 Task: Find connections with filter location Borken with filter topic #Creativitywith filter profile language German with filter current company Barco with filter school Government Polytechnic College with filter industry Consumer Services with filter service category Business Analytics with filter keywords title Online ESL Instructor
Action: Mouse moved to (582, 73)
Screenshot: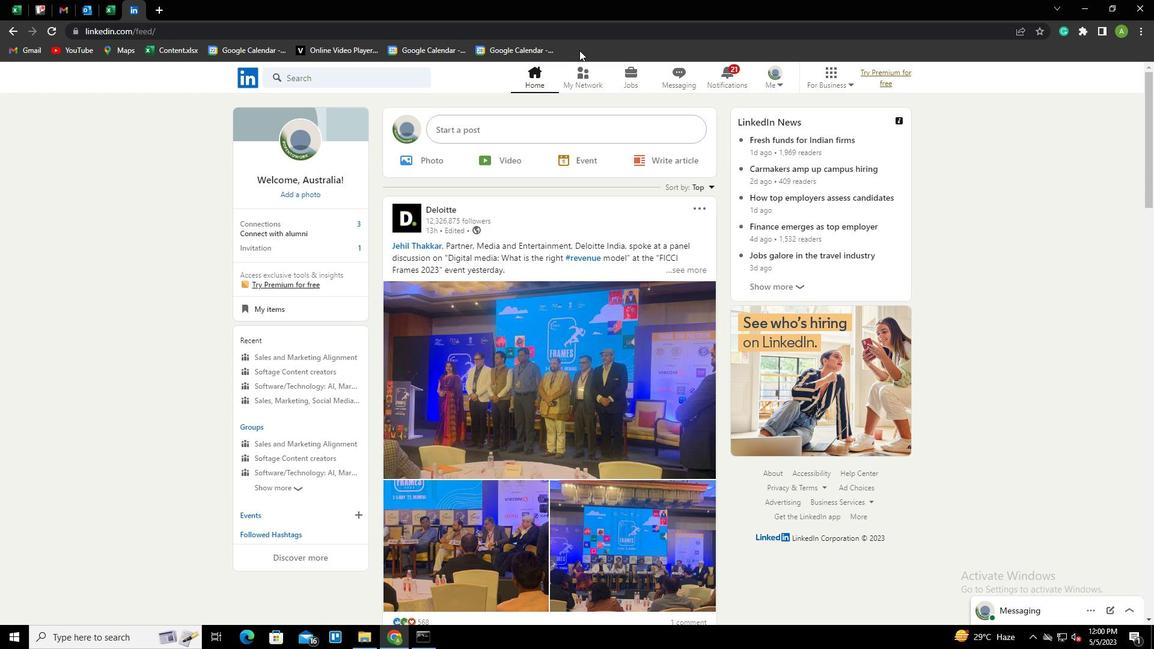 
Action: Mouse pressed left at (582, 73)
Screenshot: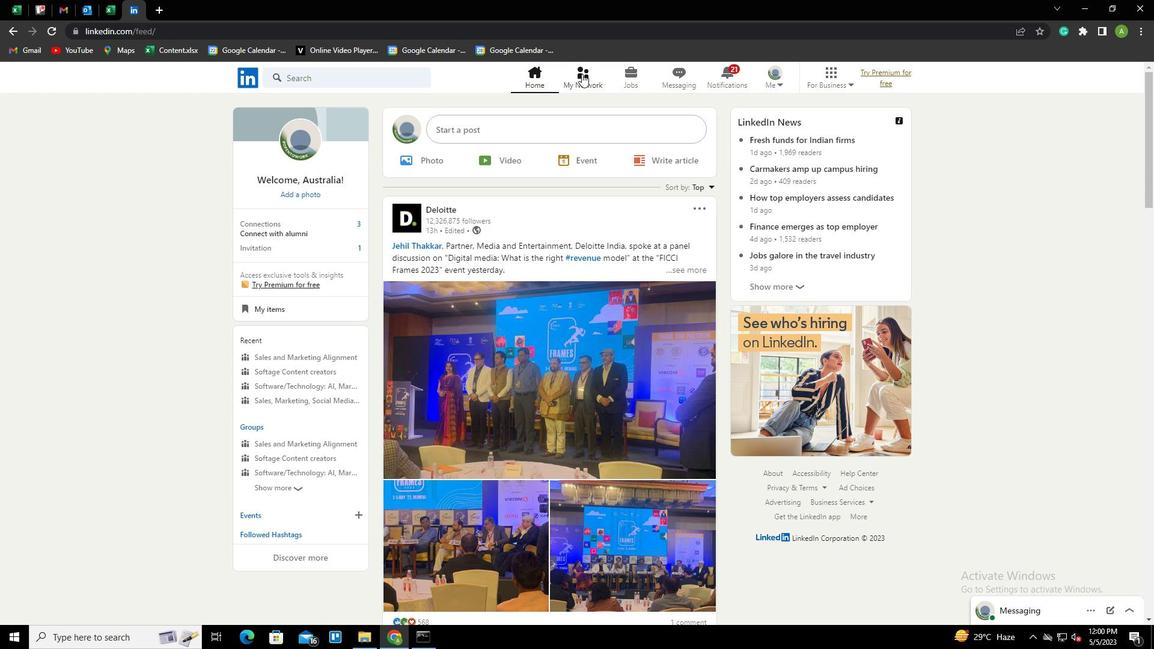 
Action: Mouse moved to (324, 145)
Screenshot: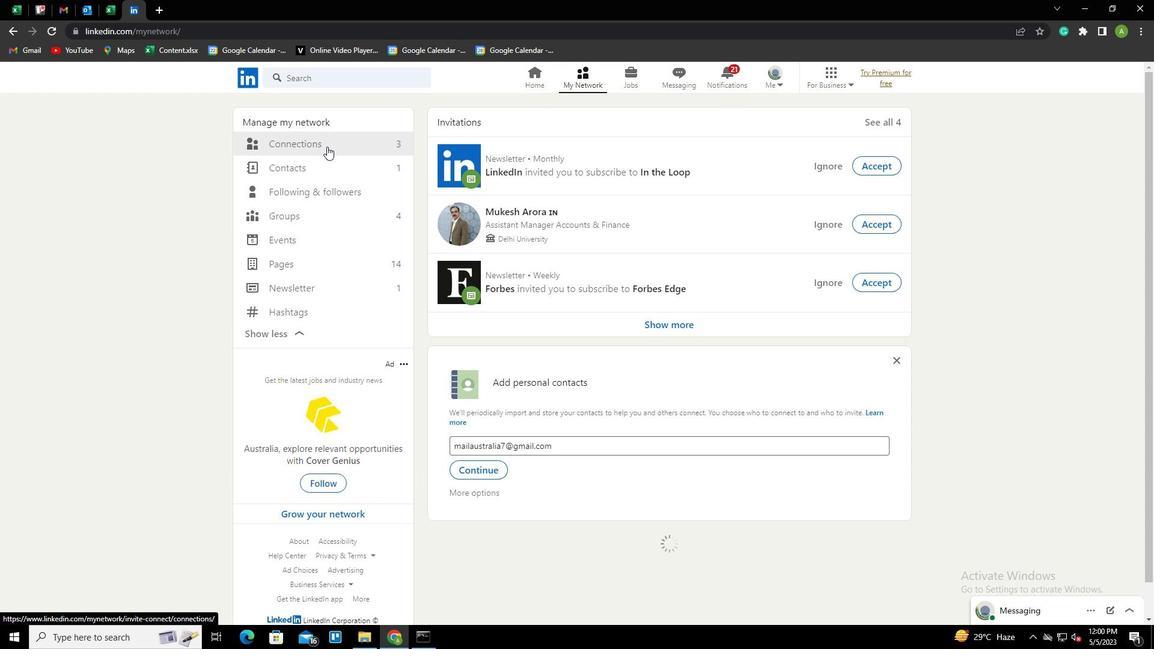 
Action: Mouse pressed left at (324, 145)
Screenshot: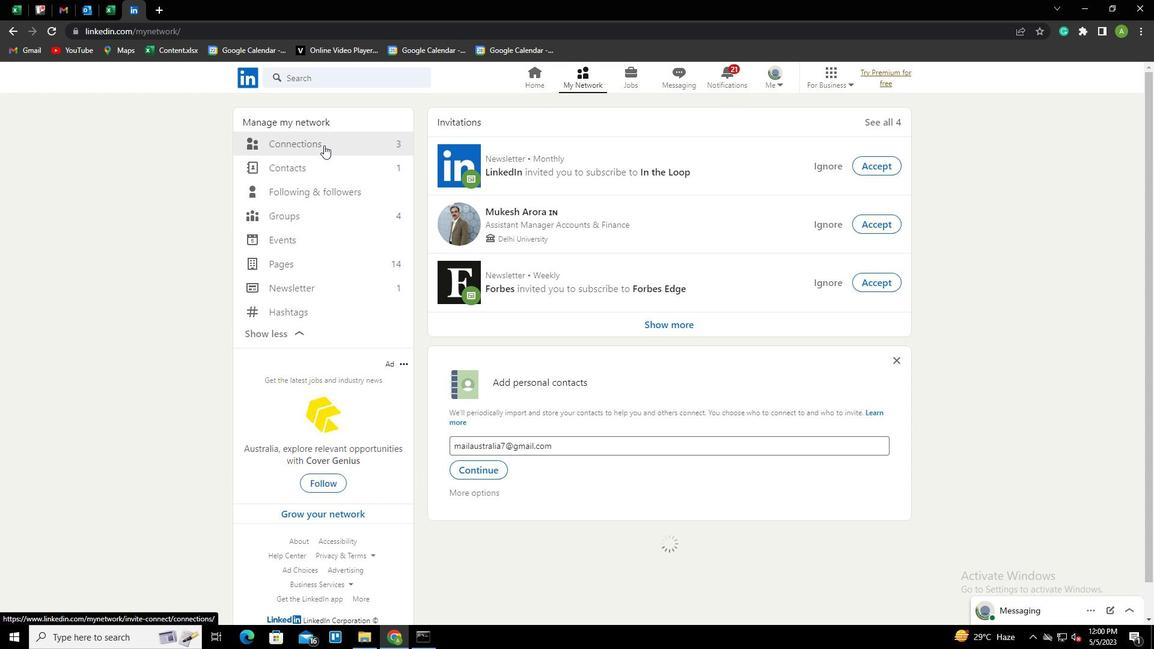 
Action: Mouse moved to (660, 143)
Screenshot: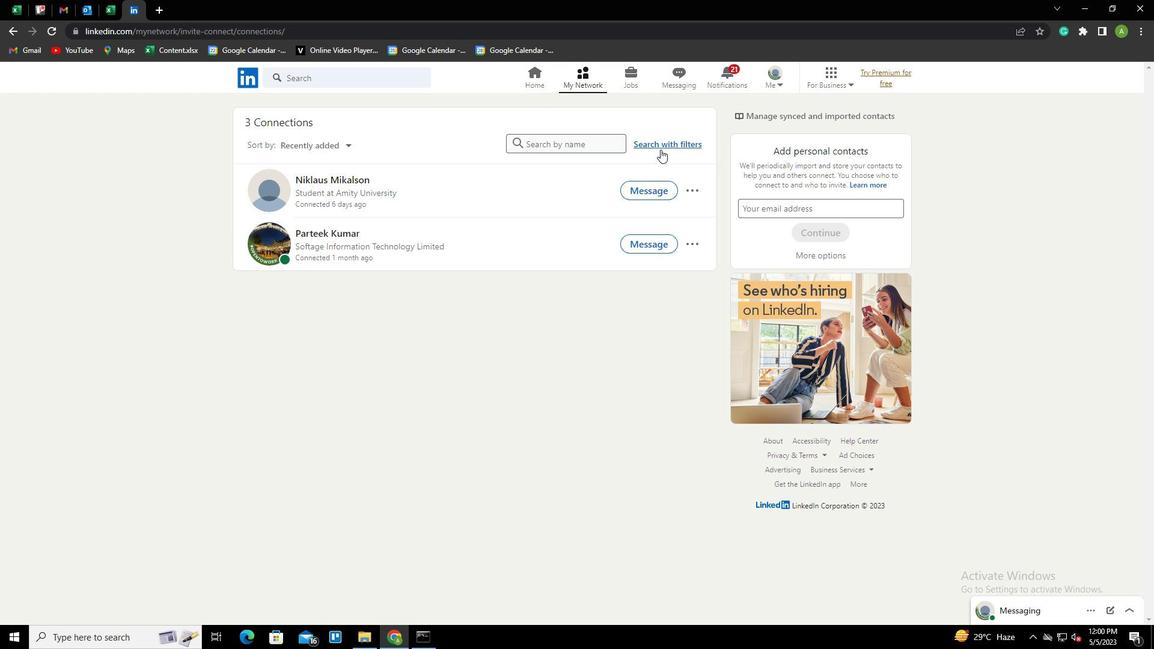 
Action: Mouse pressed left at (660, 143)
Screenshot: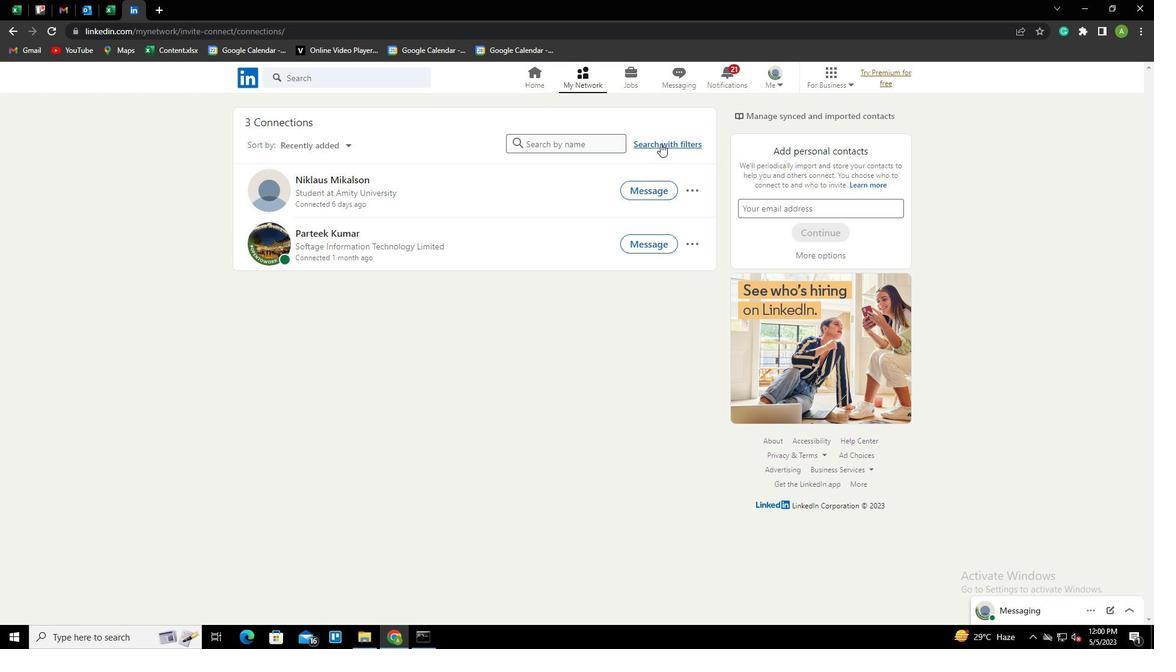 
Action: Mouse moved to (618, 111)
Screenshot: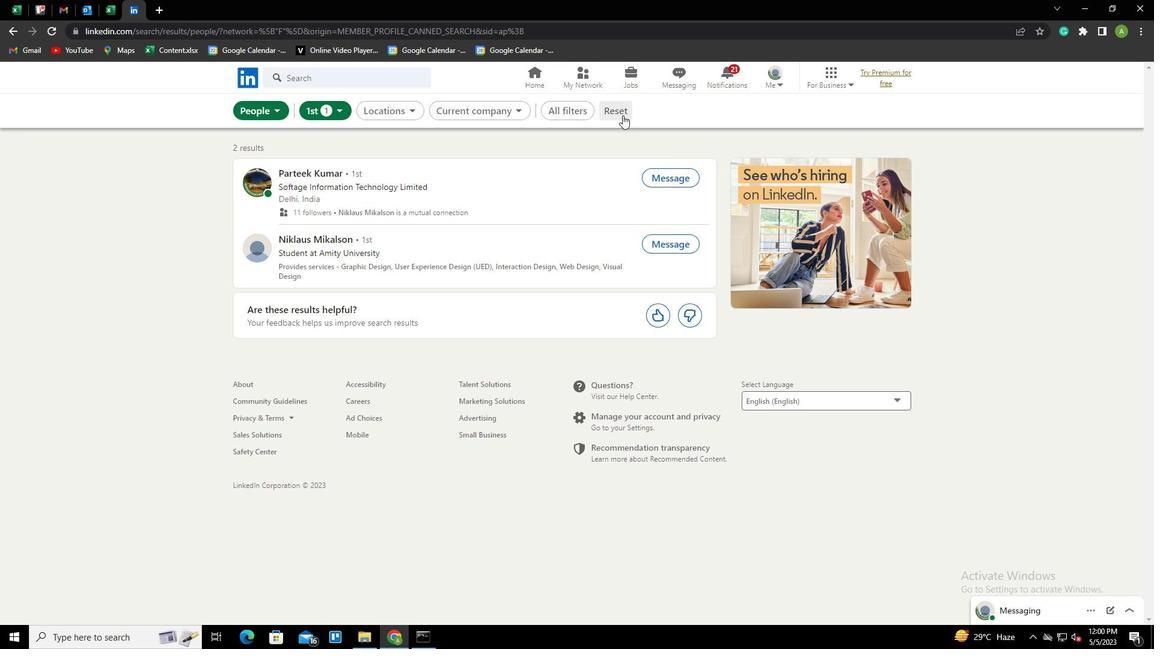 
Action: Mouse pressed left at (618, 111)
Screenshot: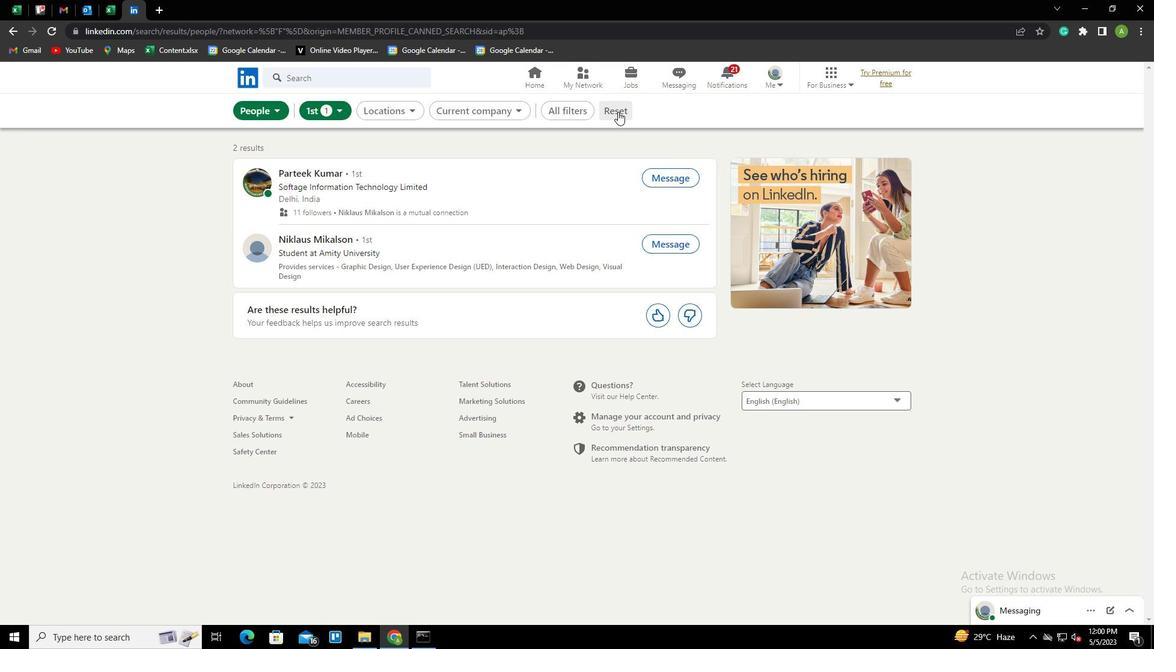 
Action: Mouse moved to (598, 111)
Screenshot: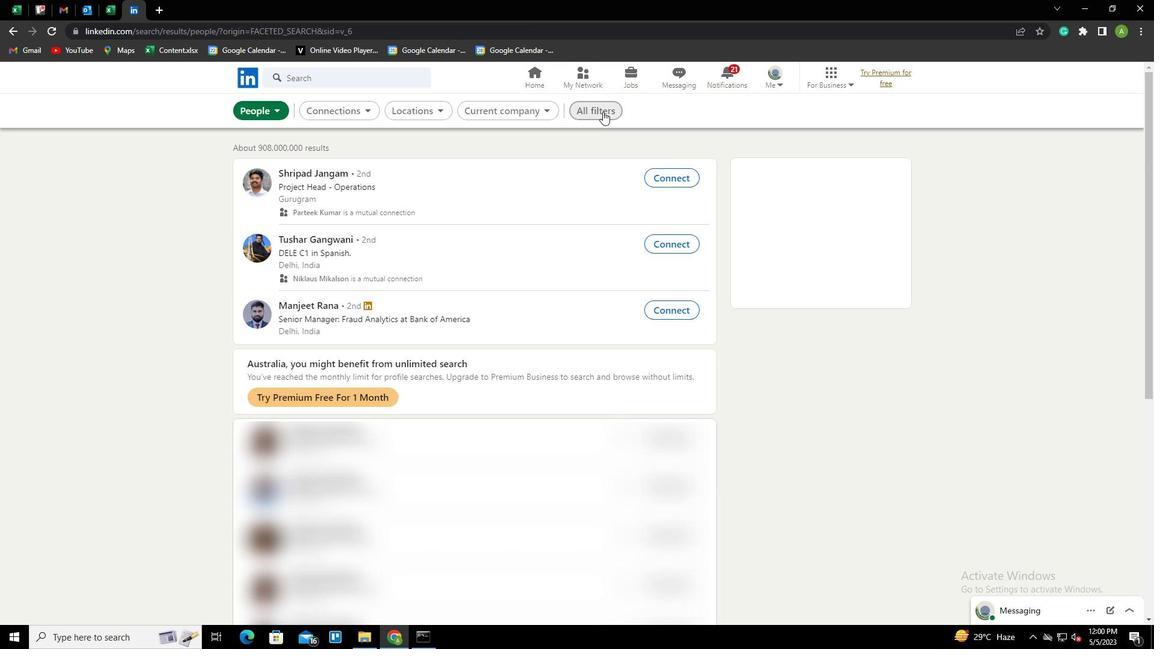 
Action: Mouse pressed left at (598, 111)
Screenshot: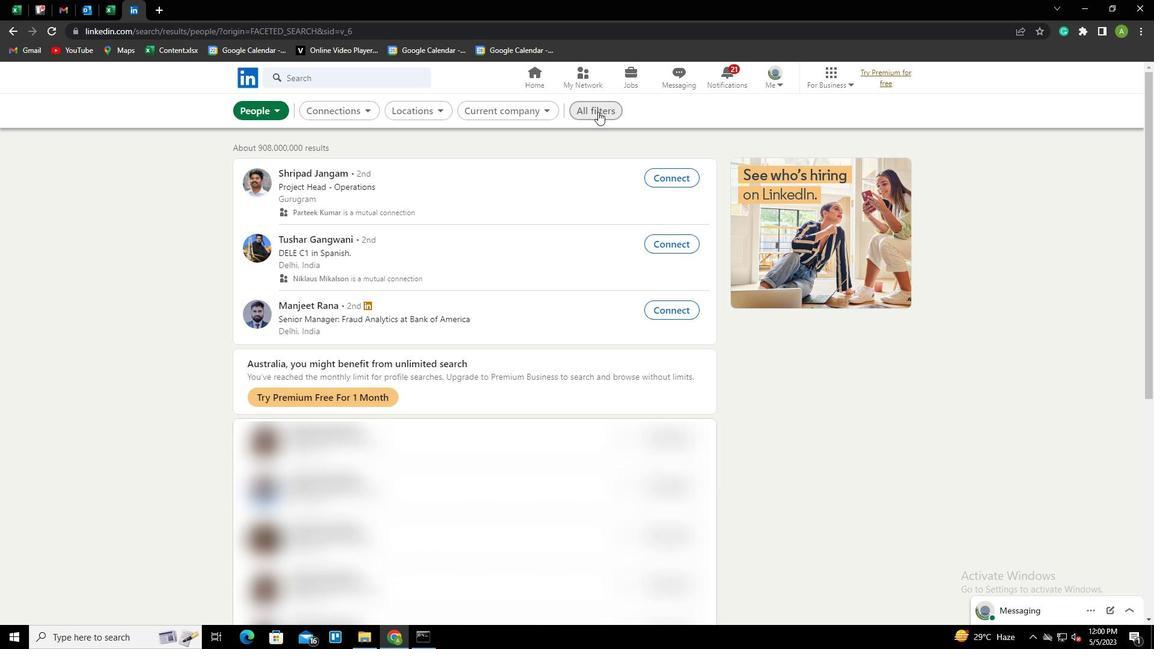 
Action: Mouse moved to (943, 319)
Screenshot: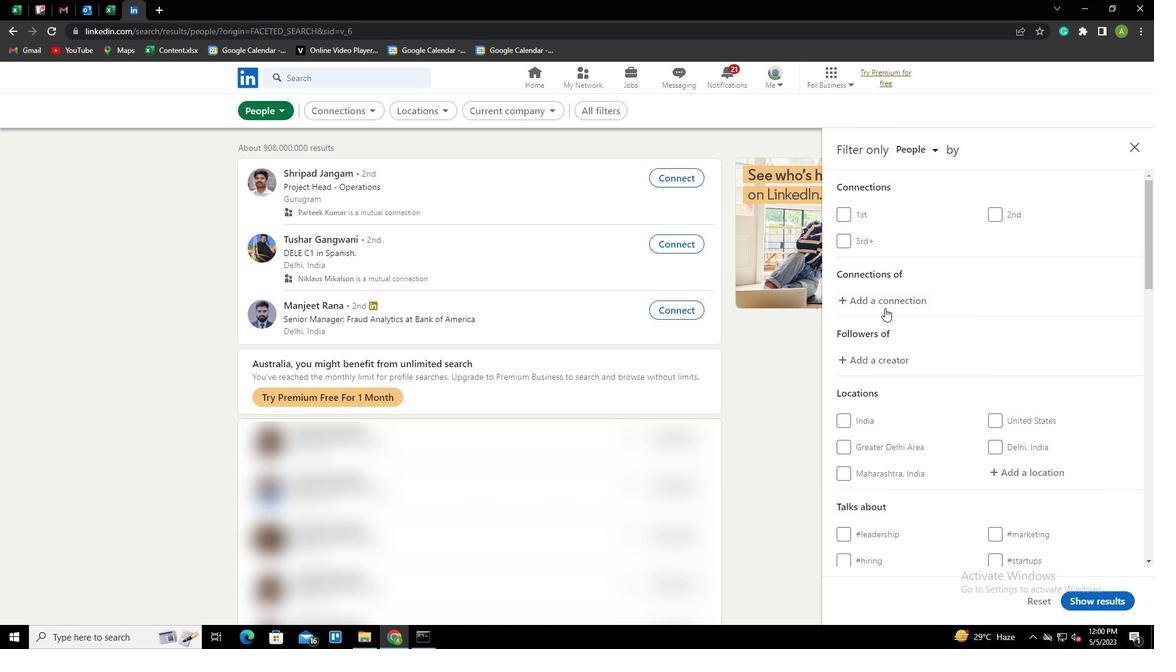 
Action: Mouse scrolled (943, 319) with delta (0, 0)
Screenshot: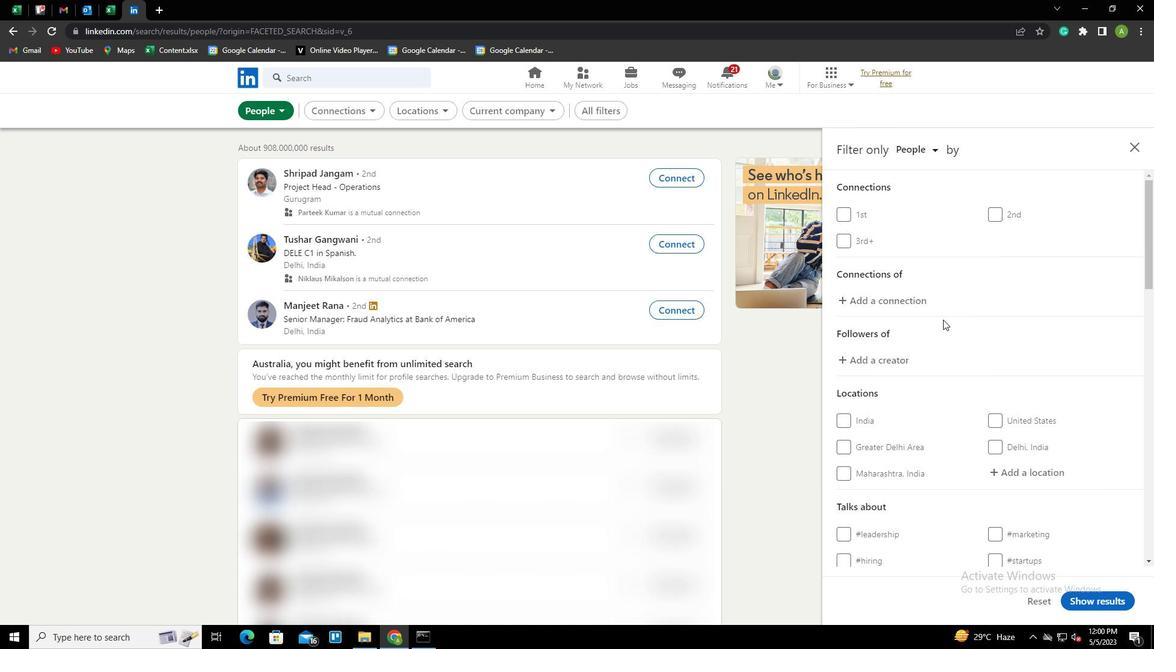 
Action: Mouse scrolled (943, 319) with delta (0, 0)
Screenshot: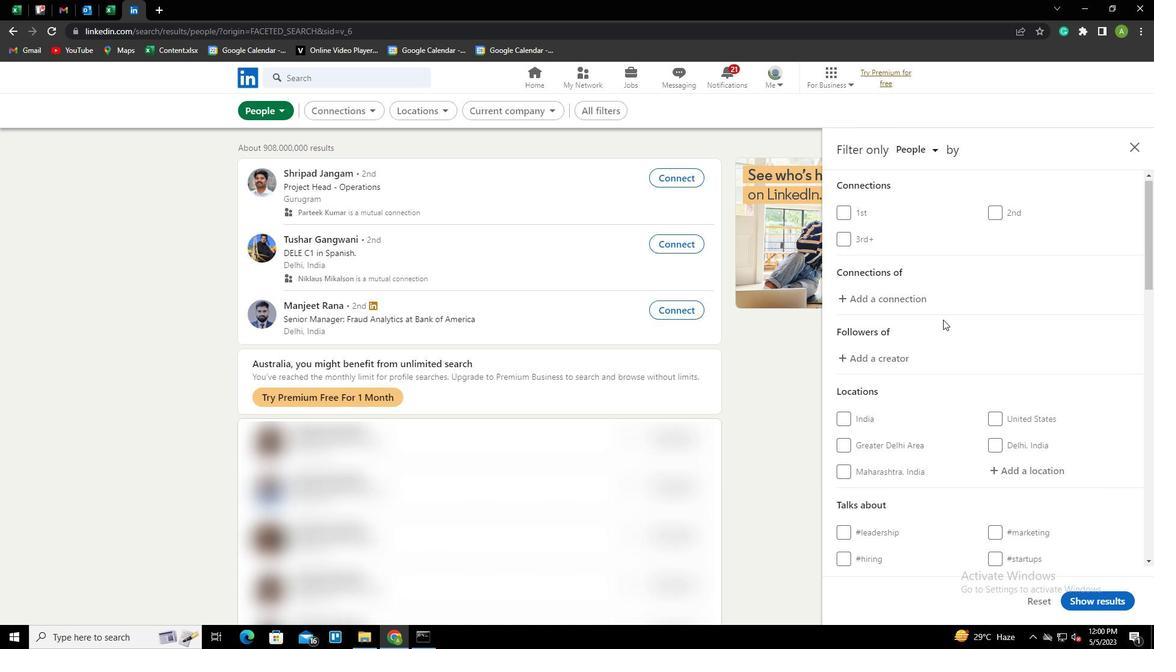 
Action: Mouse moved to (1008, 354)
Screenshot: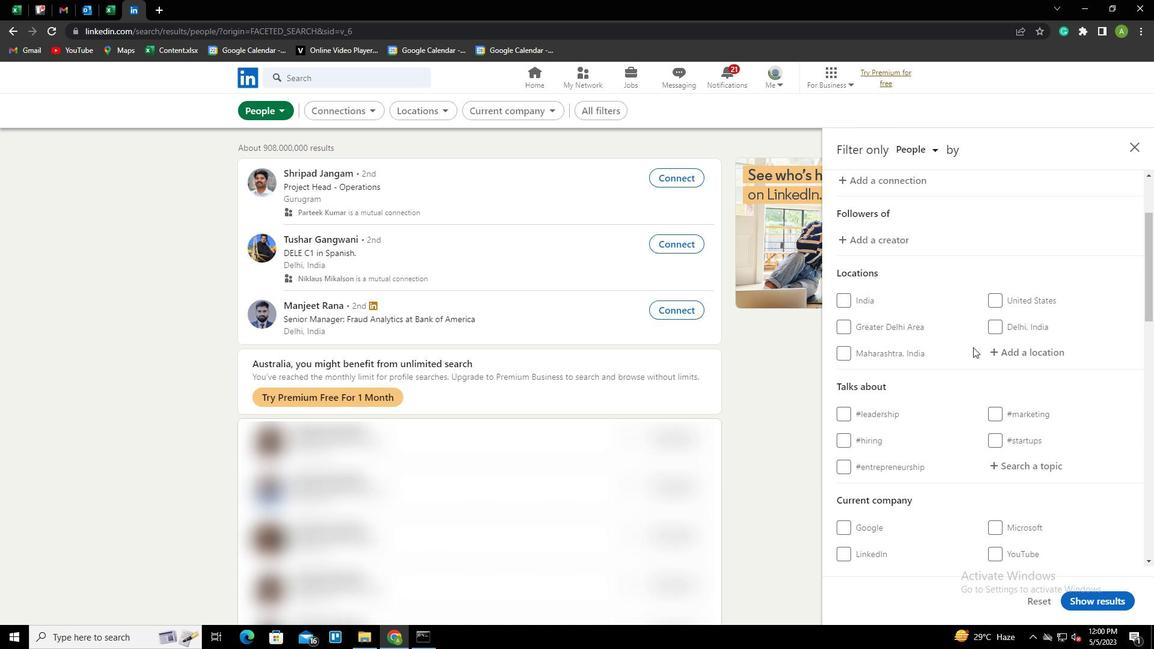 
Action: Mouse pressed left at (1008, 354)
Screenshot: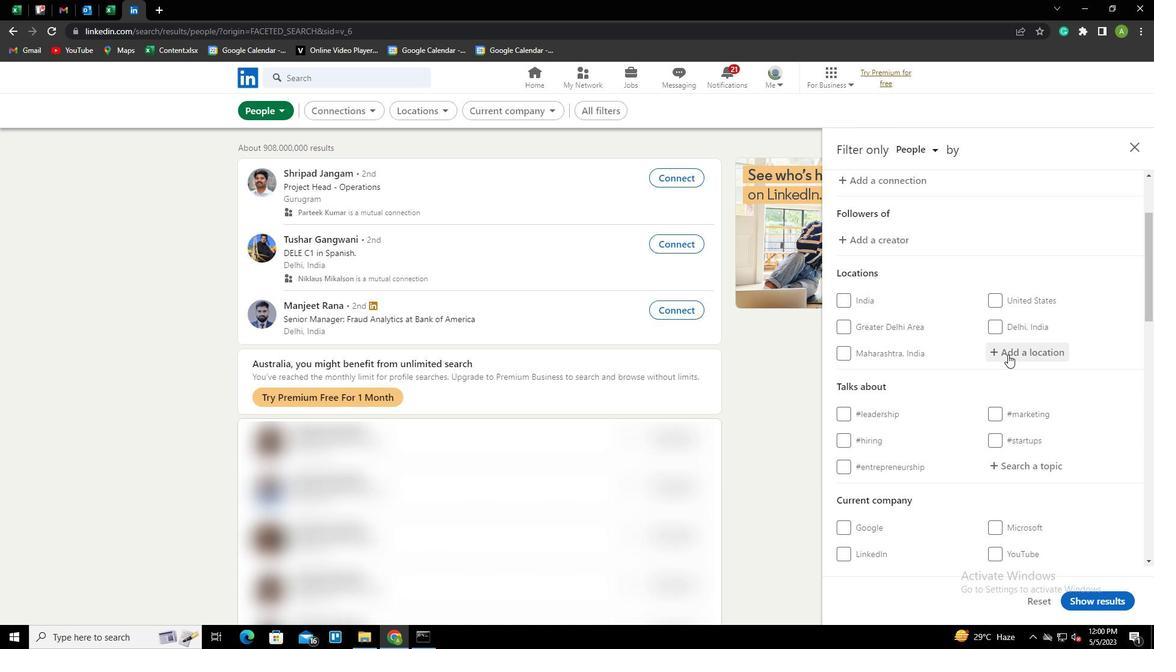 
Action: Mouse moved to (1008, 355)
Screenshot: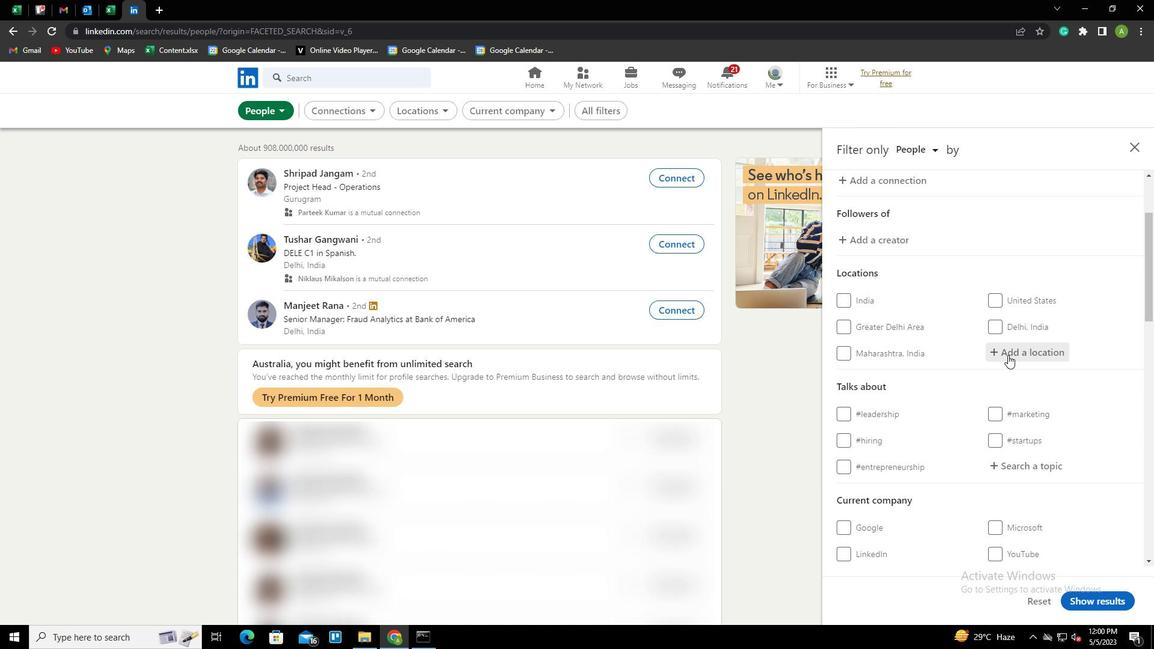 
Action: Key pressed <Key.shift>BORKEN<Key.down><Key.enter>
Screenshot: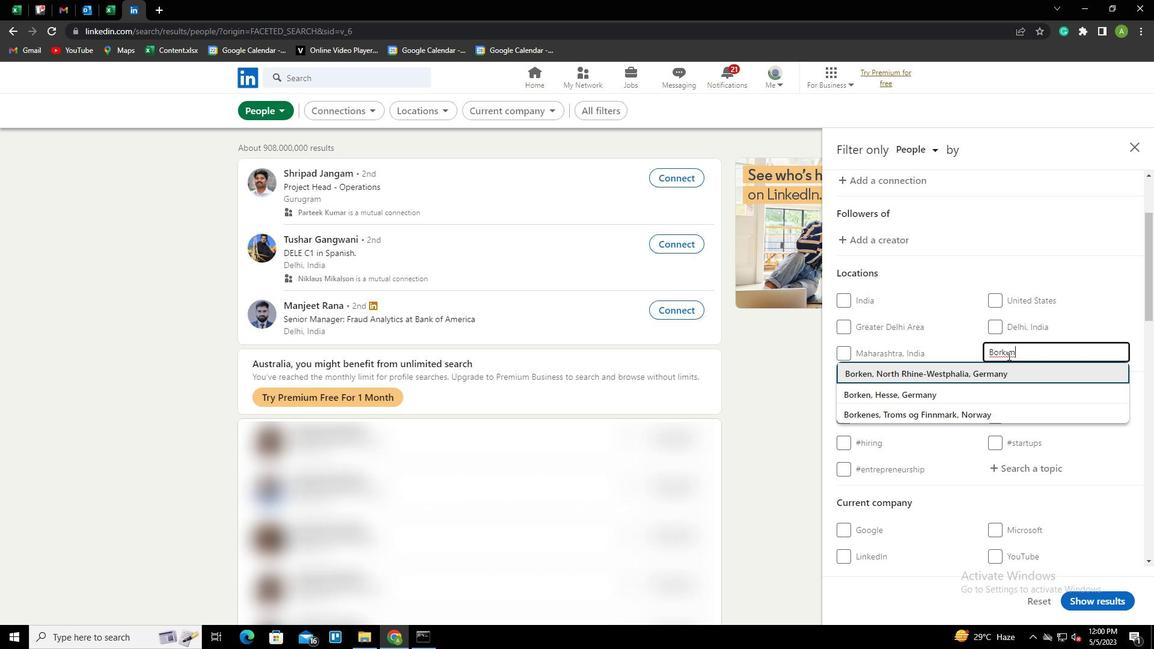 
Action: Mouse moved to (1008, 355)
Screenshot: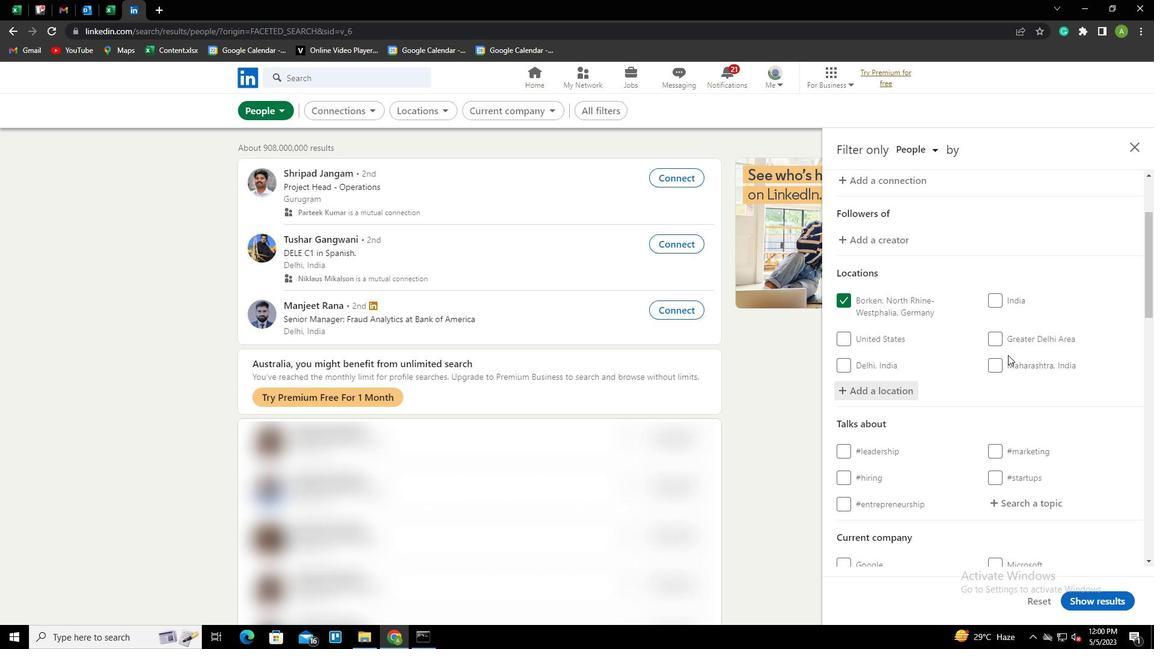 
Action: Mouse scrolled (1008, 354) with delta (0, 0)
Screenshot: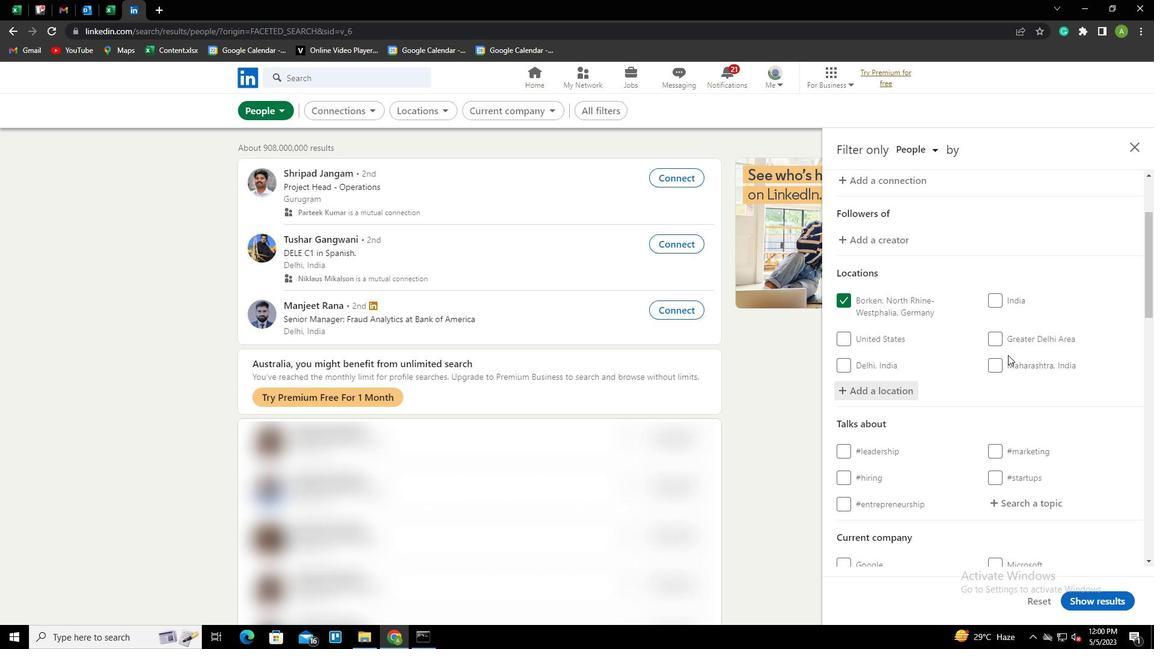 
Action: Mouse moved to (1006, 355)
Screenshot: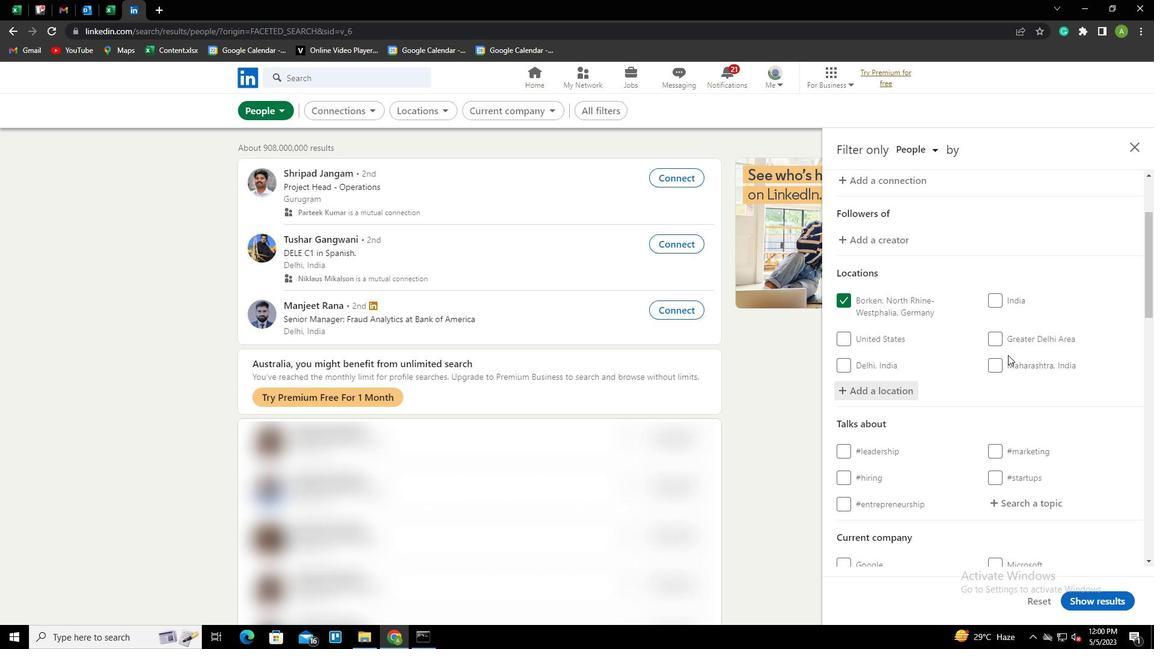 
Action: Mouse scrolled (1006, 354) with delta (0, 0)
Screenshot: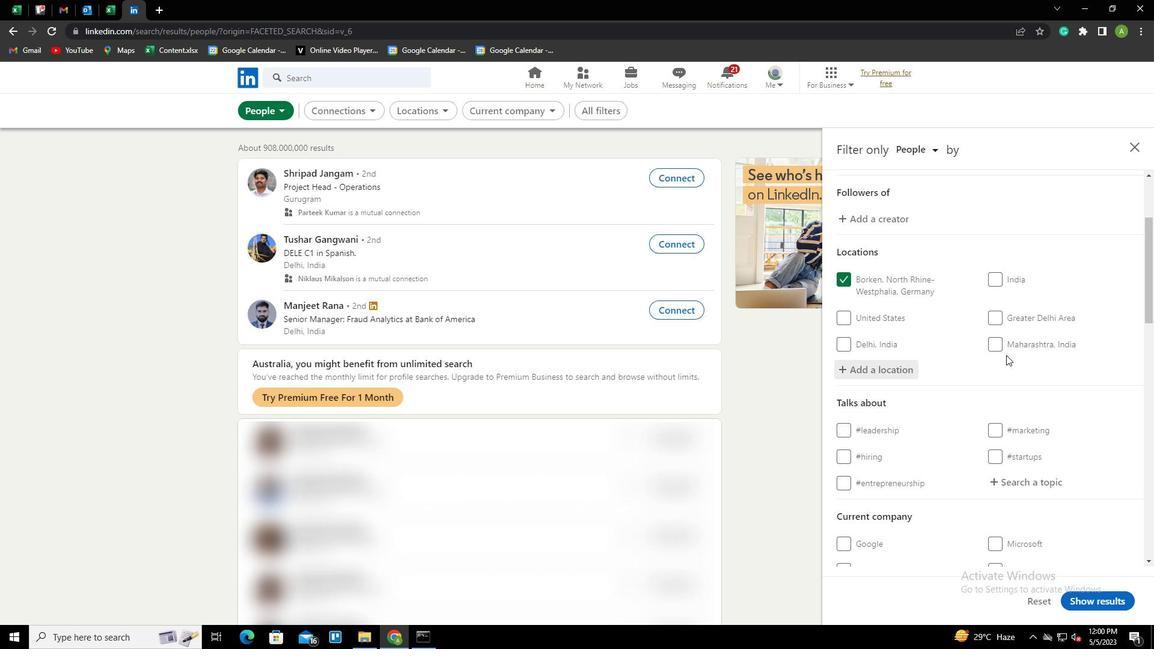 
Action: Mouse moved to (1014, 384)
Screenshot: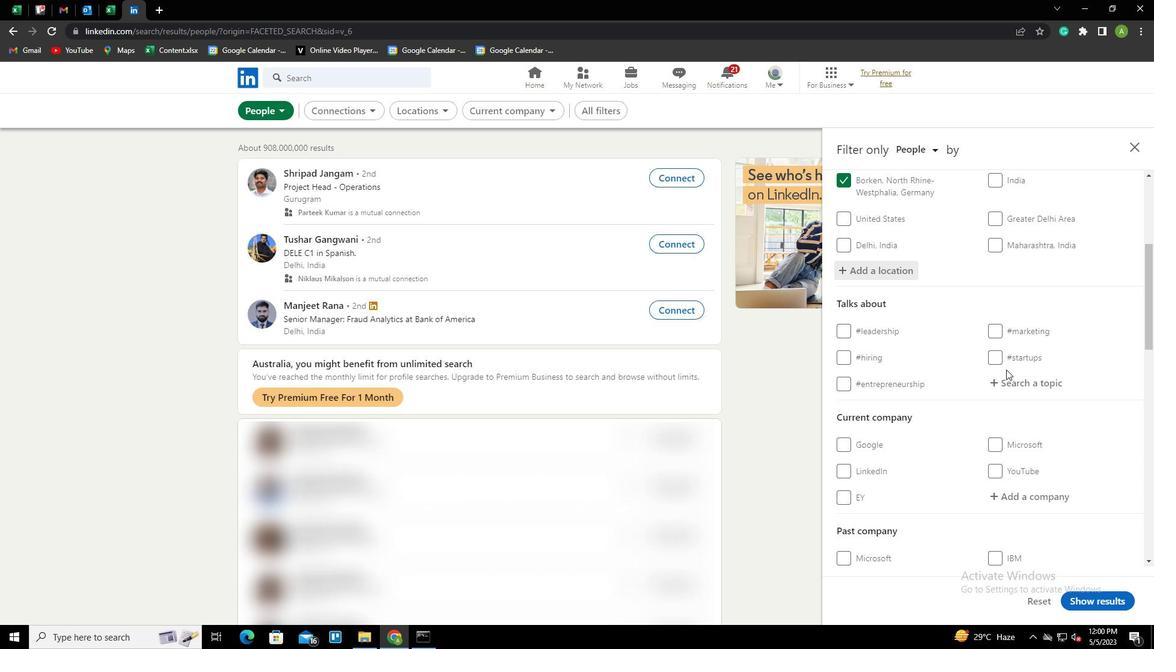 
Action: Mouse pressed left at (1014, 384)
Screenshot: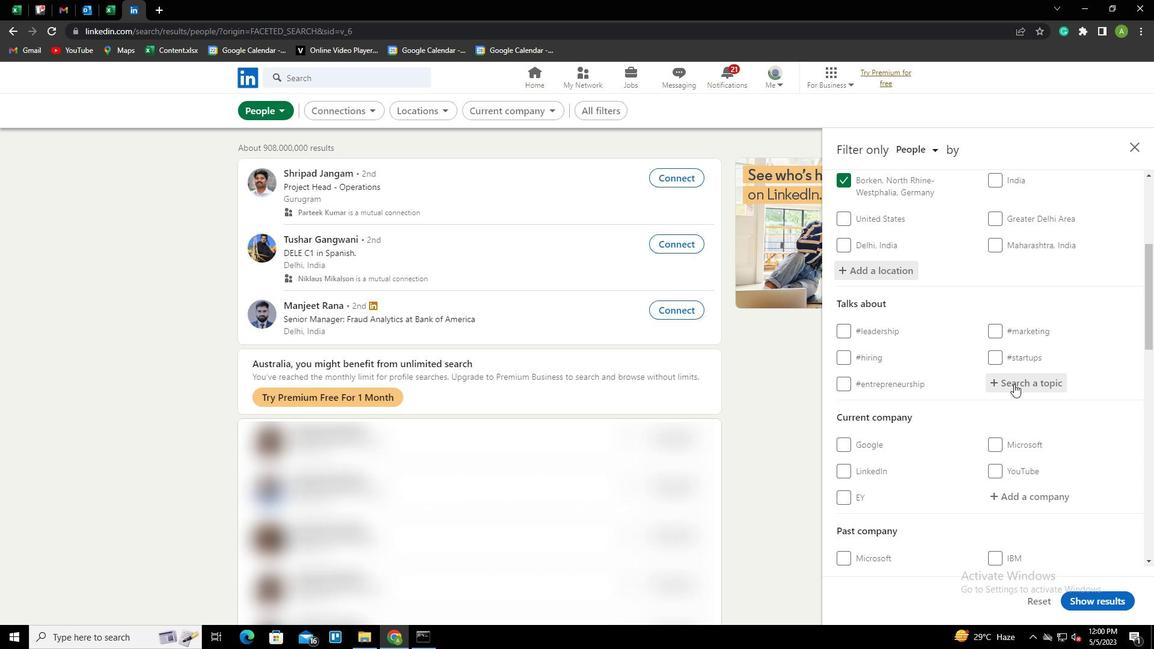 
Action: Mouse moved to (1014, 384)
Screenshot: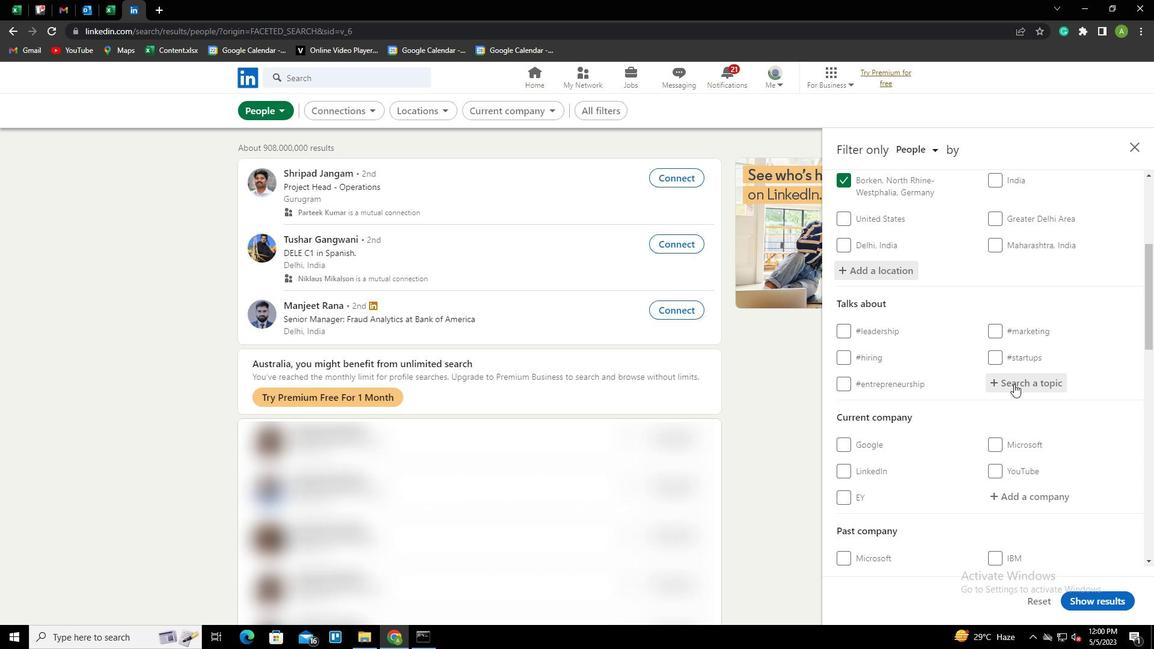 
Action: Key pressed <Key.shift>C
Screenshot: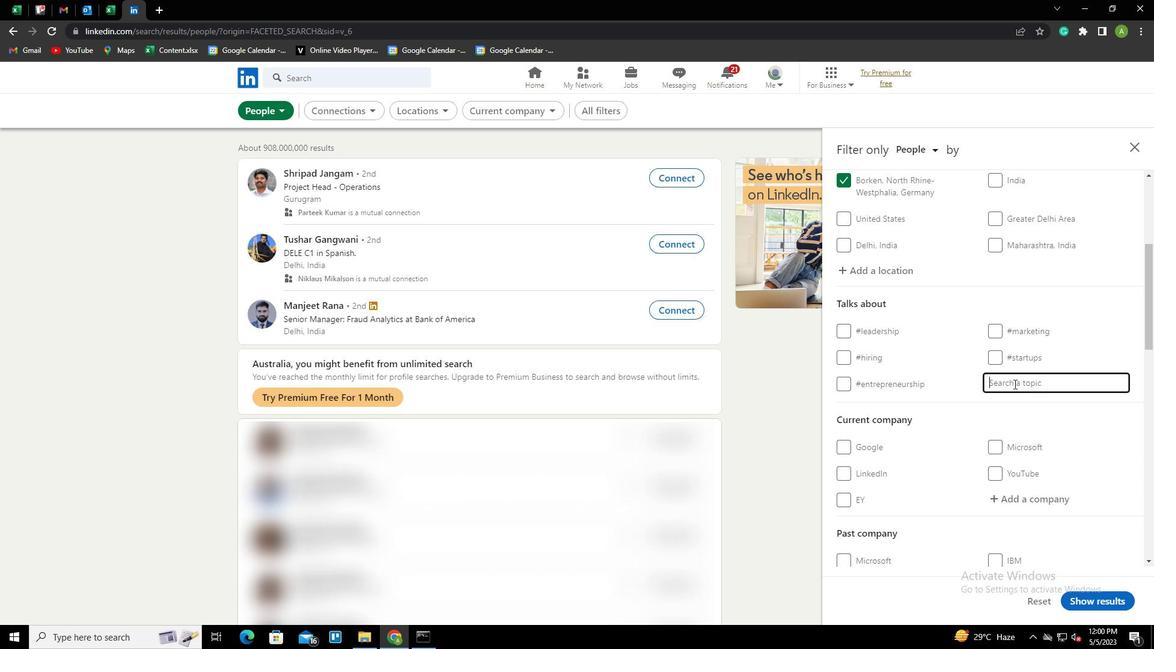 
Action: Mouse moved to (1014, 383)
Screenshot: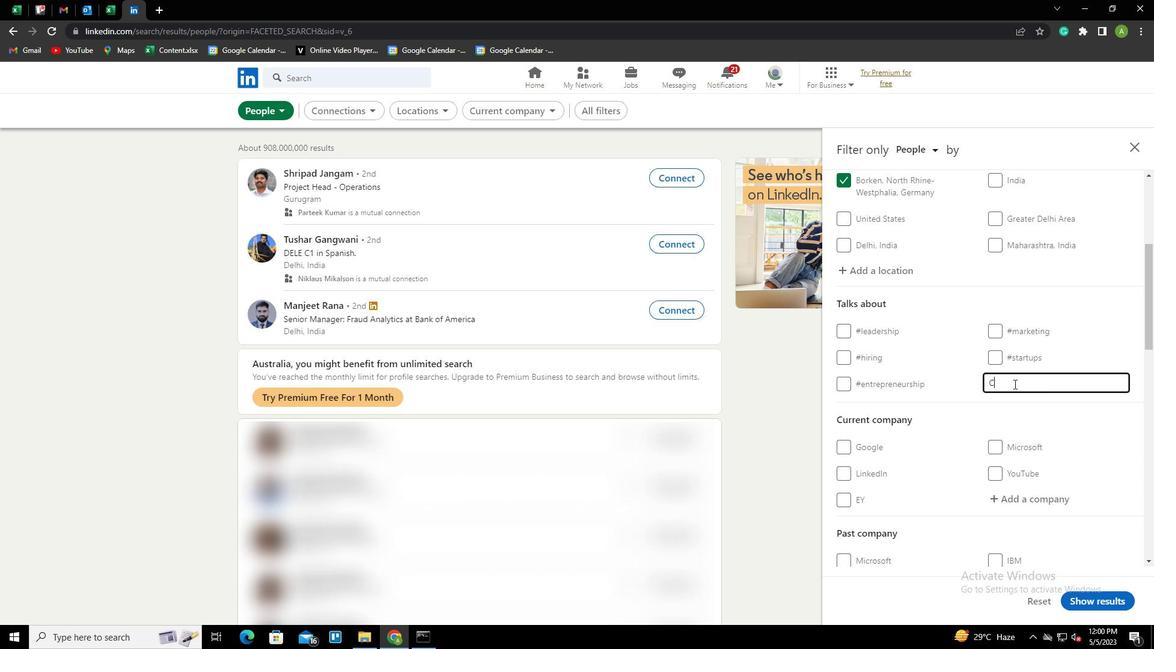 
Action: Key pressed REATIVITY<Key.down><Key.enter>
Screenshot: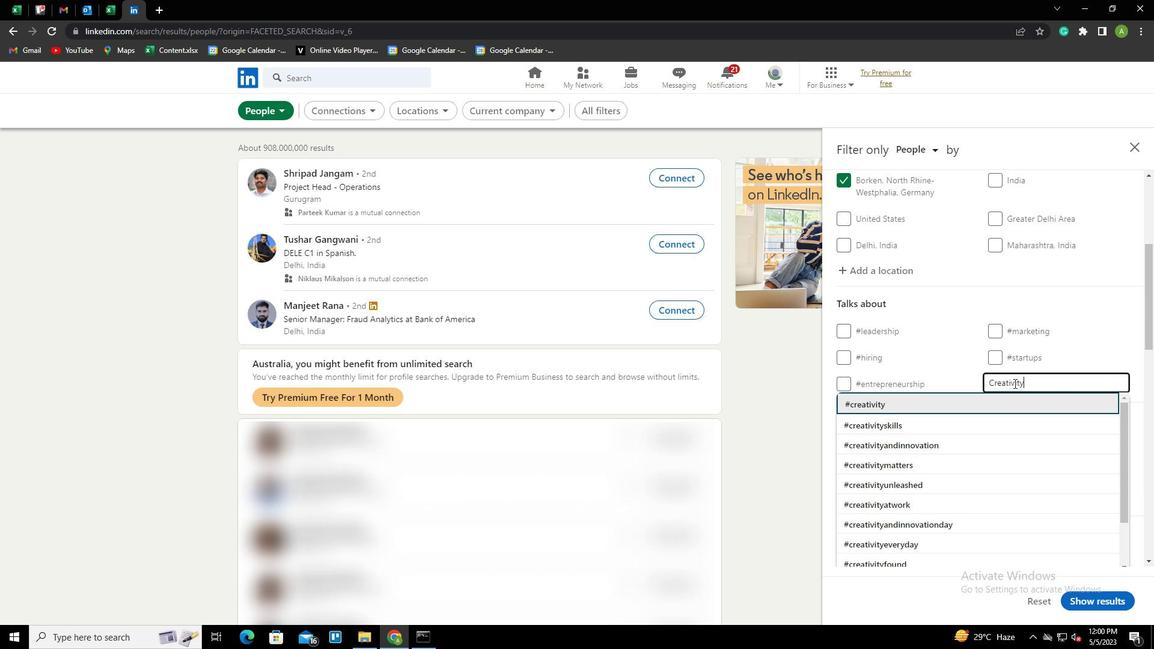 
Action: Mouse scrolled (1014, 383) with delta (0, 0)
Screenshot: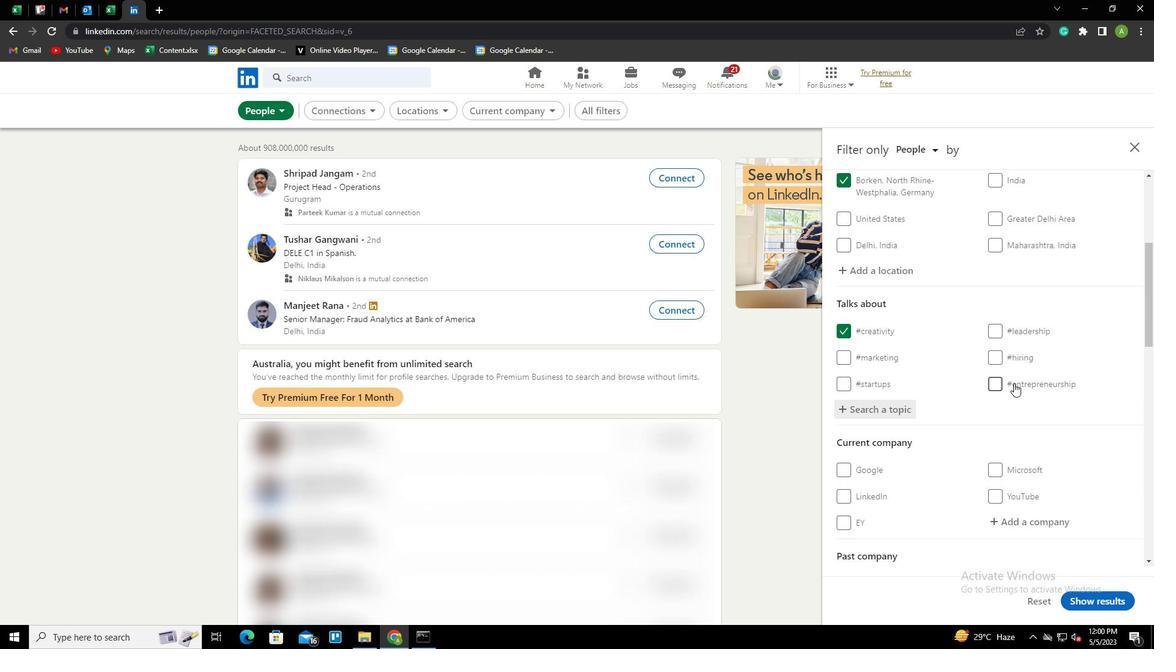 
Action: Mouse scrolled (1014, 383) with delta (0, 0)
Screenshot: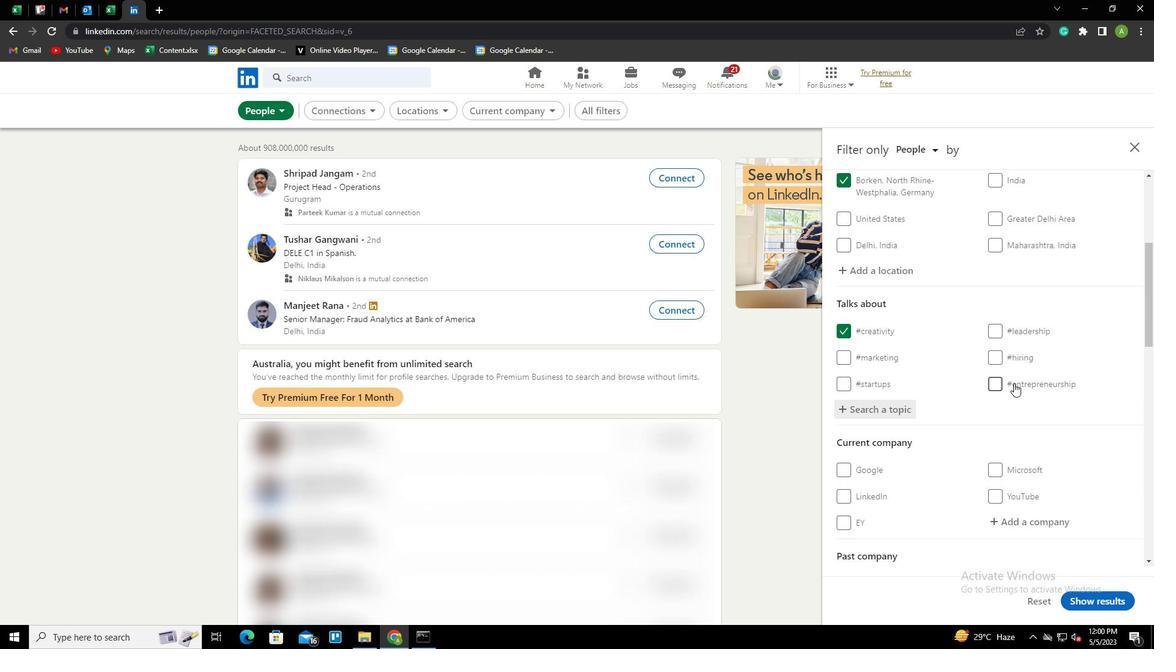 
Action: Mouse scrolled (1014, 383) with delta (0, 0)
Screenshot: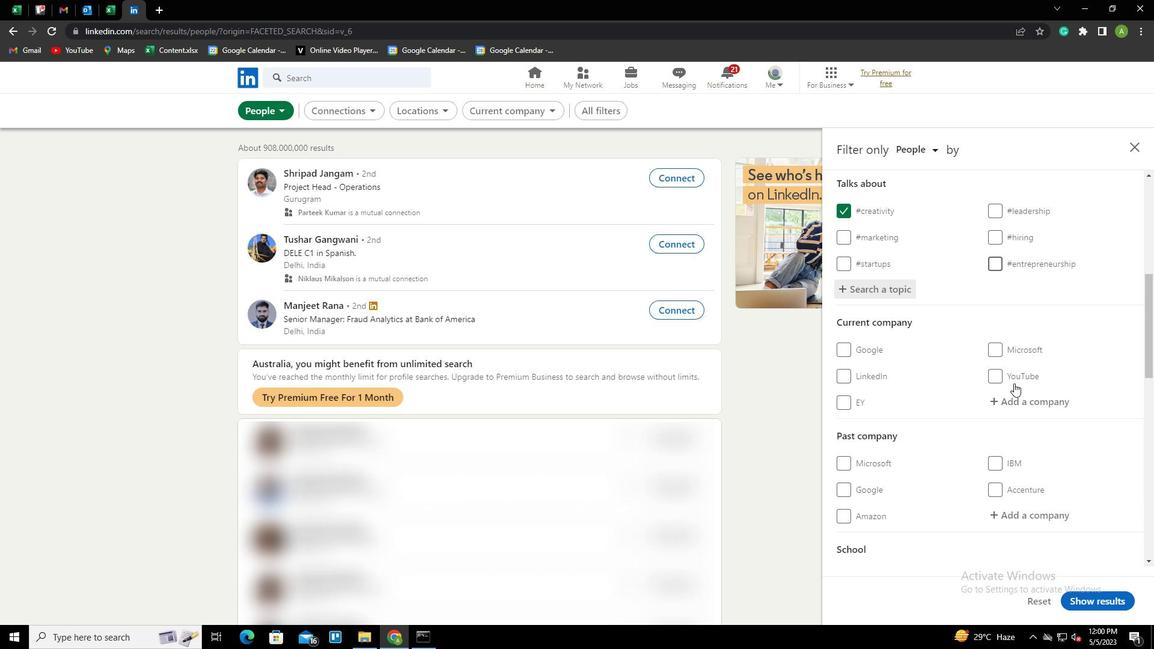 
Action: Mouse scrolled (1014, 383) with delta (0, 0)
Screenshot: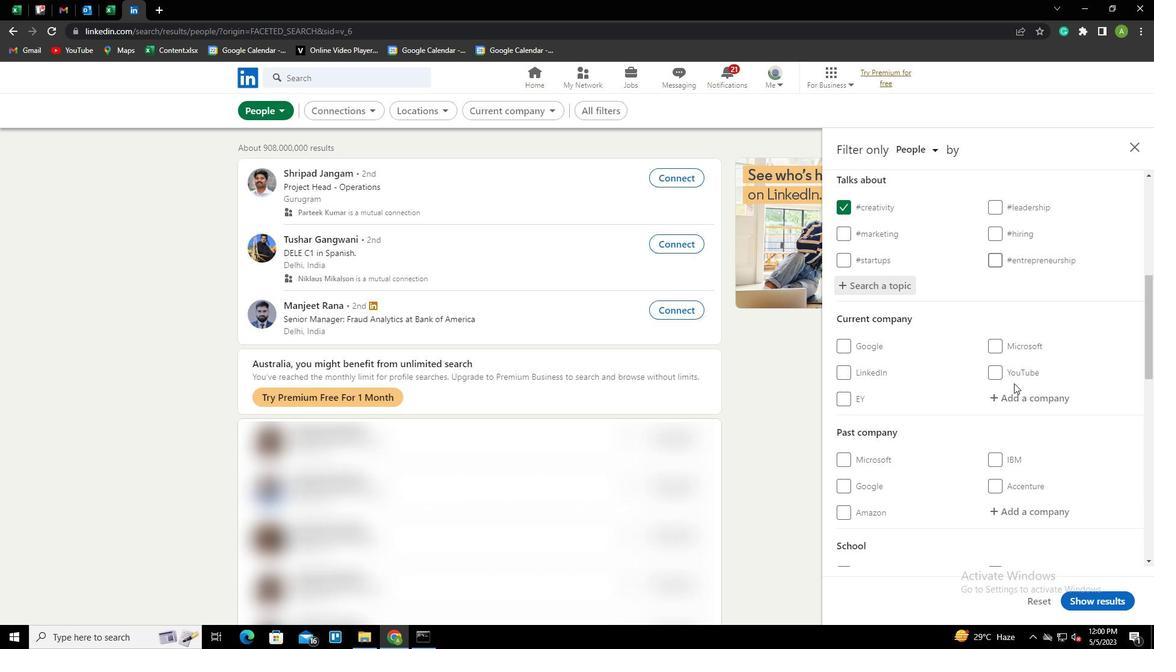 
Action: Mouse scrolled (1014, 383) with delta (0, 0)
Screenshot: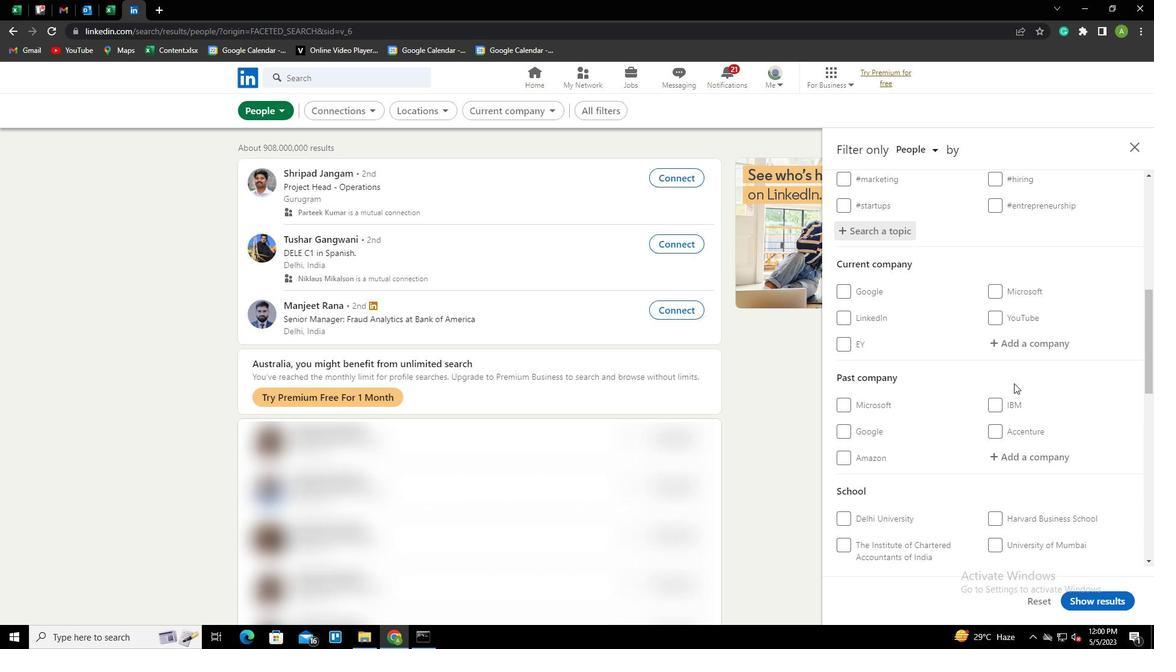 
Action: Mouse scrolled (1014, 383) with delta (0, 0)
Screenshot: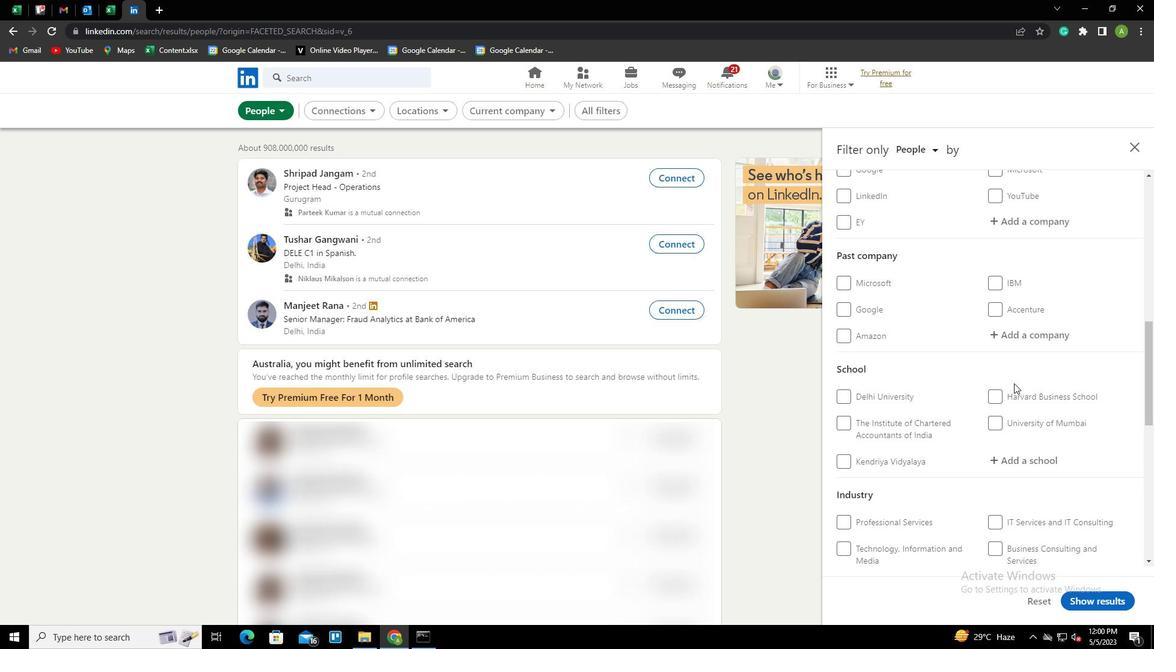 
Action: Mouse scrolled (1014, 383) with delta (0, 0)
Screenshot: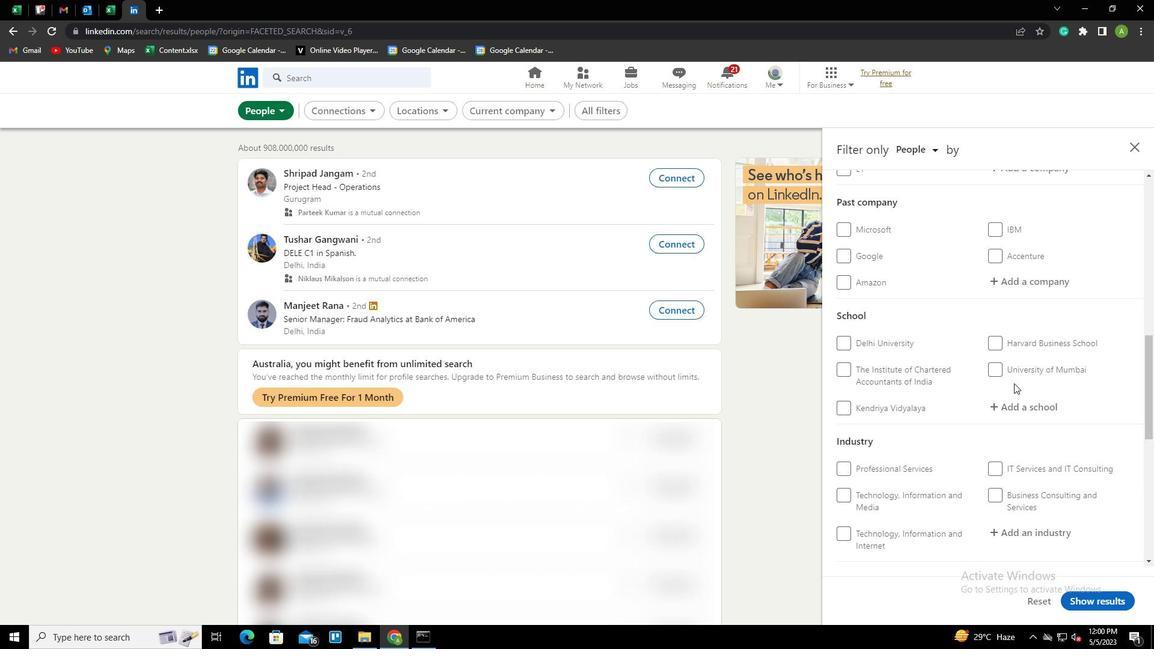 
Action: Mouse scrolled (1014, 383) with delta (0, 0)
Screenshot: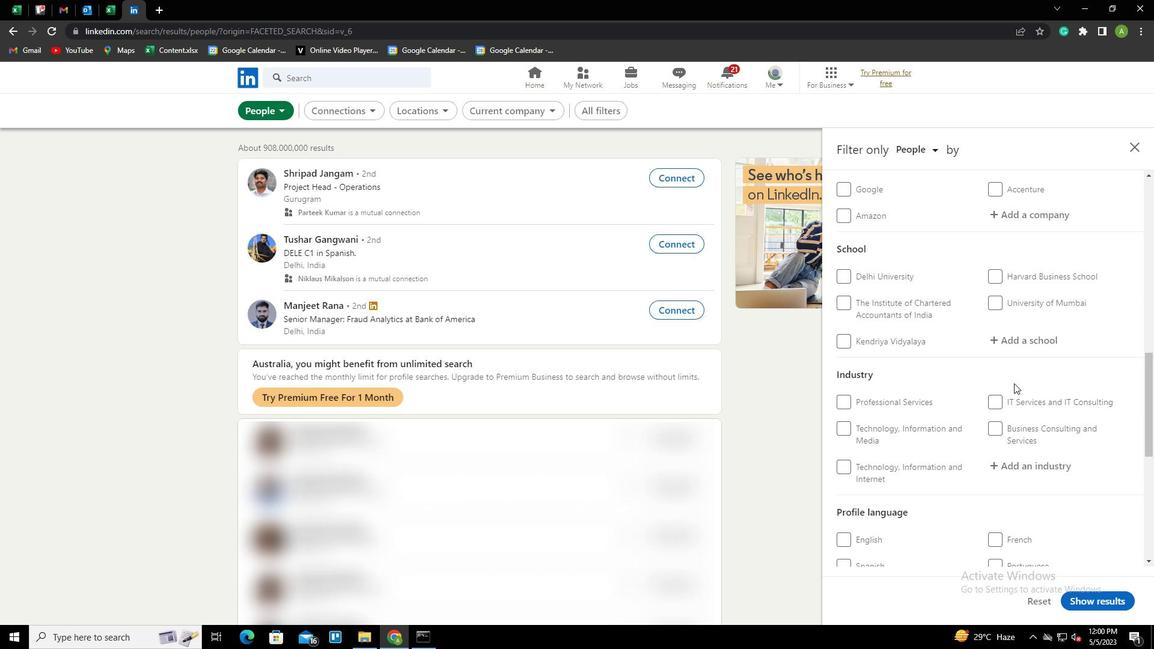 
Action: Mouse scrolled (1014, 383) with delta (0, 0)
Screenshot: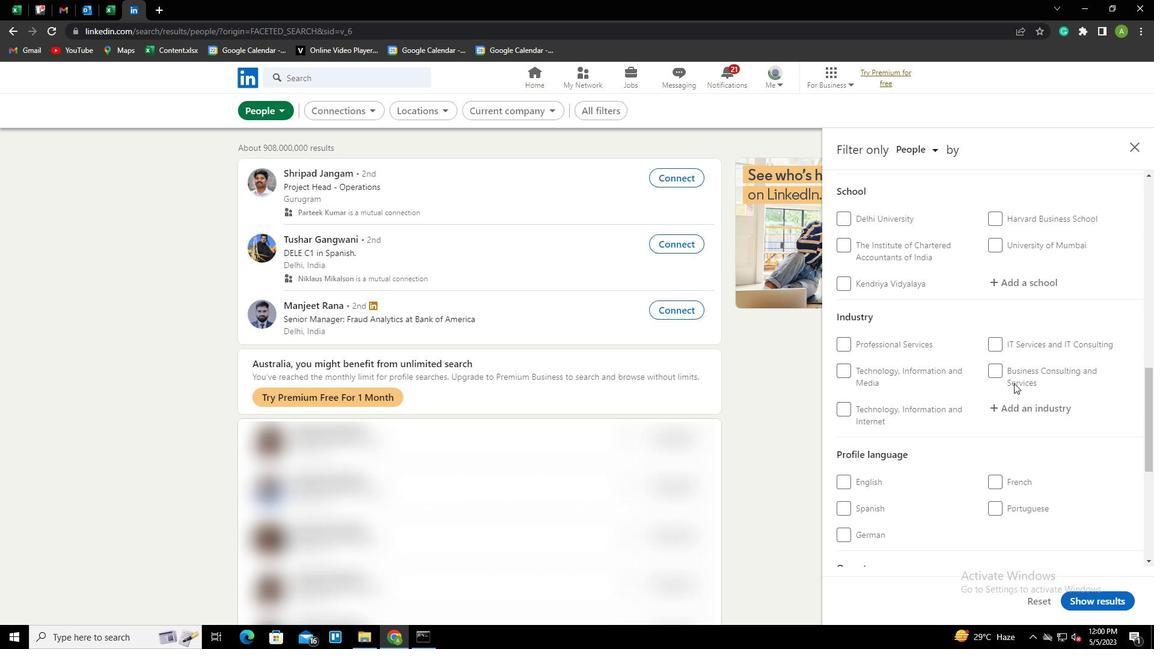 
Action: Mouse scrolled (1014, 383) with delta (0, 0)
Screenshot: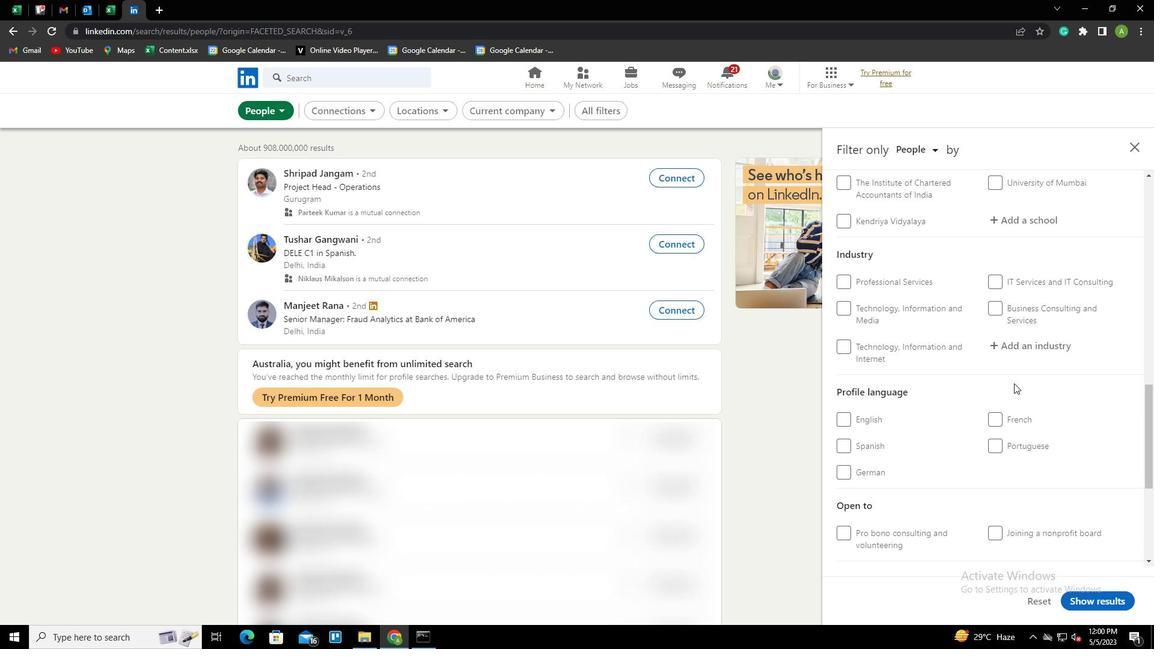 
Action: Mouse scrolled (1014, 383) with delta (0, 0)
Screenshot: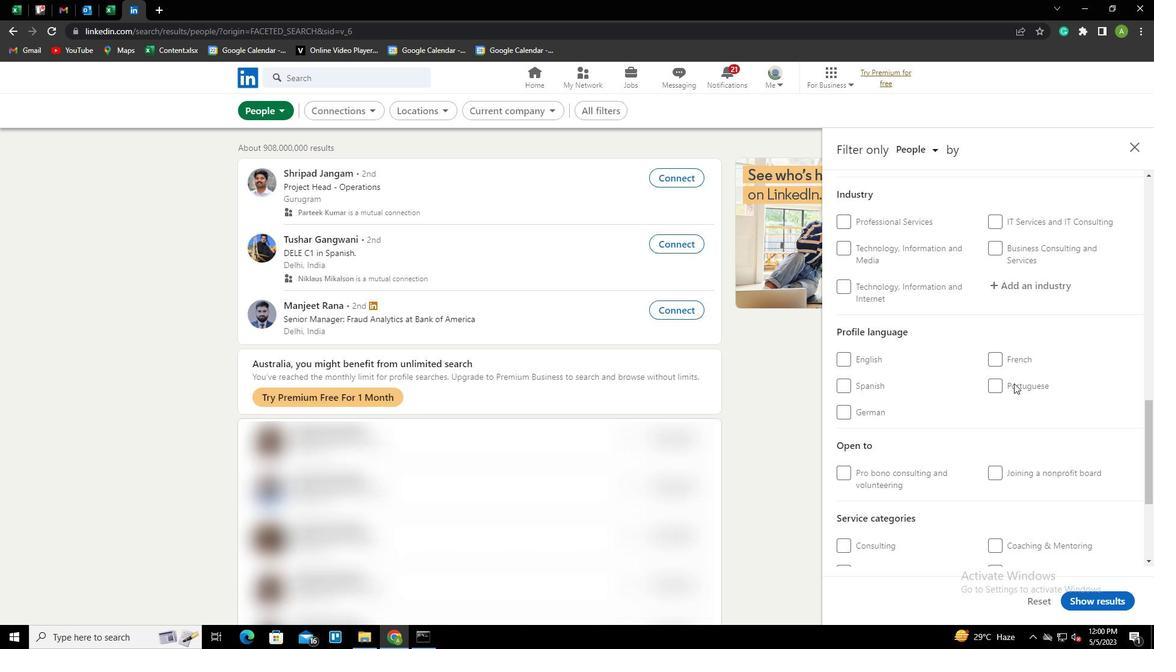 
Action: Mouse scrolled (1014, 383) with delta (0, 0)
Screenshot: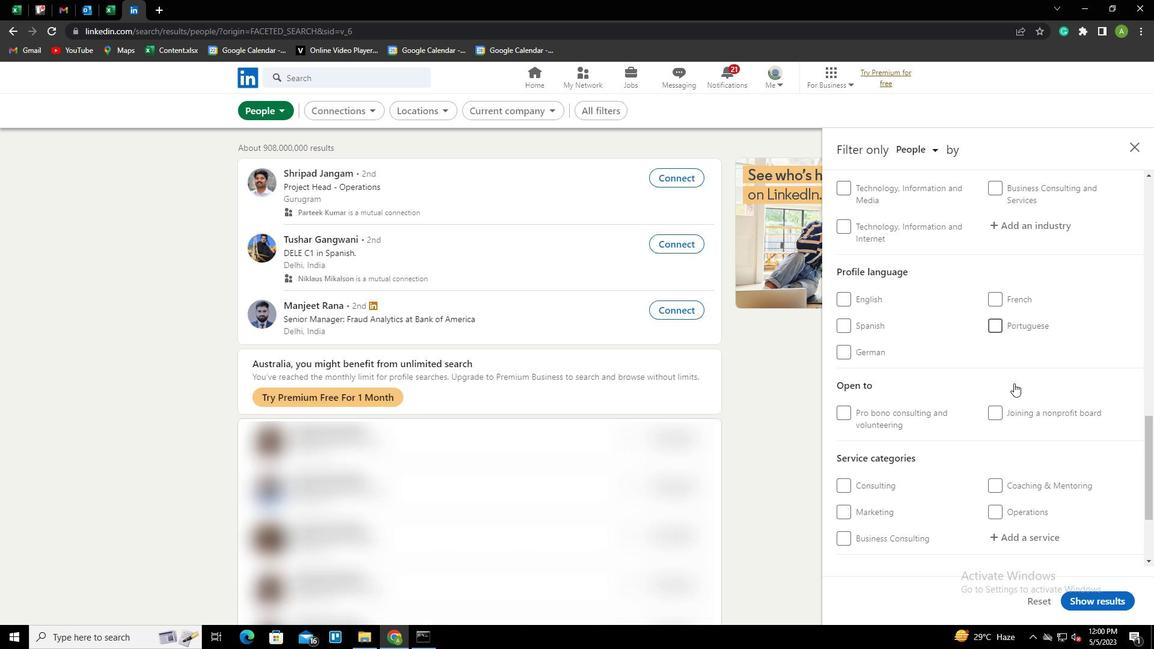 
Action: Mouse scrolled (1014, 383) with delta (0, 0)
Screenshot: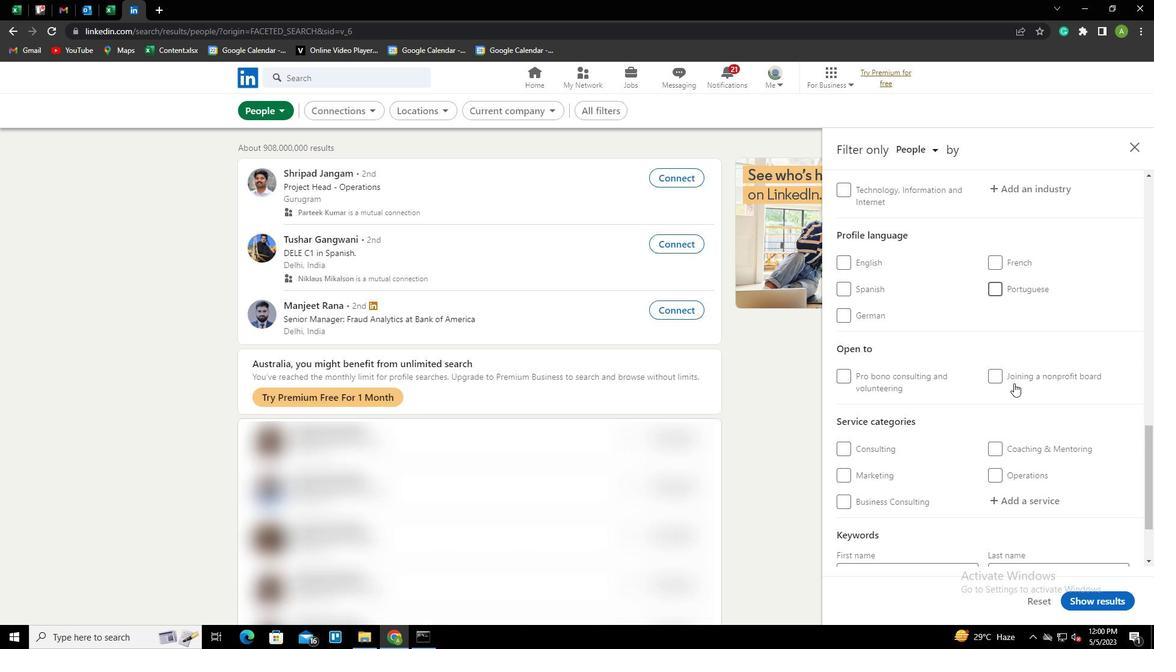 
Action: Mouse scrolled (1014, 383) with delta (0, 0)
Screenshot: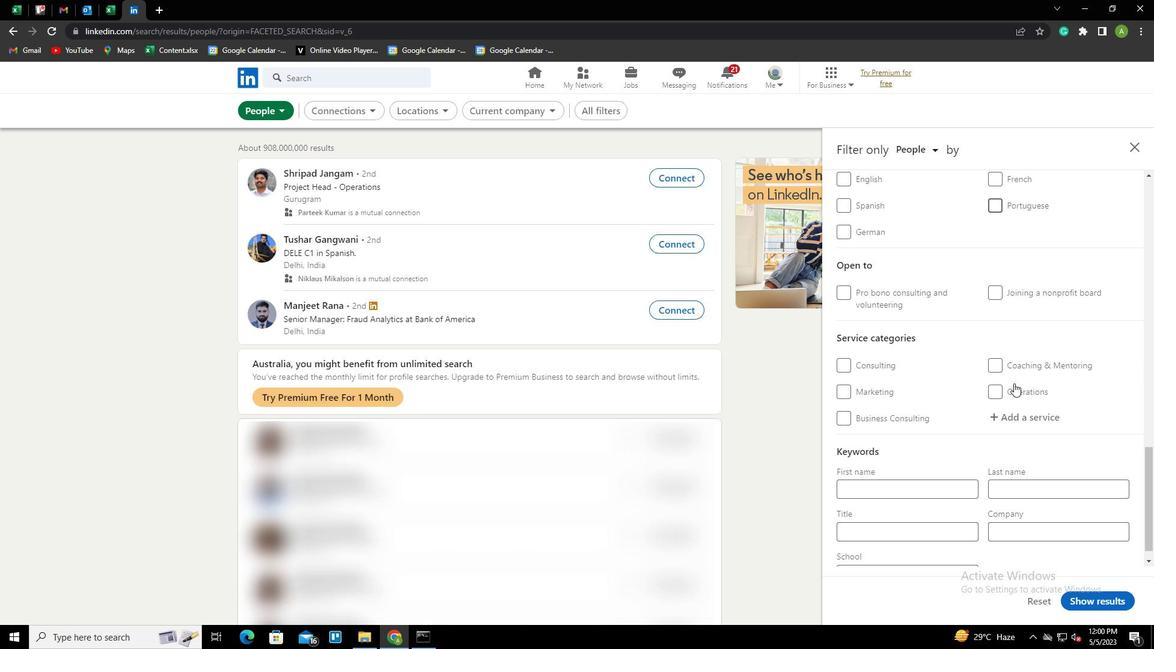 
Action: Mouse moved to (845, 213)
Screenshot: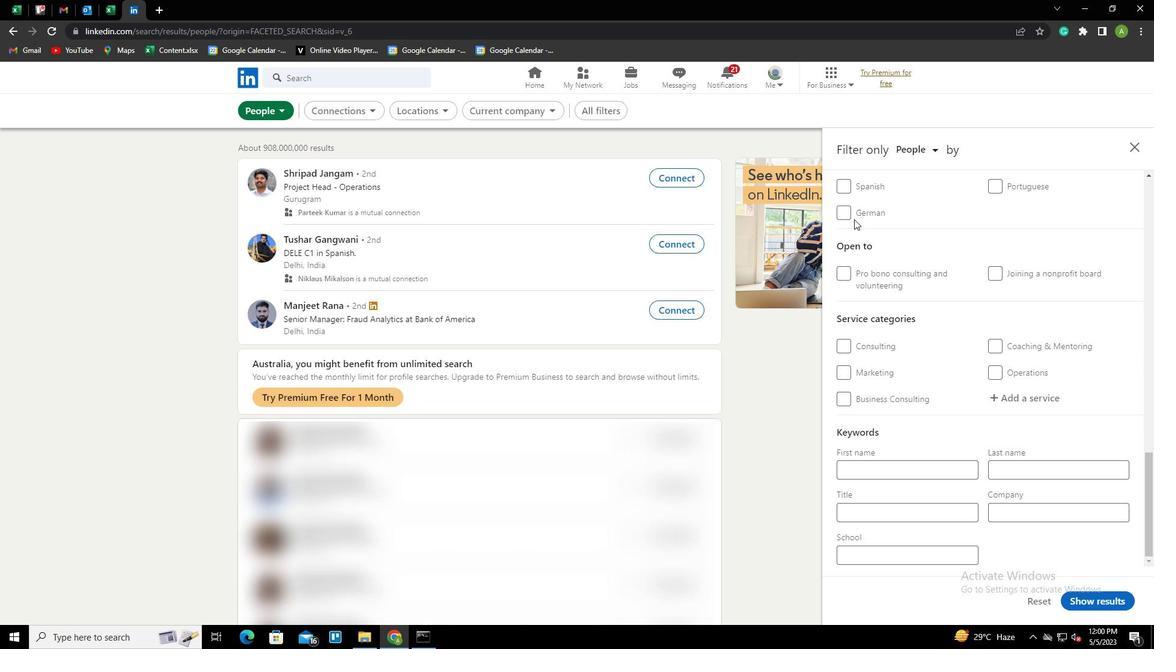 
Action: Mouse pressed left at (845, 213)
Screenshot: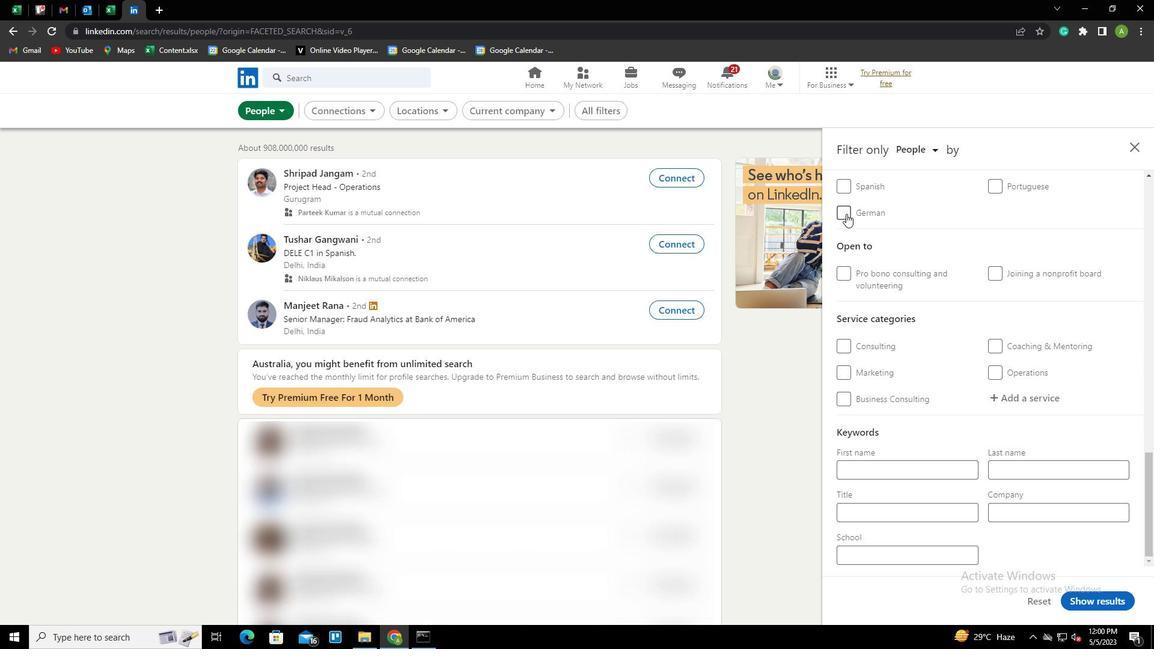 
Action: Mouse moved to (981, 321)
Screenshot: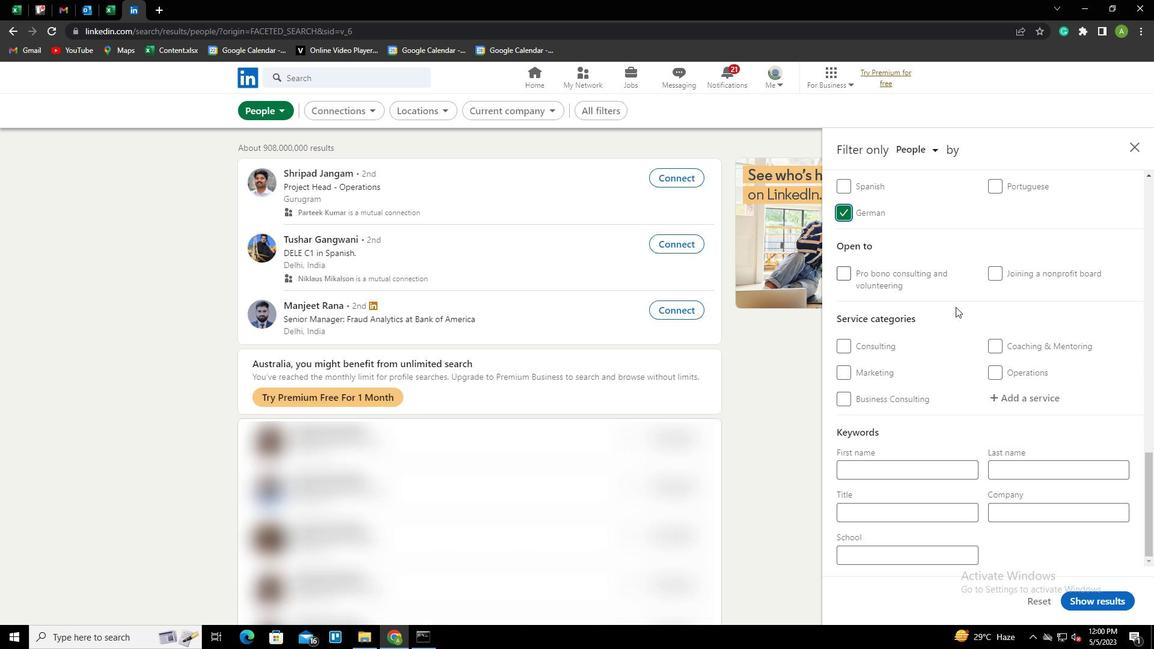 
Action: Mouse scrolled (981, 321) with delta (0, 0)
Screenshot: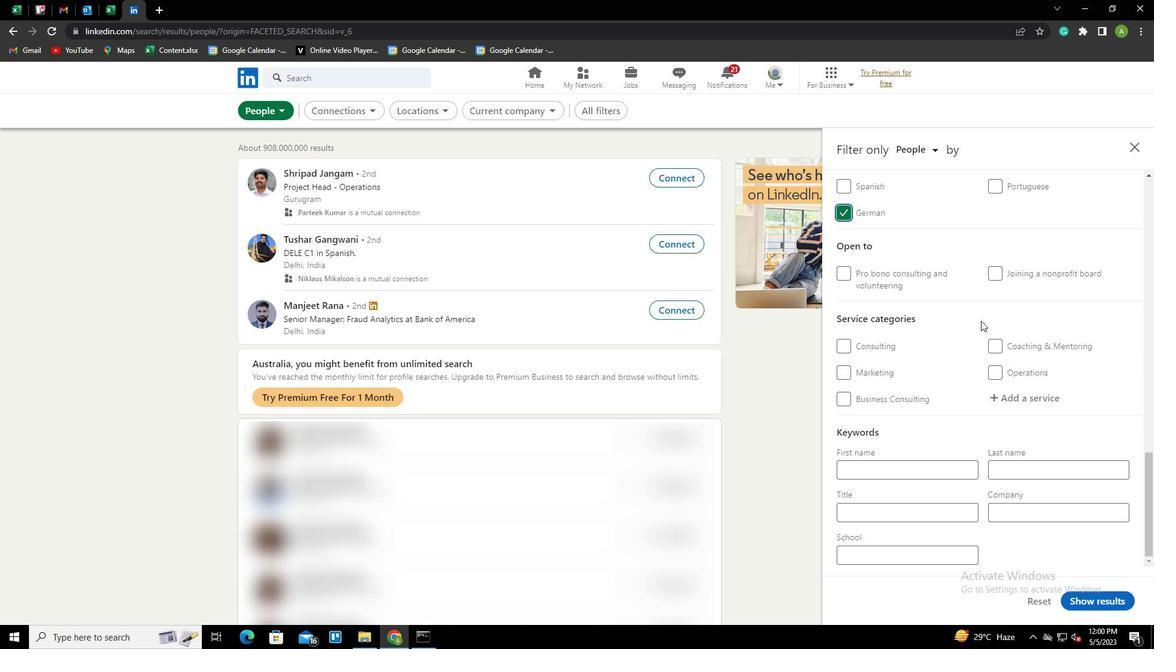 
Action: Mouse scrolled (981, 321) with delta (0, 0)
Screenshot: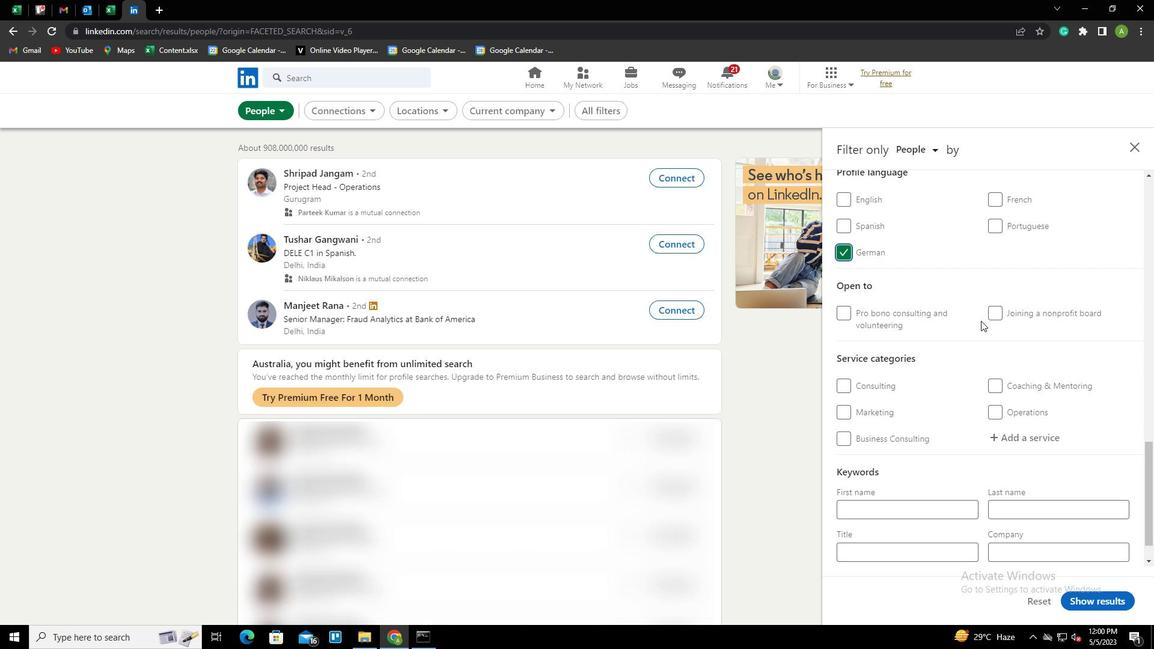 
Action: Mouse scrolled (981, 321) with delta (0, 0)
Screenshot: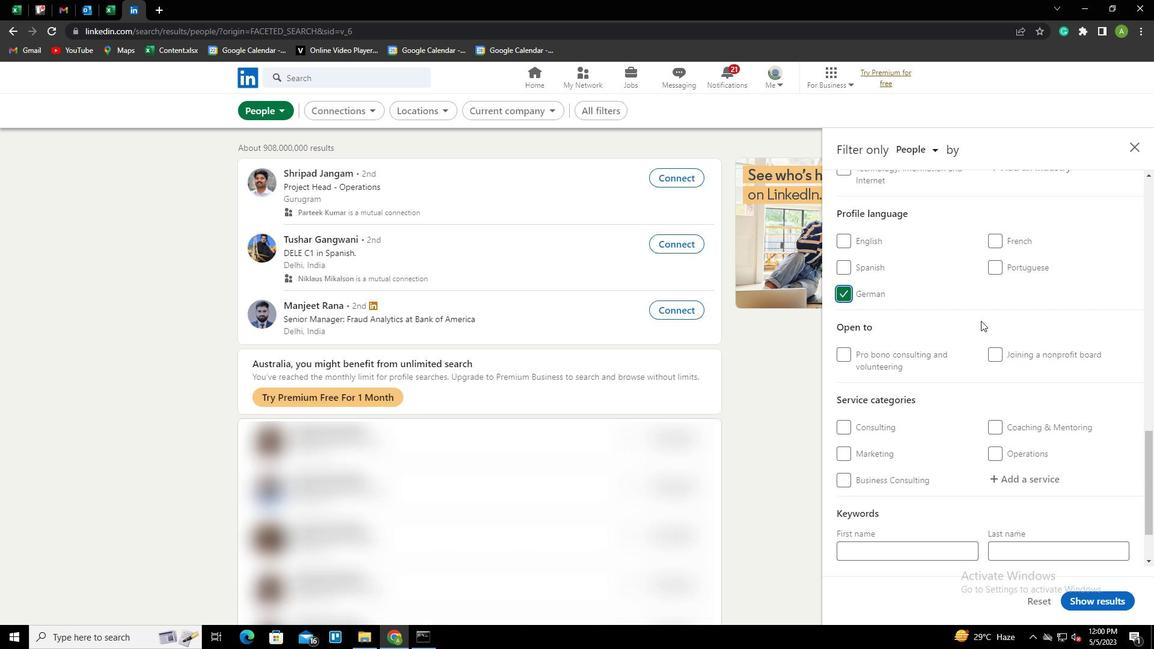 
Action: Mouse scrolled (981, 321) with delta (0, 0)
Screenshot: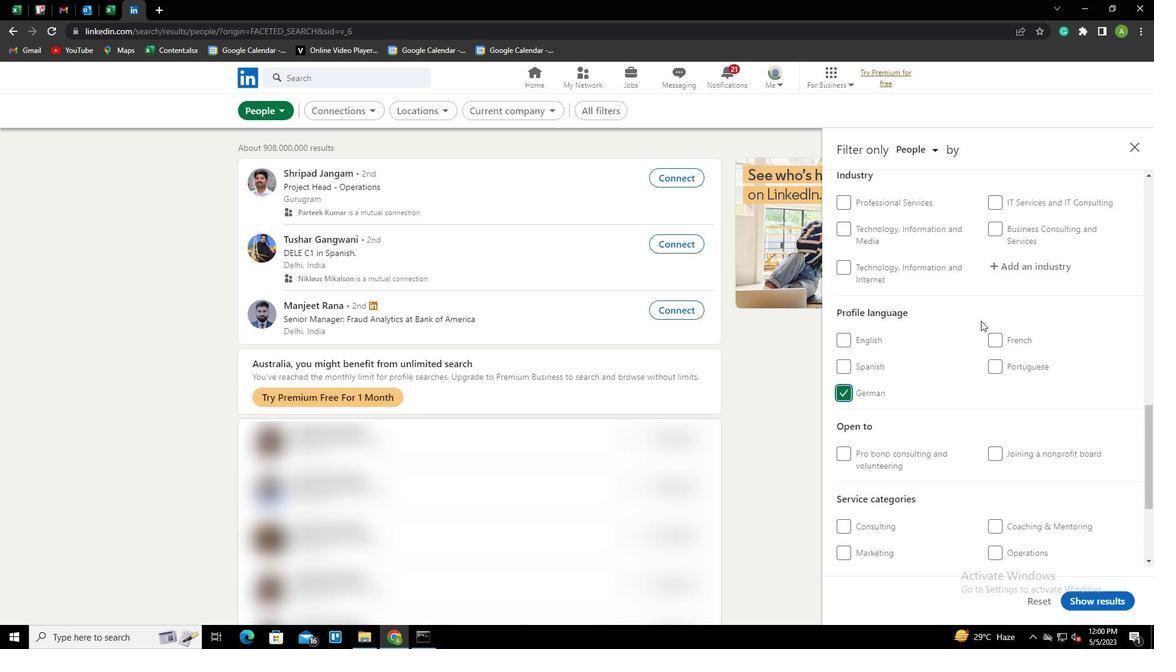 
Action: Mouse scrolled (981, 321) with delta (0, 0)
Screenshot: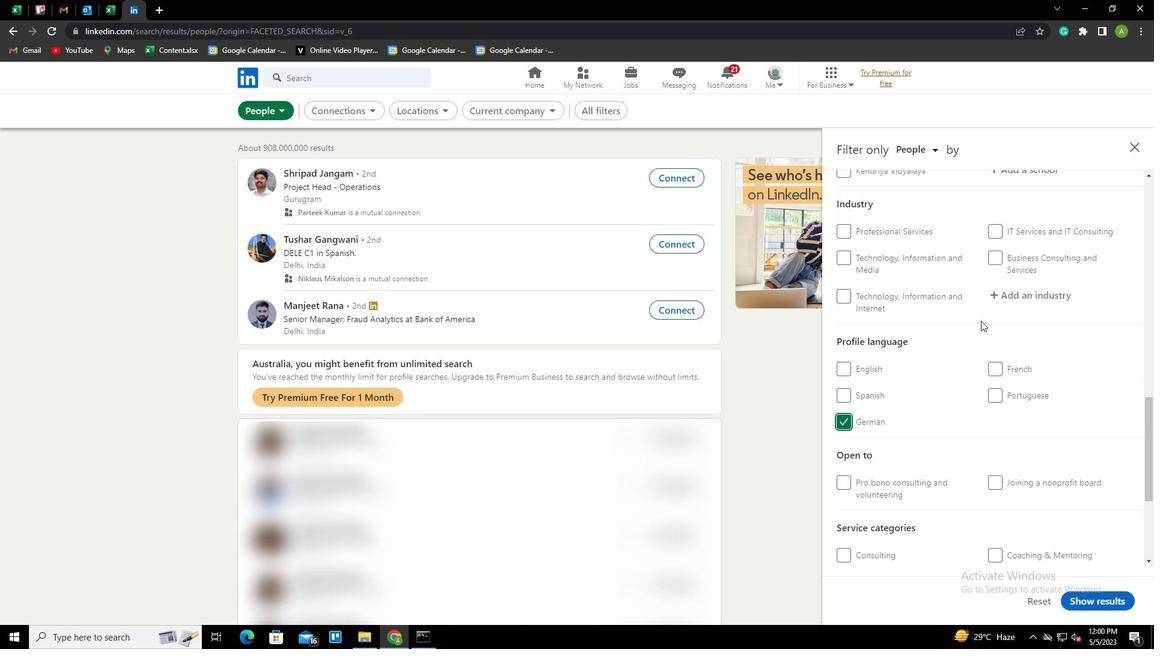 
Action: Mouse scrolled (981, 321) with delta (0, 0)
Screenshot: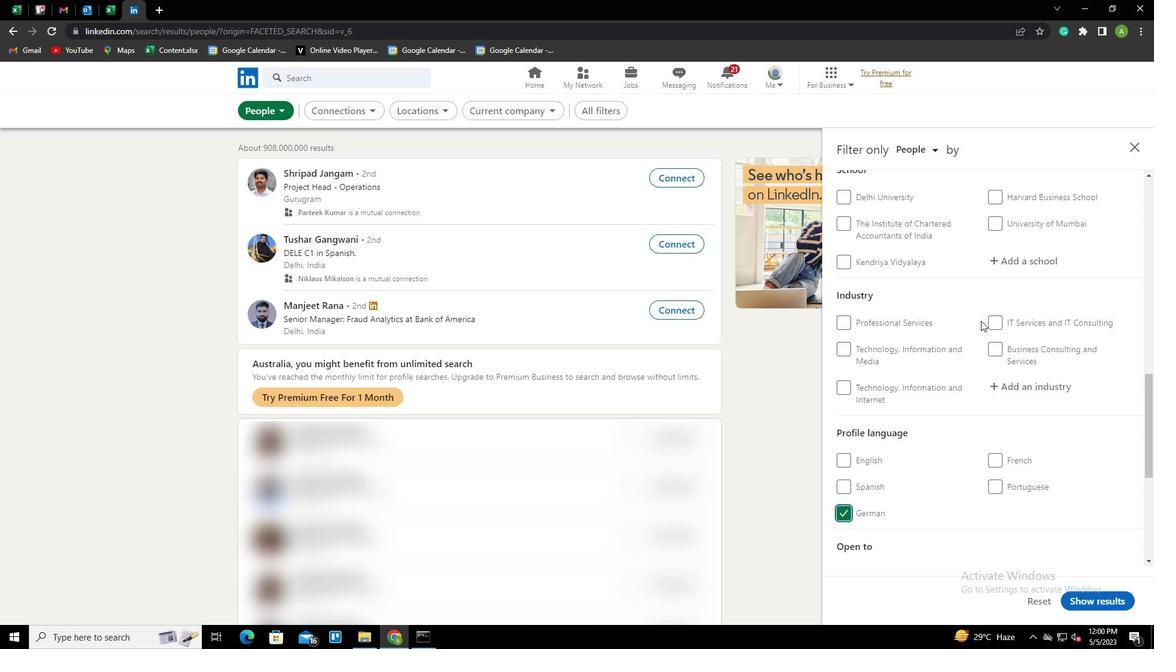 
Action: Mouse scrolled (981, 321) with delta (0, 0)
Screenshot: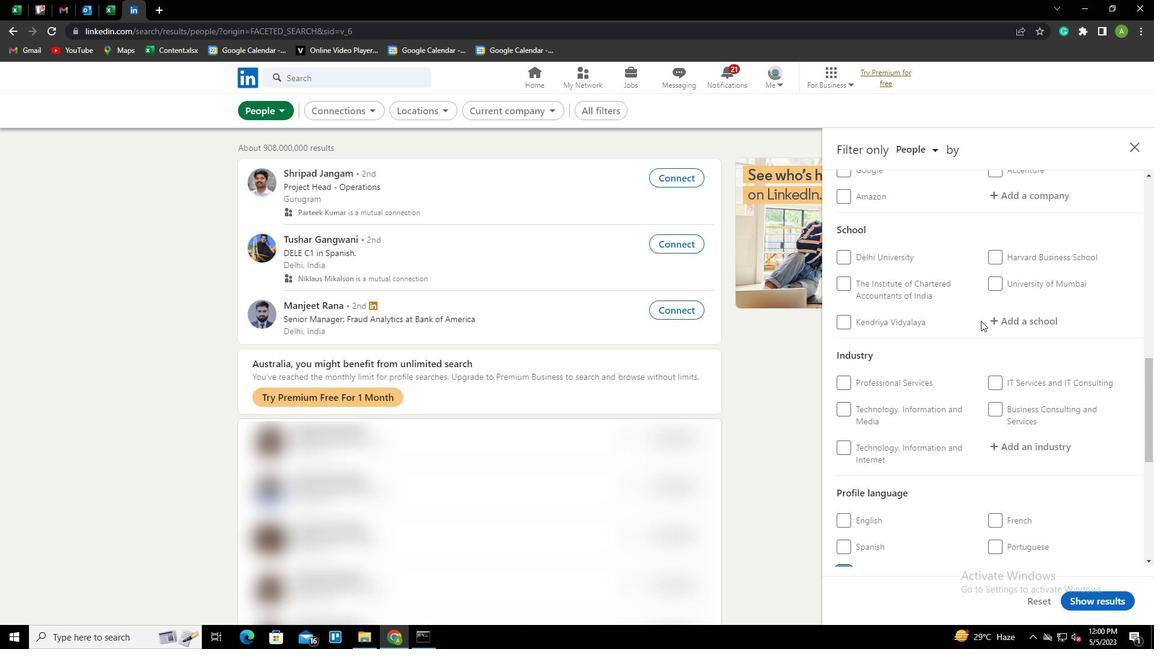 
Action: Mouse scrolled (981, 321) with delta (0, 0)
Screenshot: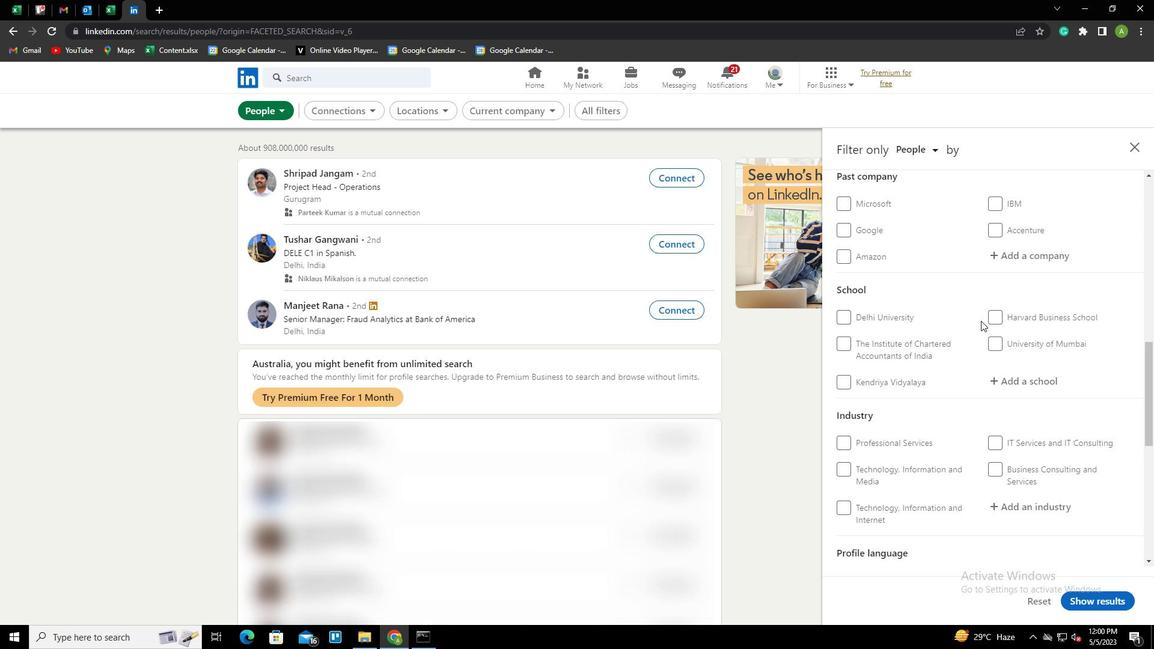 
Action: Mouse scrolled (981, 321) with delta (0, 0)
Screenshot: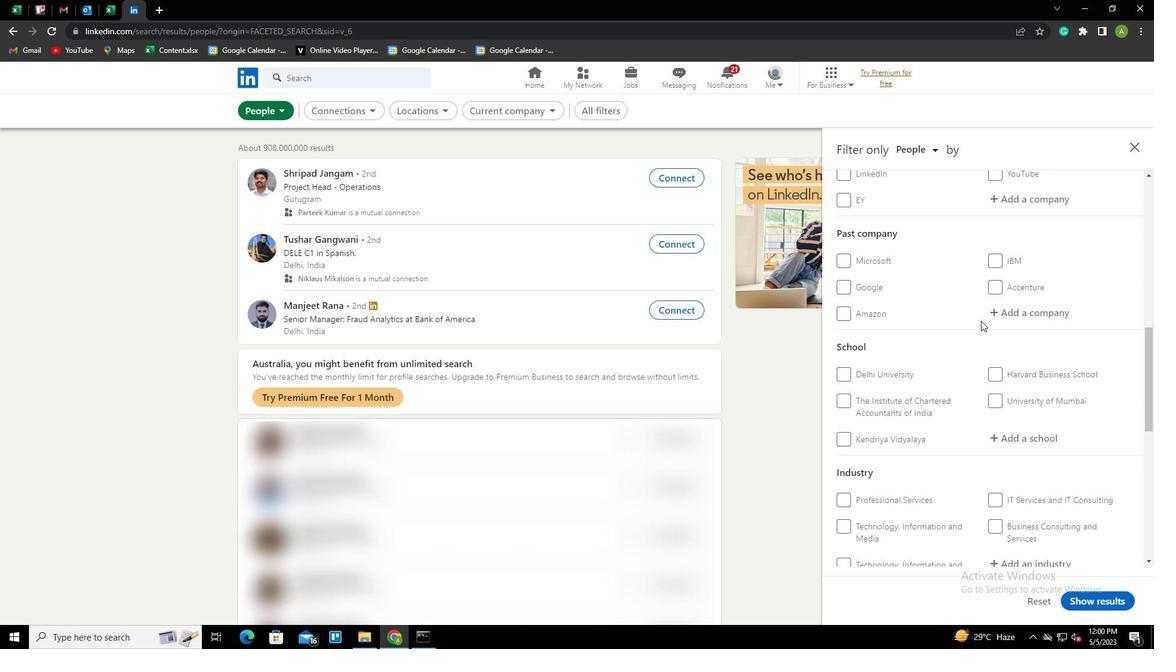 
Action: Mouse scrolled (981, 321) with delta (0, 0)
Screenshot: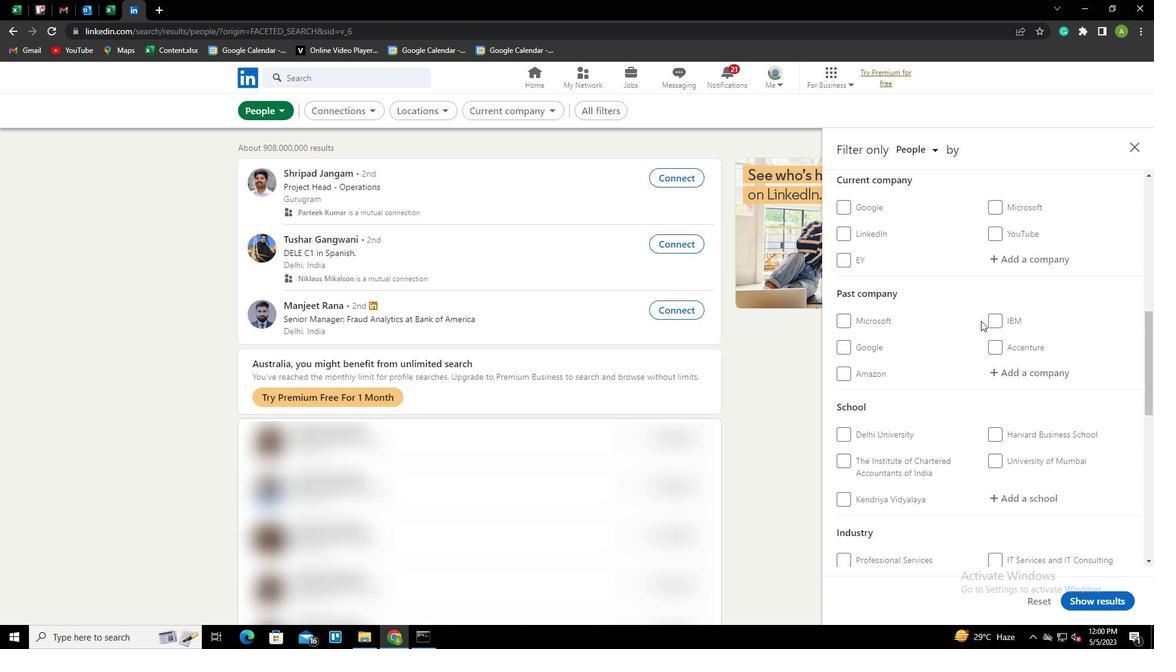 
Action: Mouse moved to (1009, 324)
Screenshot: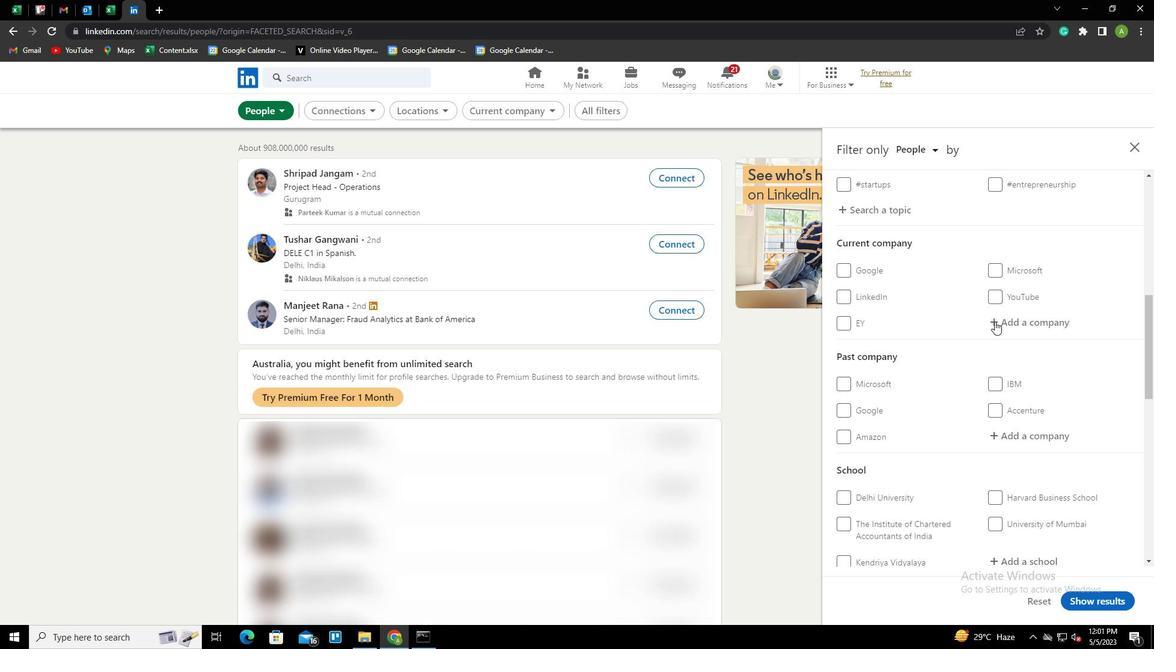 
Action: Mouse pressed left at (1009, 324)
Screenshot: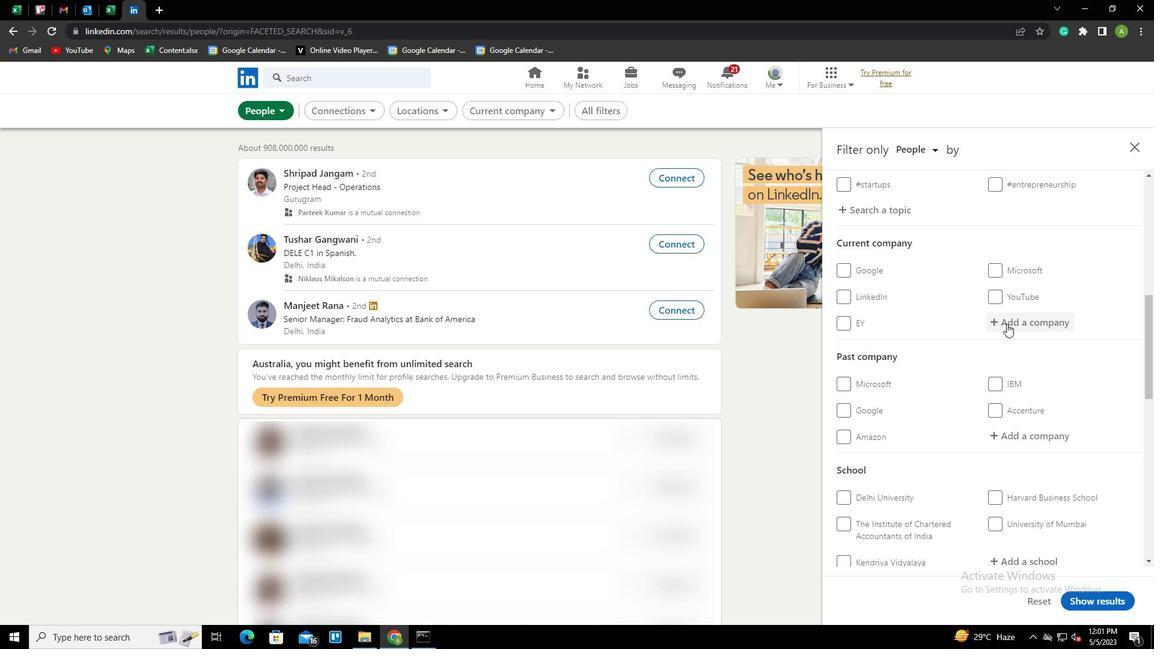 
Action: Key pressed <Key.shift><Key.shift><Key.shift><Key.shift><Key.shift><Key.shift><Key.shift><Key.shift><Key.shift><Key.shift><Key.shift><Key.shift><Key.shift><Key.shift><Key.shift><Key.shift><Key.shift><Key.shift><Key.shift><Key.shift><Key.shift><Key.shift><Key.shift><Key.shift><Key.shift><Key.shift><Key.shift><Key.shift><Key.shift><Key.shift><Key.shift><Key.shift><Key.shift><Key.shift><Key.shift><Key.shift><Key.shift><Key.shift><Key.shift><Key.shift><Key.shift><Key.shift><Key.shift><Key.shift>BARCI<Key.backspace>O<Key.down><Key.enter>
Screenshot: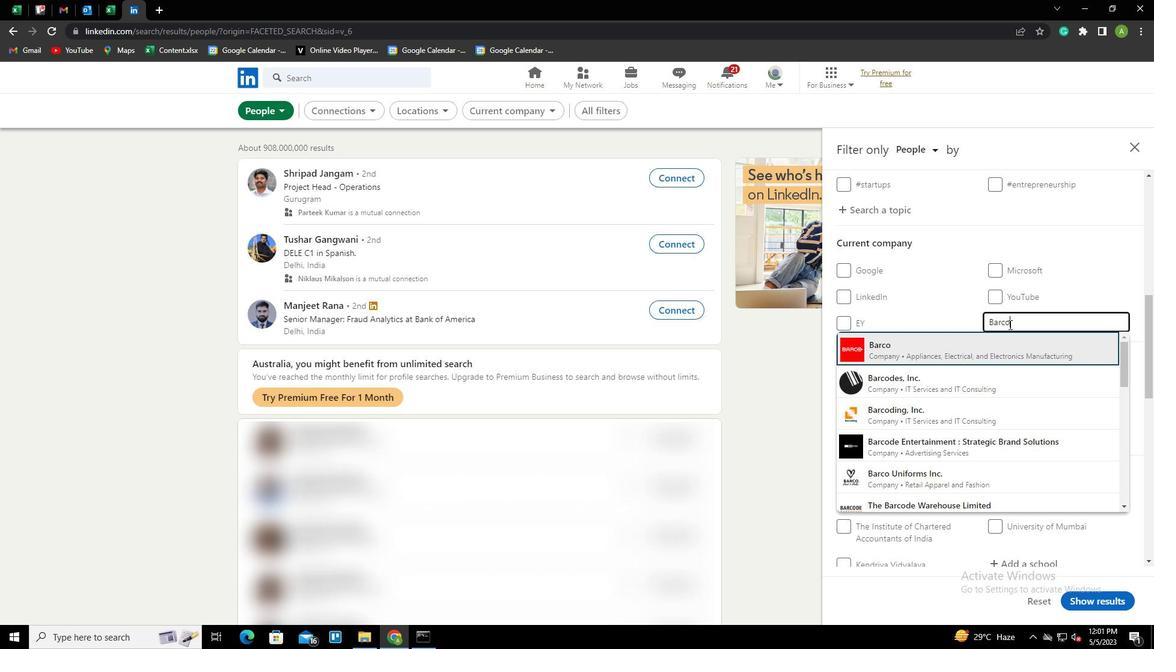 
Action: Mouse scrolled (1009, 324) with delta (0, 0)
Screenshot: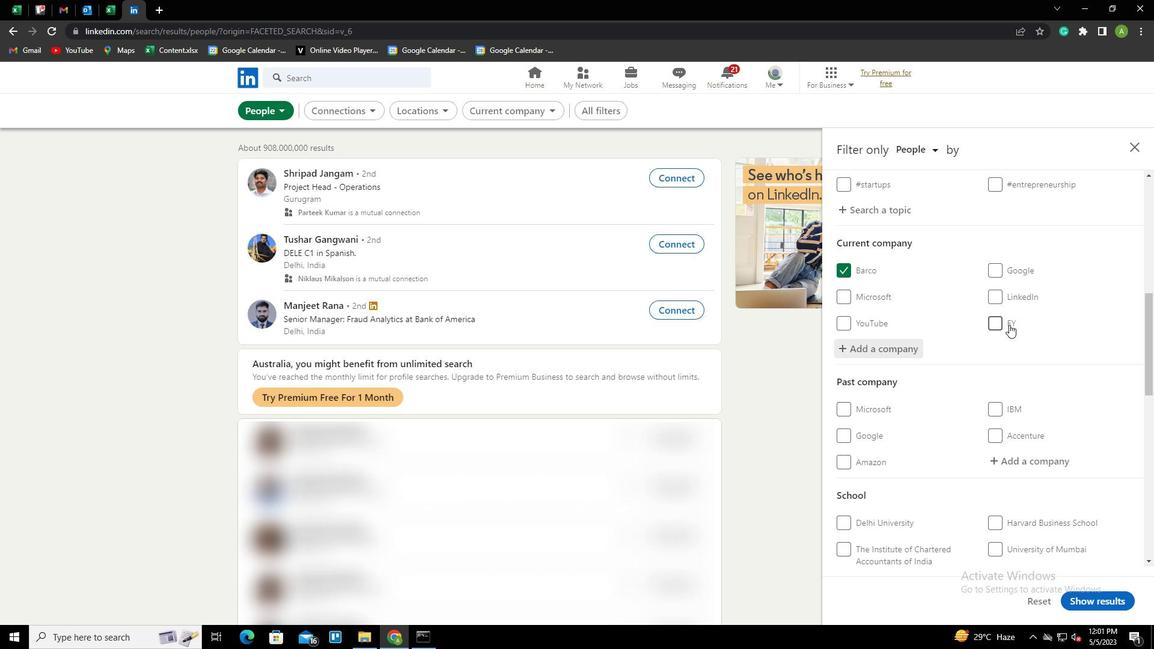 
Action: Mouse scrolled (1009, 324) with delta (0, 0)
Screenshot: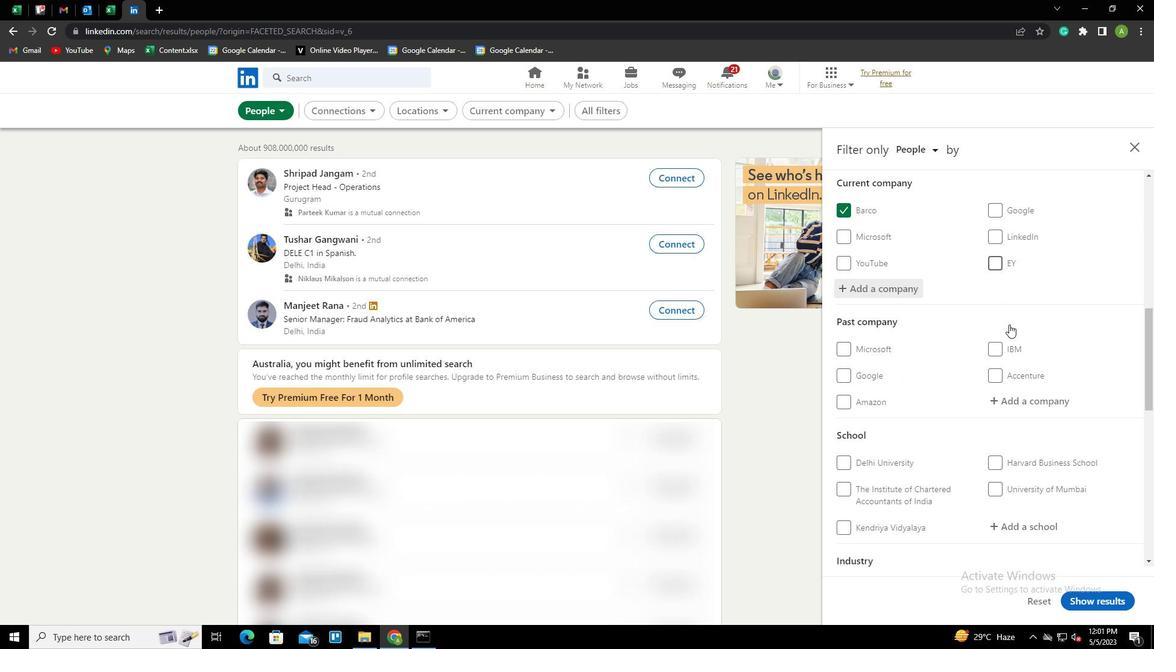 
Action: Mouse scrolled (1009, 324) with delta (0, 0)
Screenshot: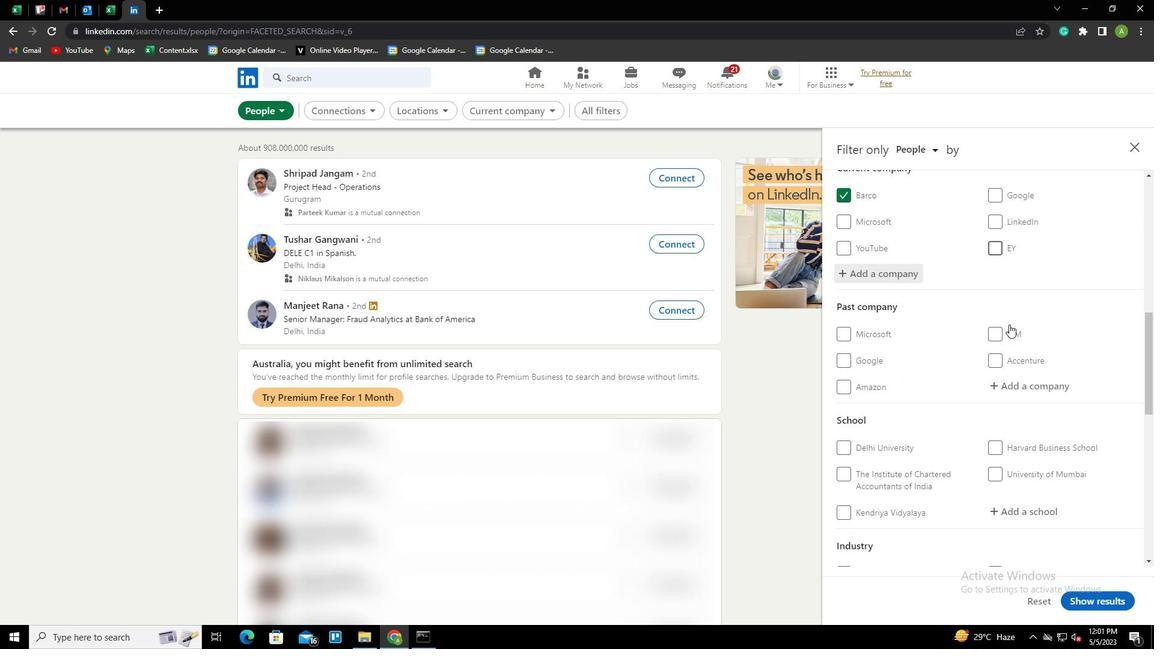 
Action: Mouse moved to (1011, 353)
Screenshot: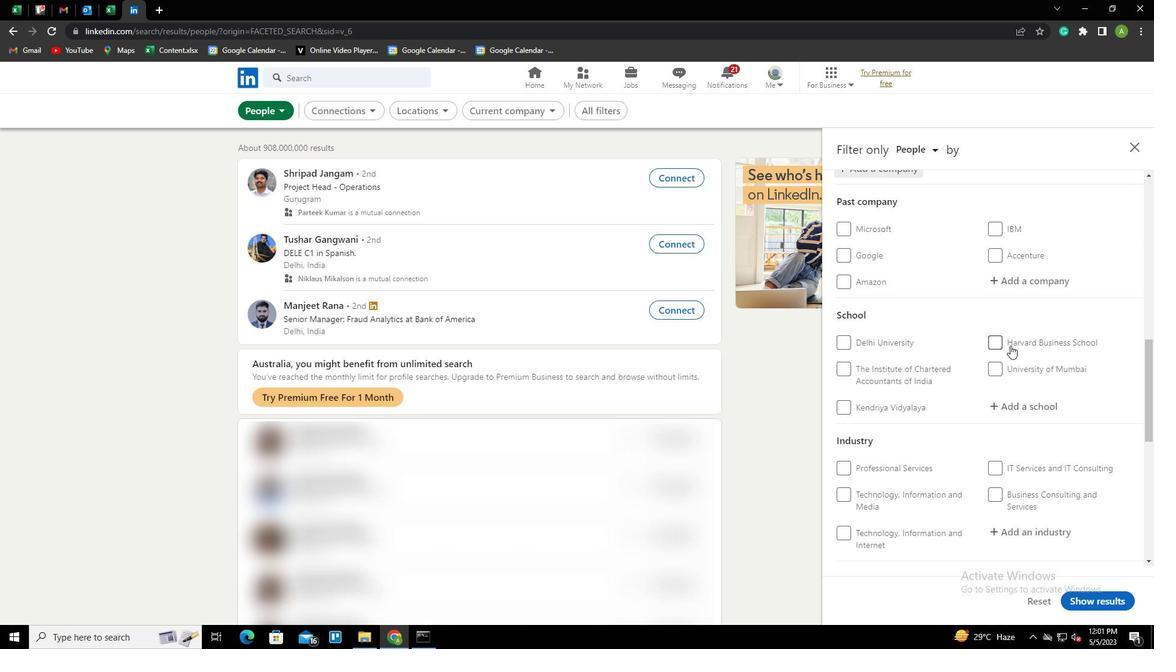 
Action: Mouse scrolled (1011, 353) with delta (0, 0)
Screenshot: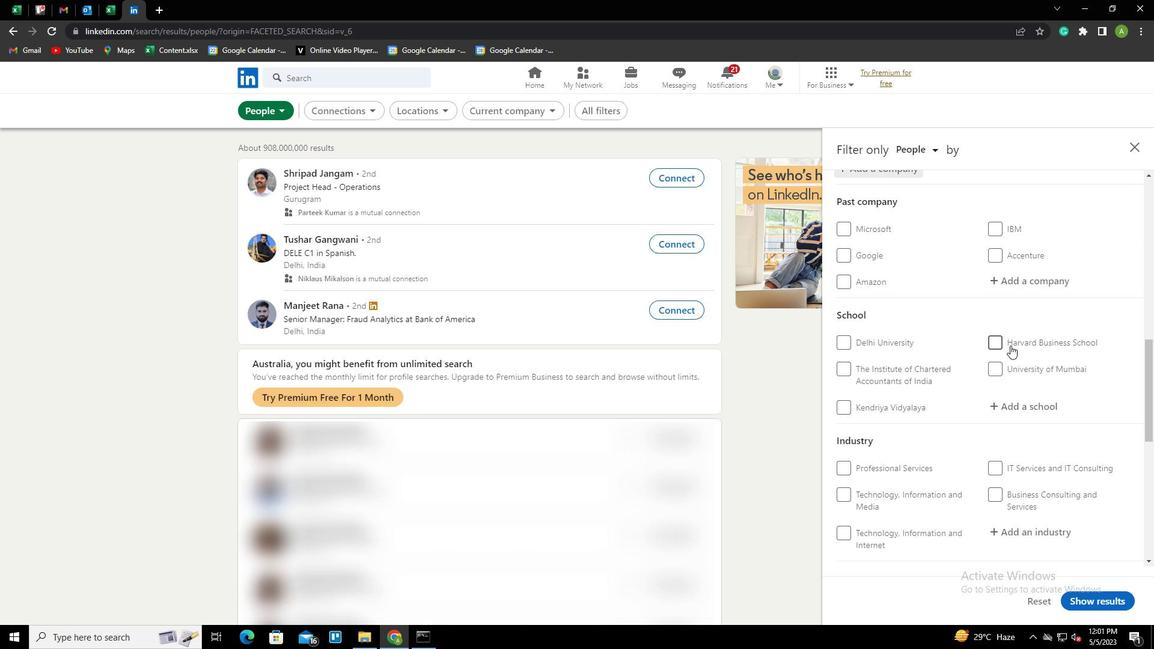 
Action: Mouse moved to (1018, 347)
Screenshot: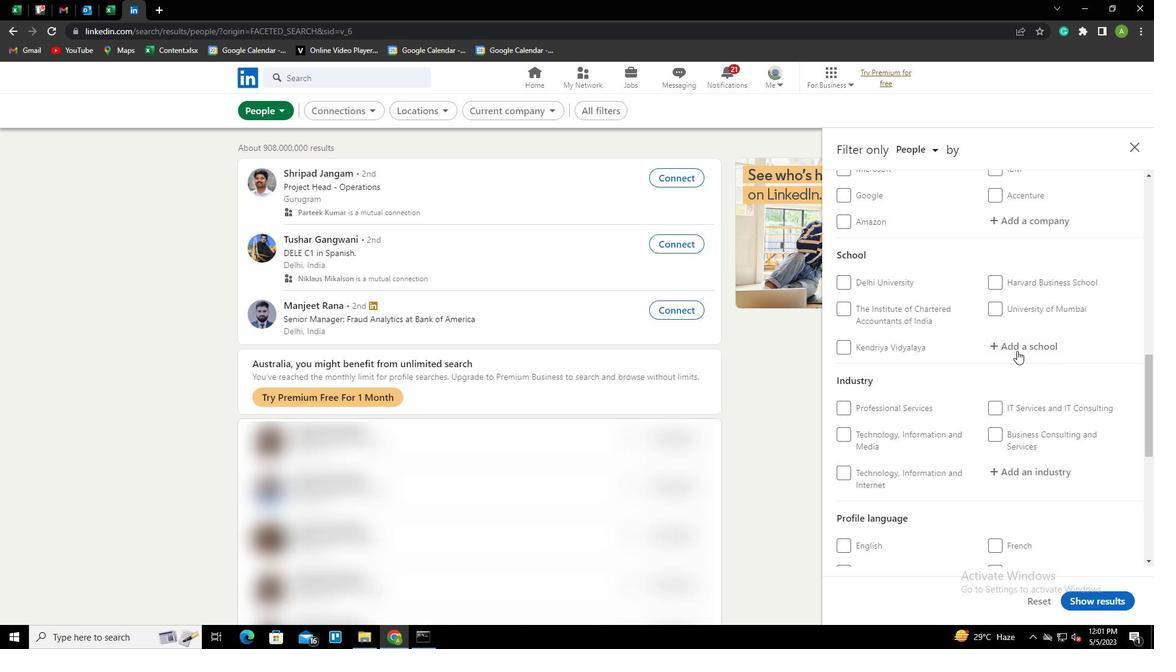 
Action: Mouse pressed left at (1018, 347)
Screenshot: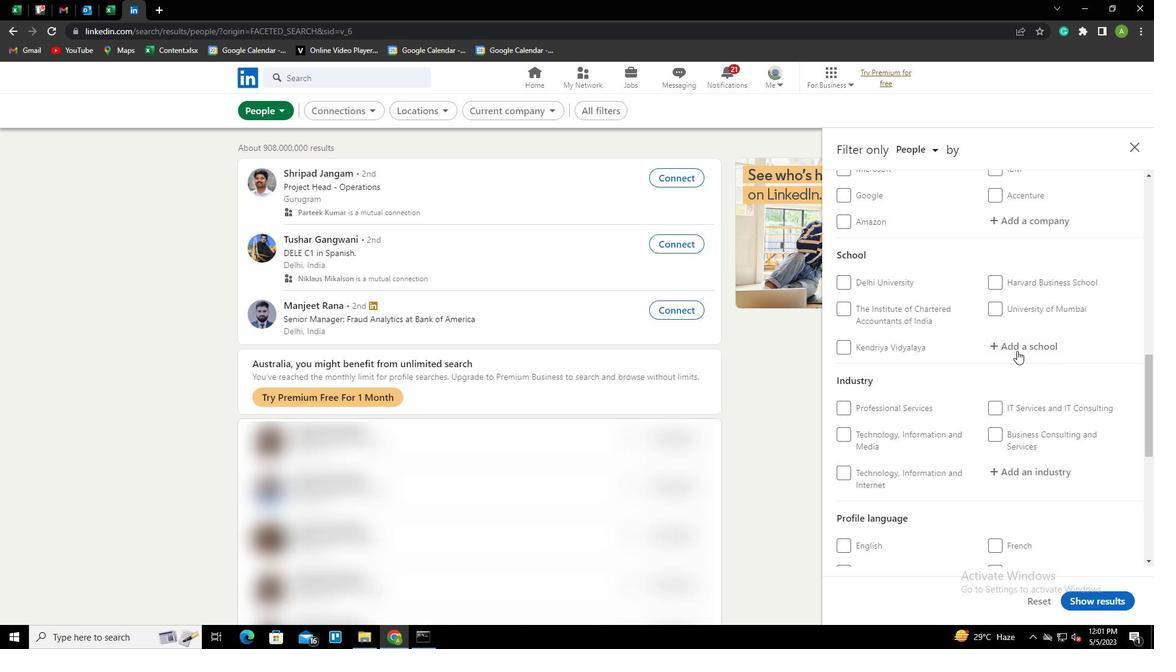 
Action: Key pressed <Key.shift><Key.shift><Key.shift><Key.shift><Key.shift><Key.shift><Key.shift><Key.shift><Key.shift><Key.shift><Key.shift><Key.shift><Key.shift><Key.shift><Key.shift><Key.shift><Key.shift><Key.shift><Key.shift><Key.shift><Key.shift><Key.shift><Key.shift><Key.shift><Key.shift><Key.shift><Key.shift><Key.shift><Key.shift><Key.shift><Key.shift><Key.shift><Key.shift><Key.shift><Key.shift><Key.shift><Key.shift><Key.shift><Key.shift><Key.shift><Key.shift><Key.shift><Key.shift><Key.shift><Key.shift><Key.shift><Key.shift>GOVERNMENT<Key.space><Key.shift>PL<Key.backspace>OLYTECHNIC<Key.space><Key.shift>COLLEGE<Key.down><Key.enter>
Screenshot: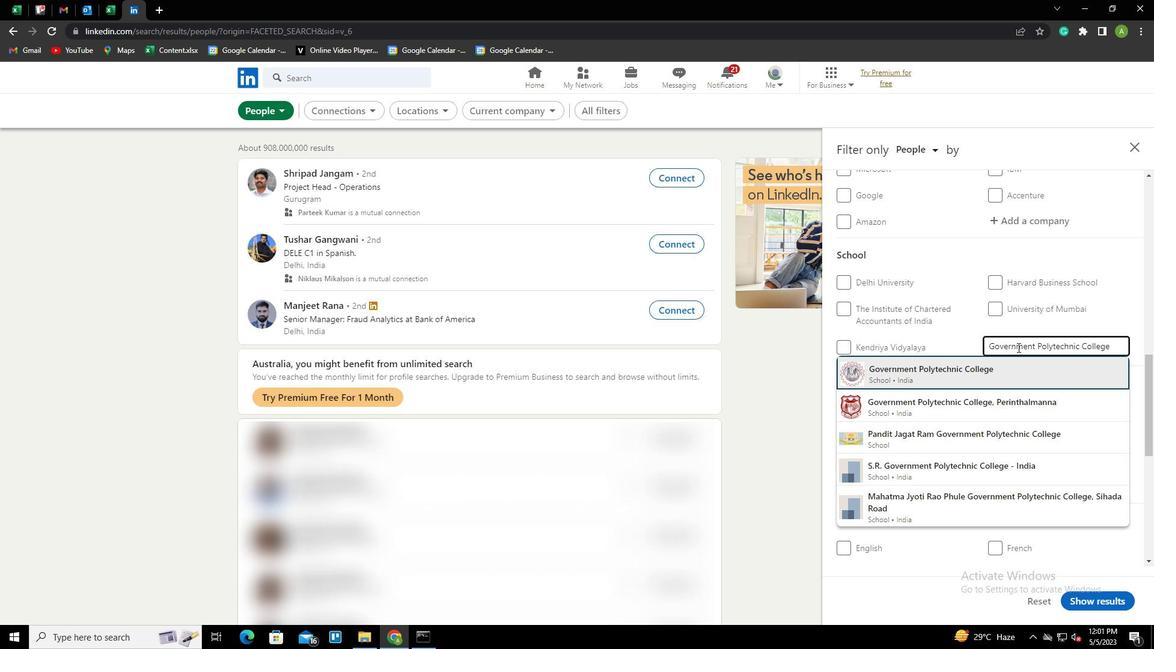 
Action: Mouse scrolled (1018, 347) with delta (0, 0)
Screenshot: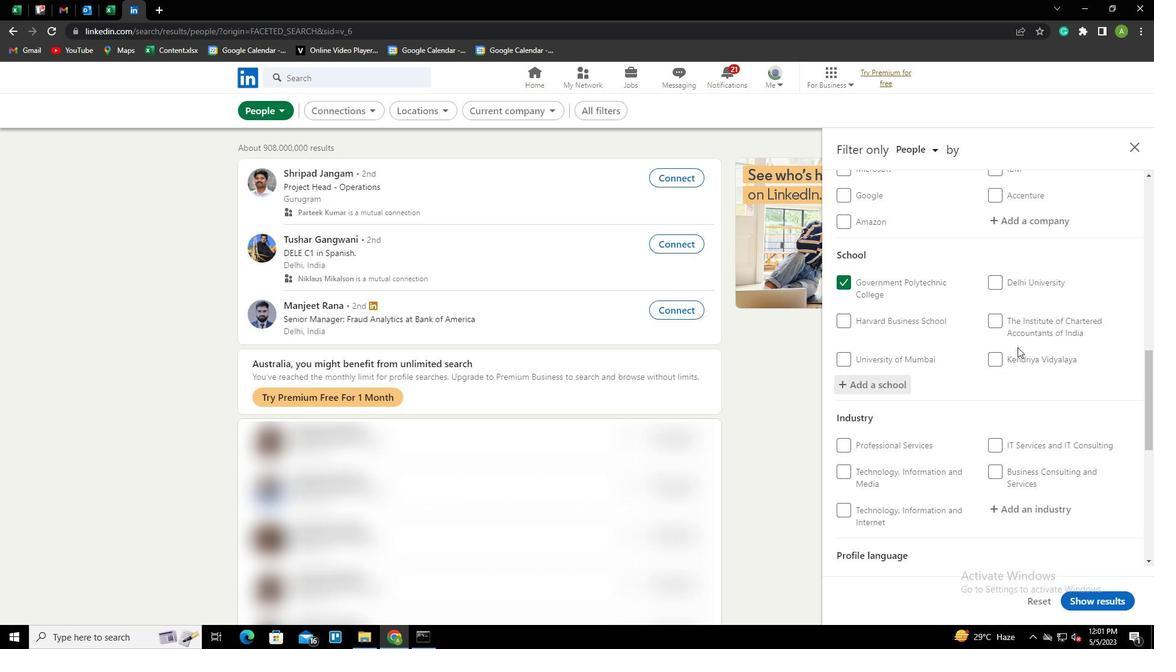 
Action: Mouse scrolled (1018, 347) with delta (0, 0)
Screenshot: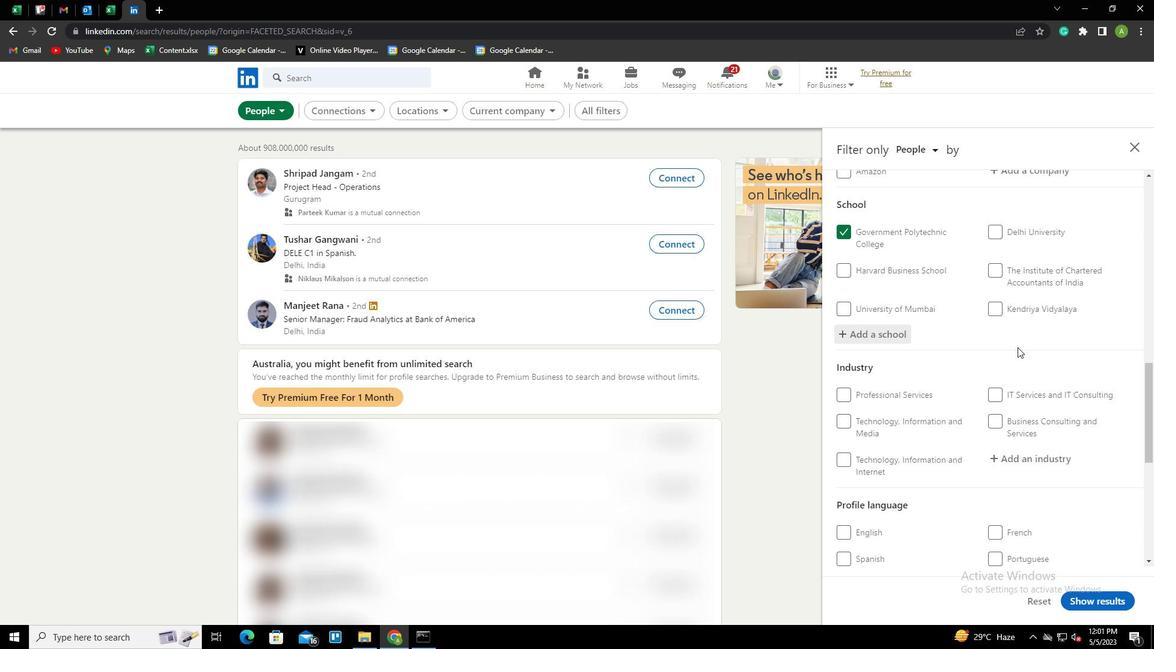 
Action: Mouse moved to (1020, 387)
Screenshot: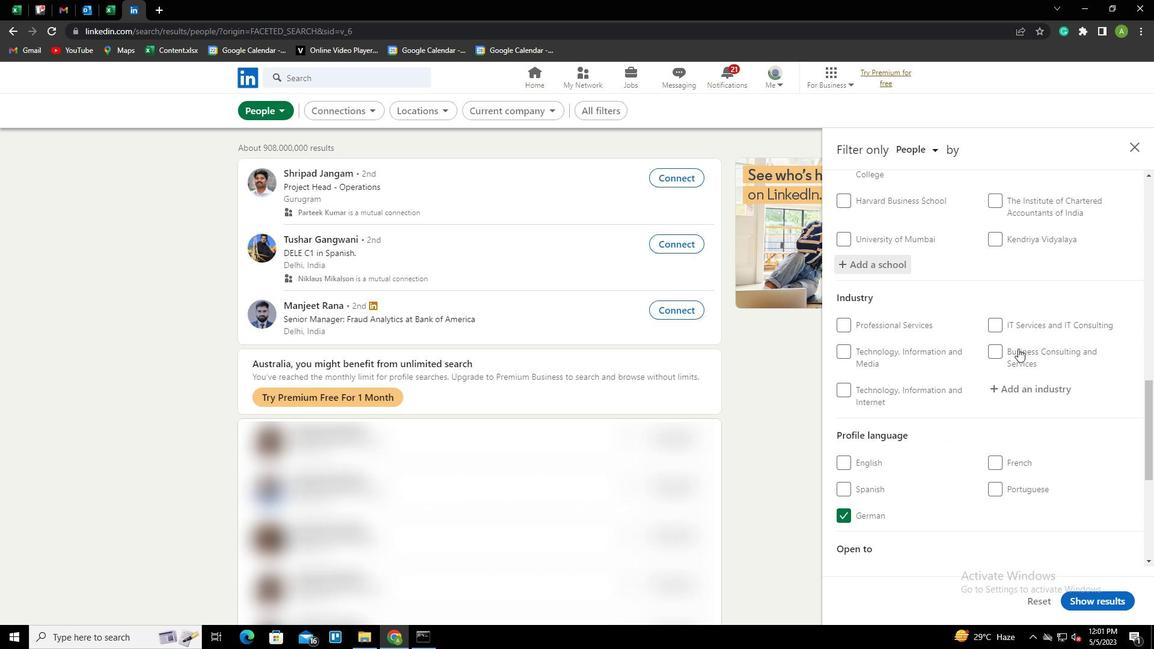 
Action: Mouse pressed left at (1020, 387)
Screenshot: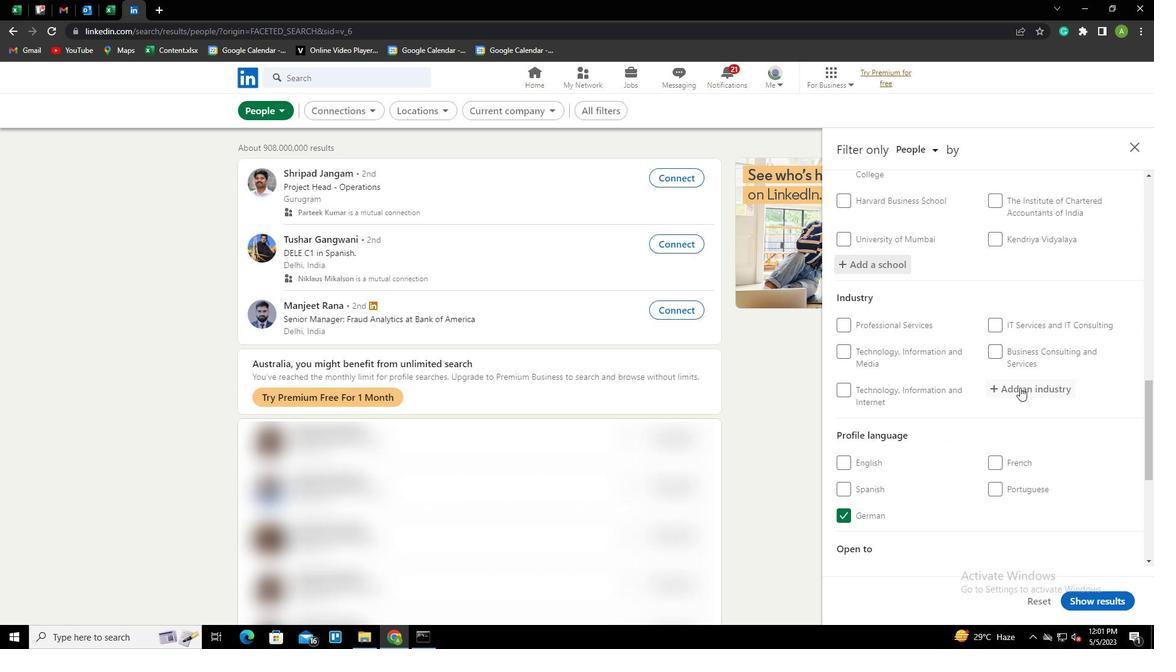 
Action: Key pressed <Key.shift>CONSUMER<Key.space><Key.shift>SERVICES<Key.down><Key.enter>
Screenshot: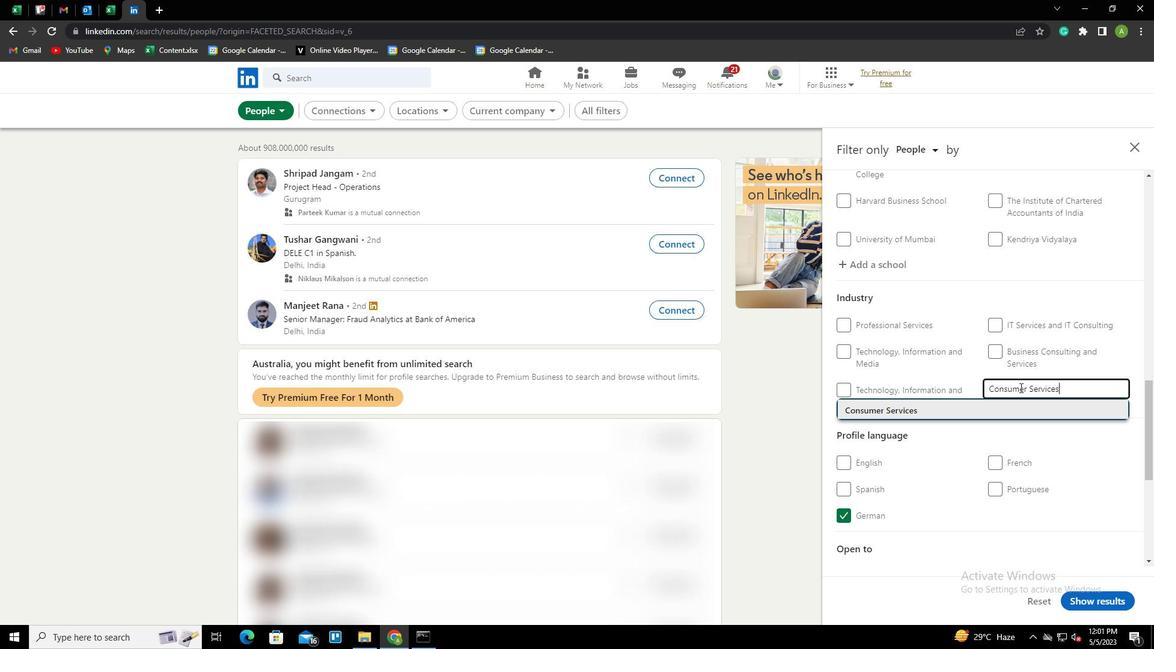 
Action: Mouse scrolled (1020, 387) with delta (0, 0)
Screenshot: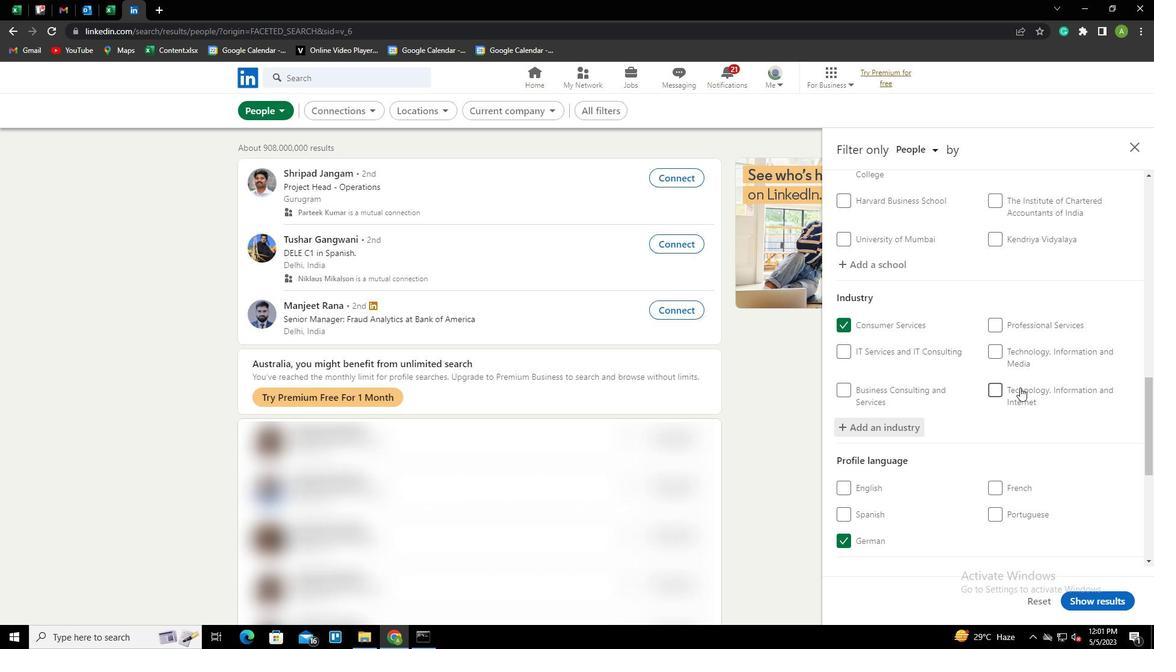
Action: Mouse scrolled (1020, 387) with delta (0, 0)
Screenshot: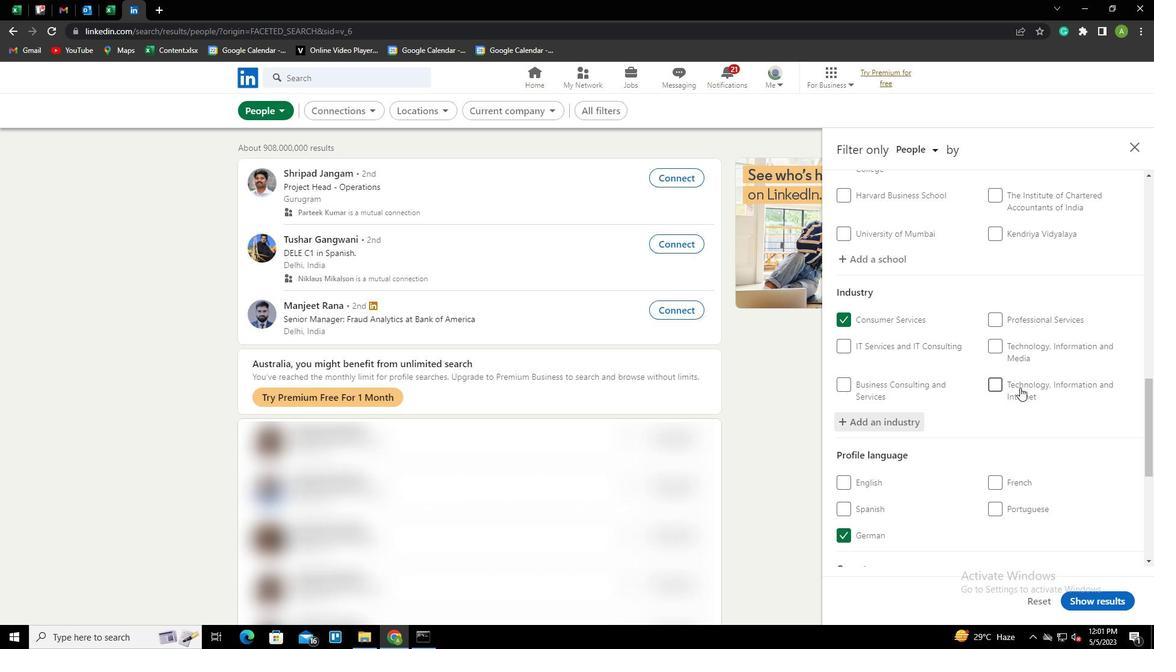 
Action: Mouse scrolled (1020, 387) with delta (0, 0)
Screenshot: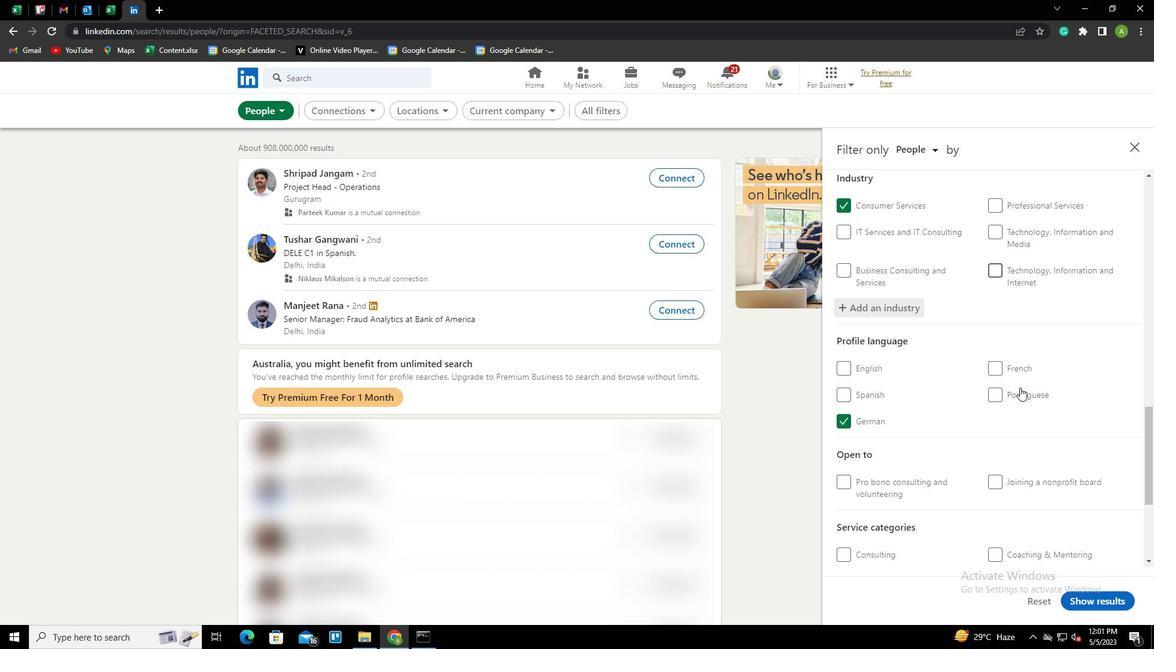 
Action: Mouse scrolled (1020, 387) with delta (0, 0)
Screenshot: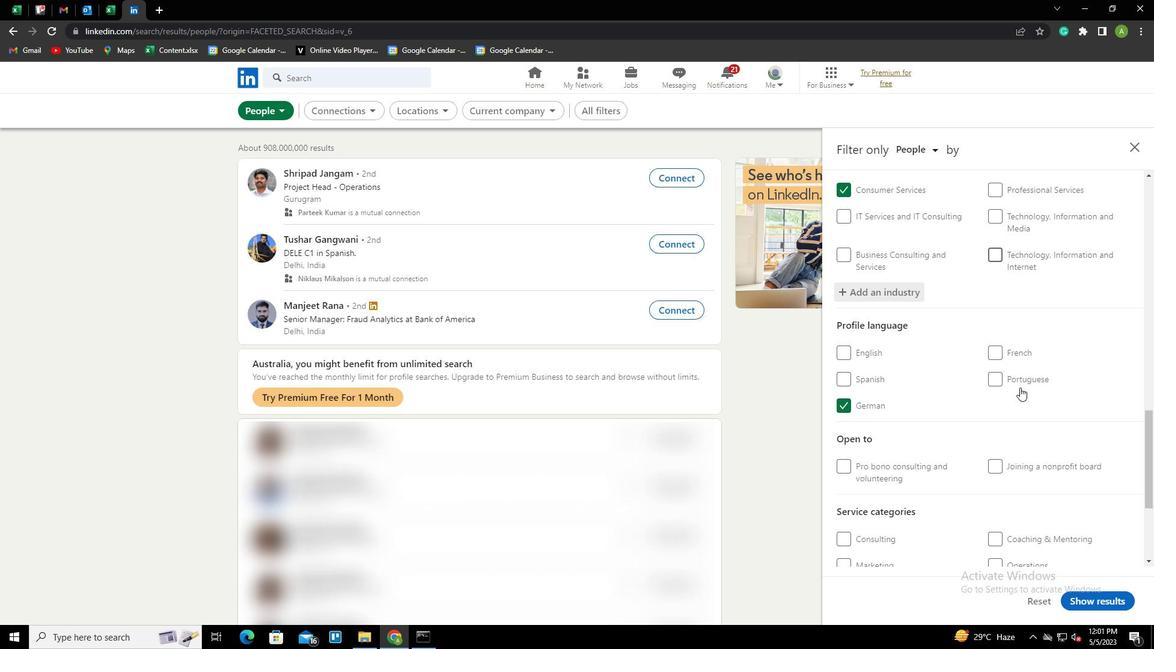 
Action: Mouse scrolled (1020, 387) with delta (0, 0)
Screenshot: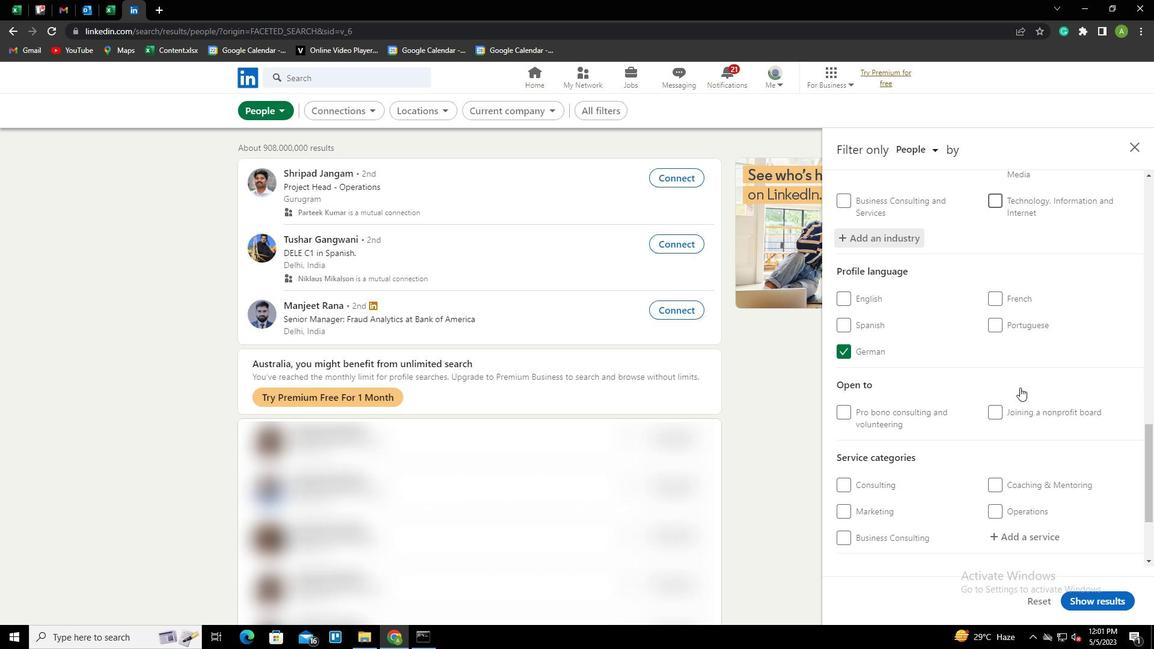 
Action: Mouse moved to (1025, 422)
Screenshot: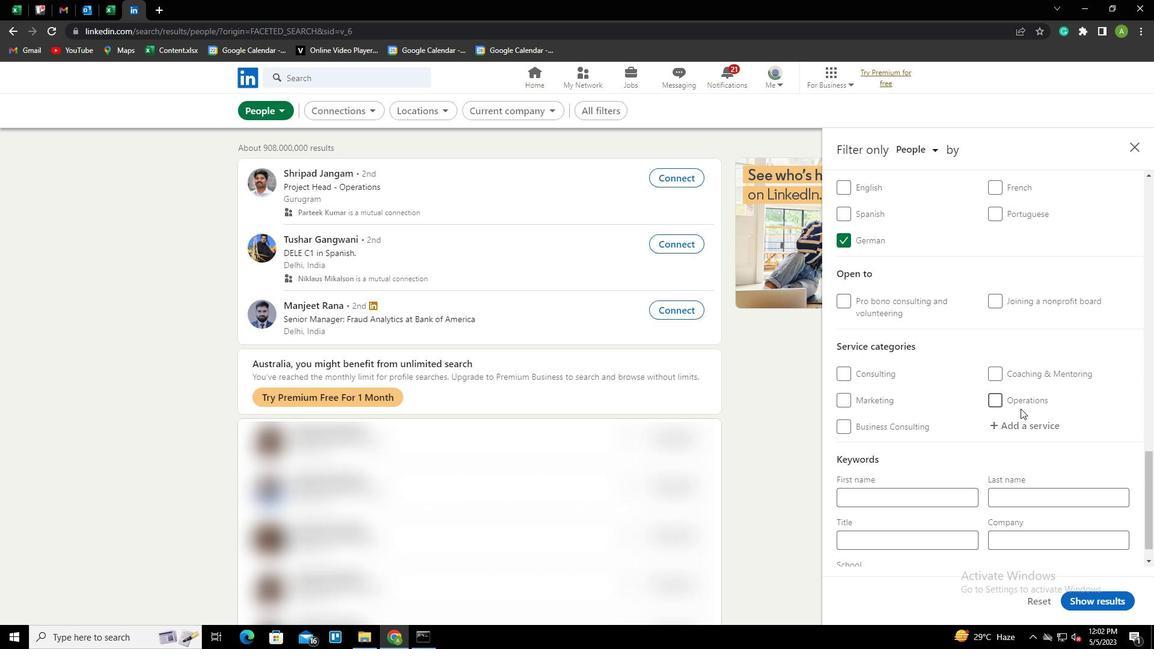 
Action: Mouse pressed left at (1025, 422)
Screenshot: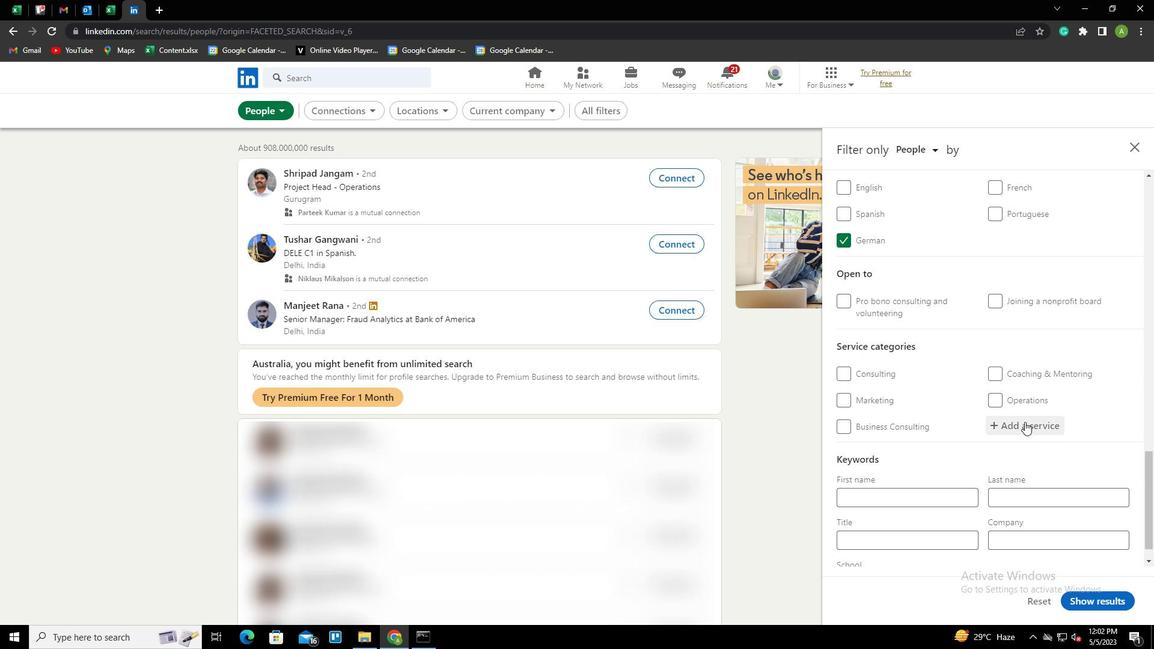 
Action: Key pressed <Key.shift><Key.shift><Key.shift><Key.shift><Key.shift><Key.shift><Key.shift><Key.shift><Key.shift><Key.shift><Key.shift>BUSINESS<Key.space><Key.shift>ANALYTICS<Key.down><Key.enter>
Screenshot: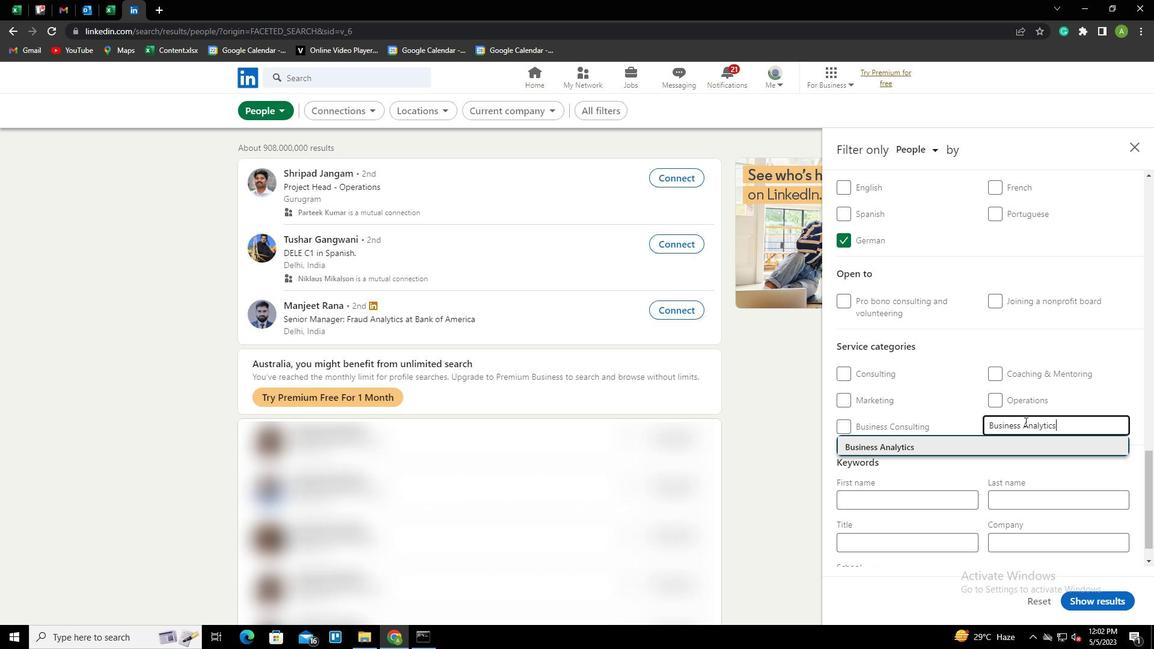 
Action: Mouse scrolled (1025, 421) with delta (0, 0)
Screenshot: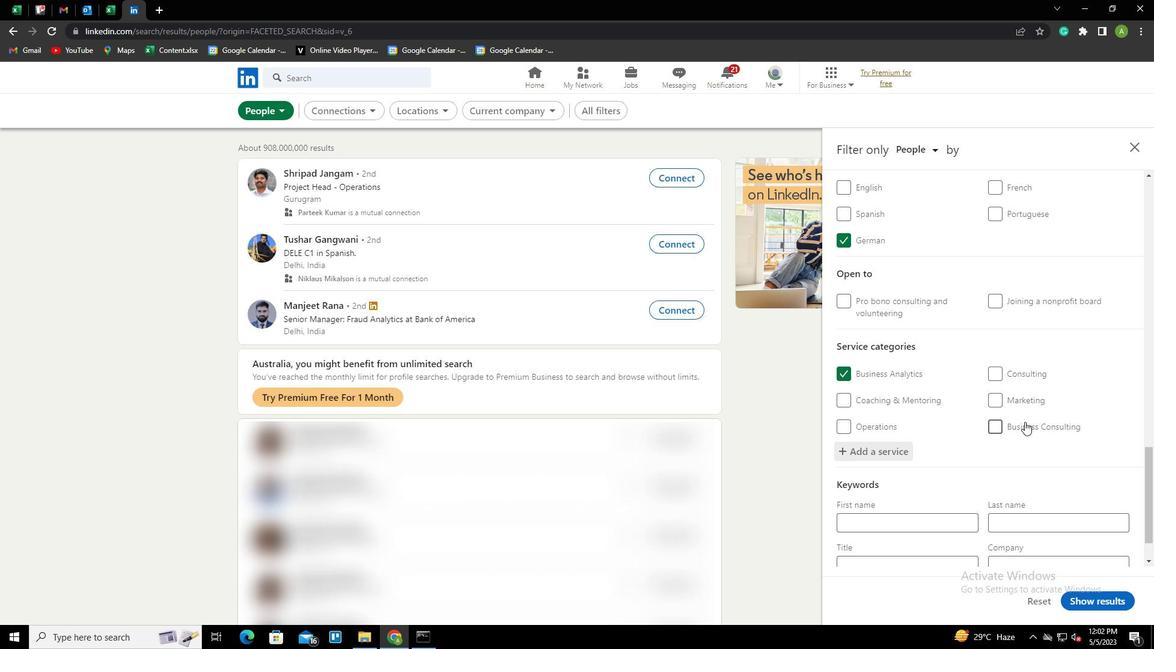
Action: Mouse scrolled (1025, 421) with delta (0, 0)
Screenshot: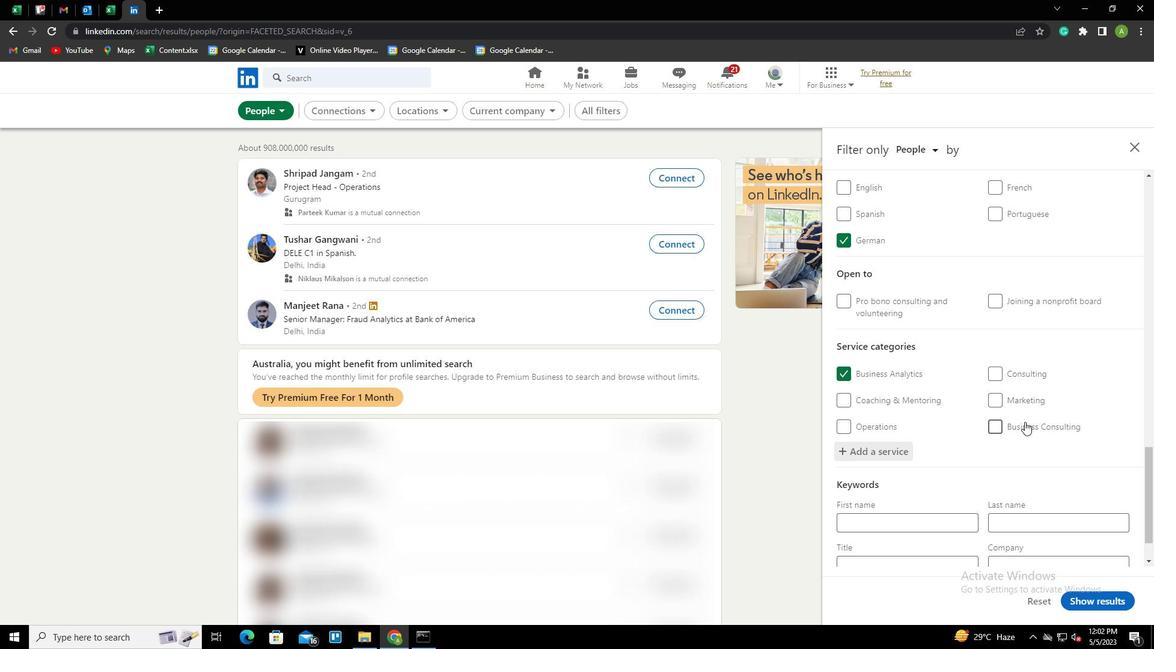 
Action: Mouse scrolled (1025, 421) with delta (0, 0)
Screenshot: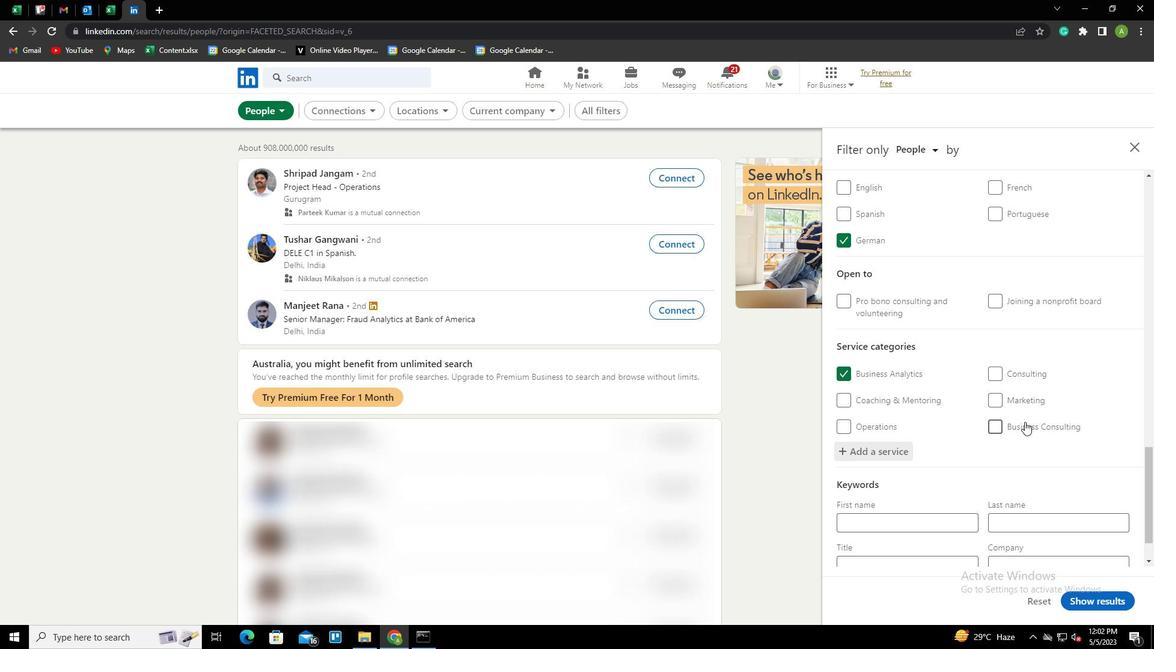 
Action: Mouse scrolled (1025, 421) with delta (0, 0)
Screenshot: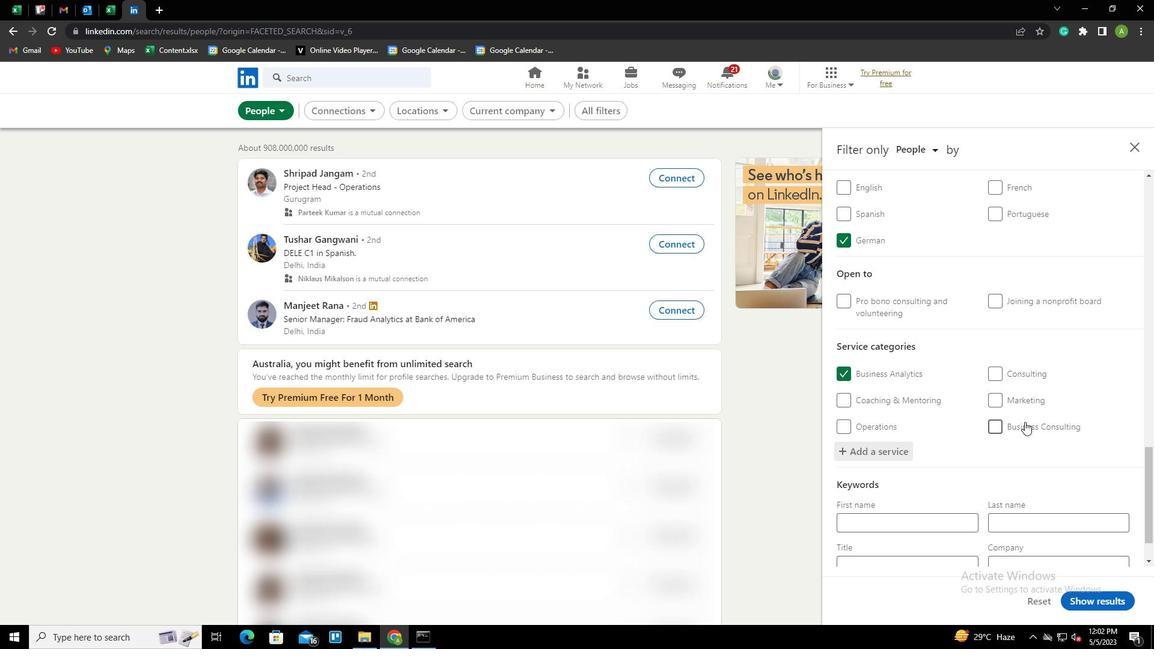 
Action: Mouse moved to (949, 509)
Screenshot: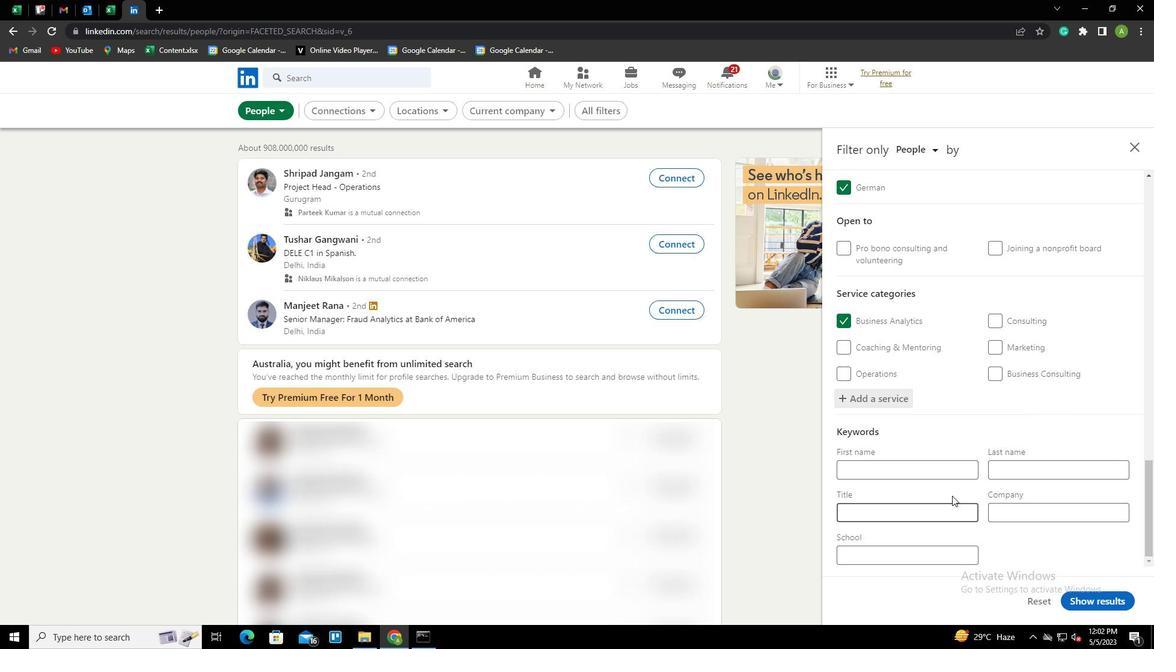 
Action: Mouse pressed left at (949, 509)
Screenshot: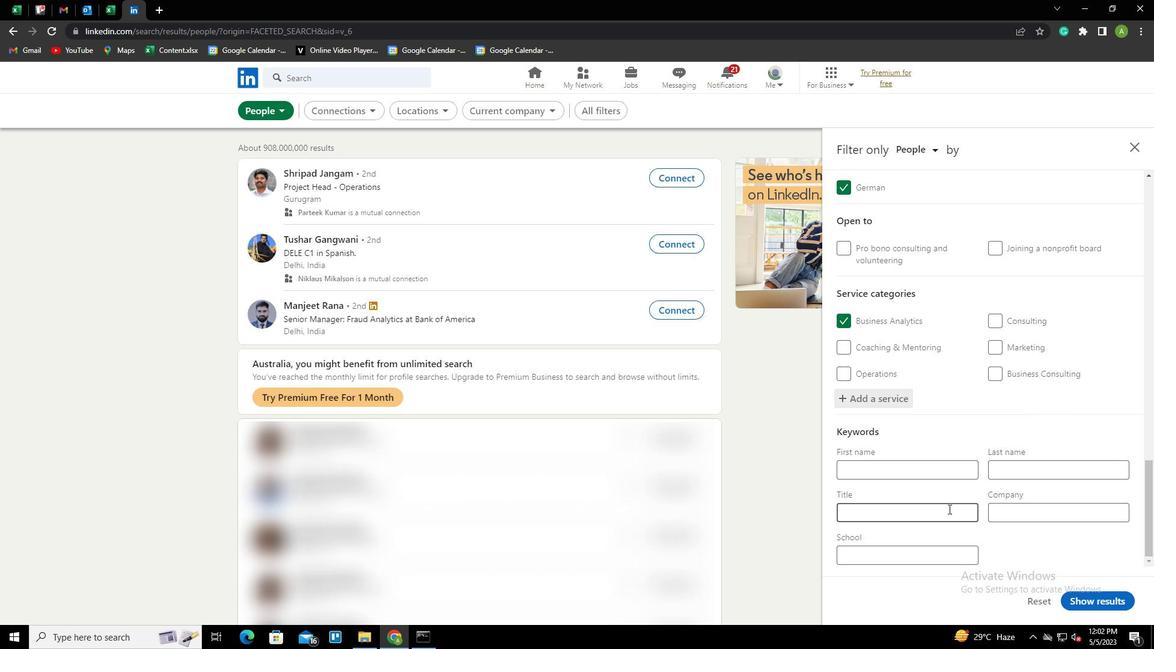 
Action: Key pressed <Key.shift>ONLINE<Key.space><Key.shift>E<Key.shift>SL<Key.space><Key.shift><Key.shift><Key.shift><Key.shift><Key.shift><Key.shift><Key.shift><Key.shift><Key.shift><Key.shift><Key.shift><Key.shift><Key.shift><Key.shift><Key.shift><Key.shift><Key.shift><Key.shift>INSTRUCTOR
Screenshot: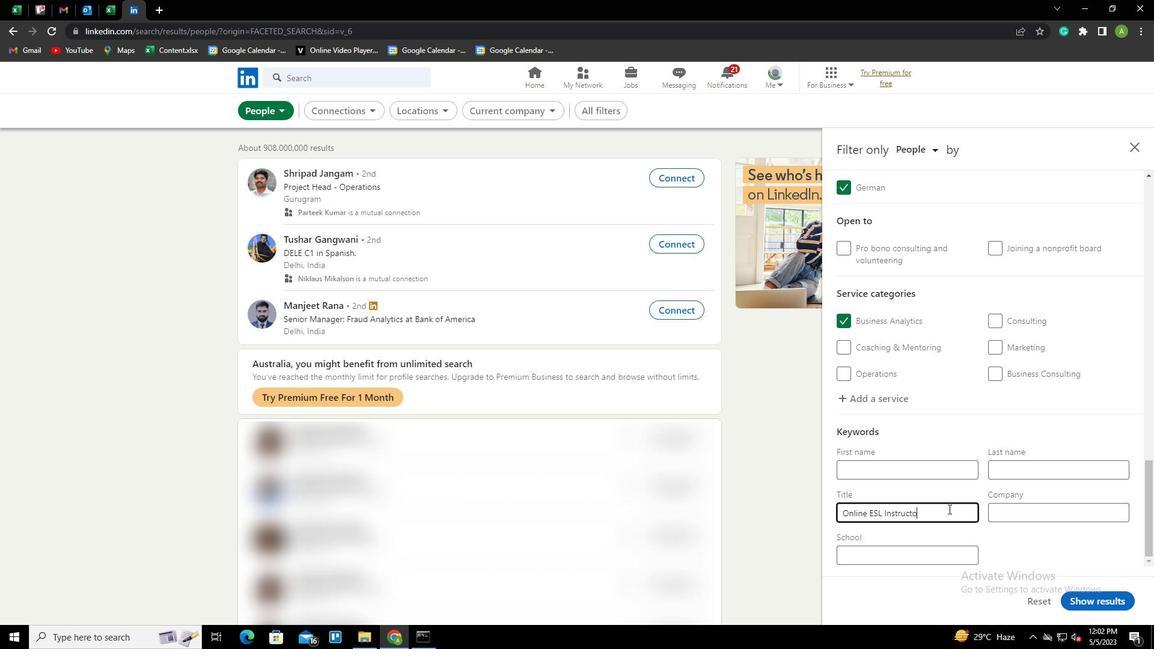 
Action: Mouse moved to (1029, 550)
Screenshot: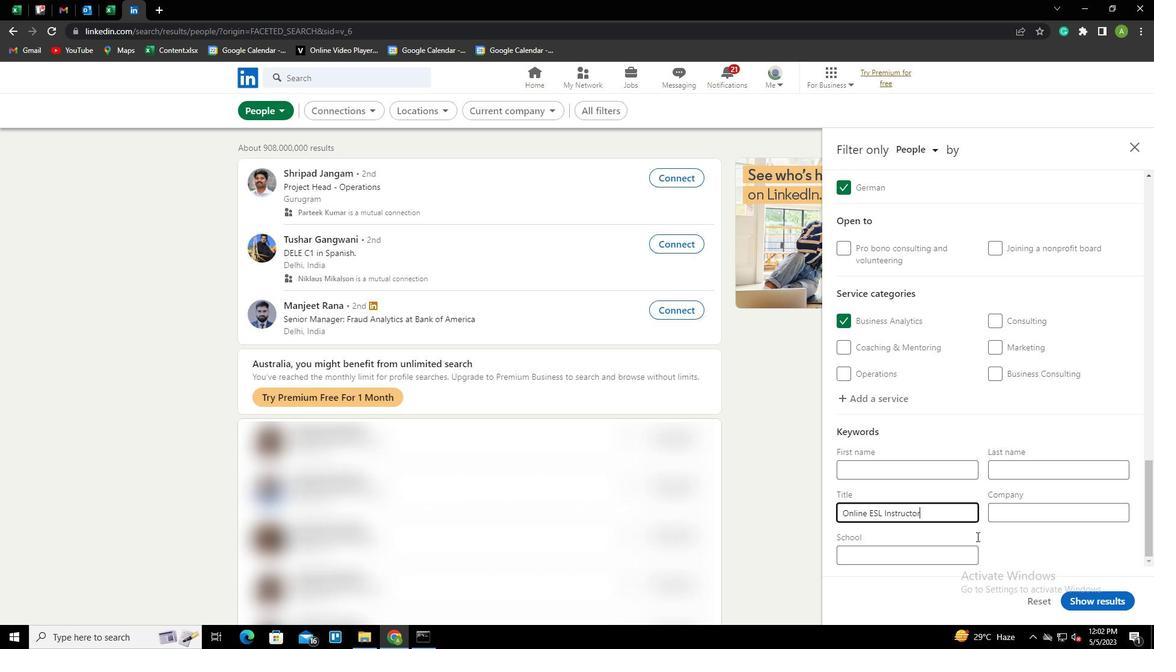 
Action: Mouse pressed left at (1029, 550)
Screenshot: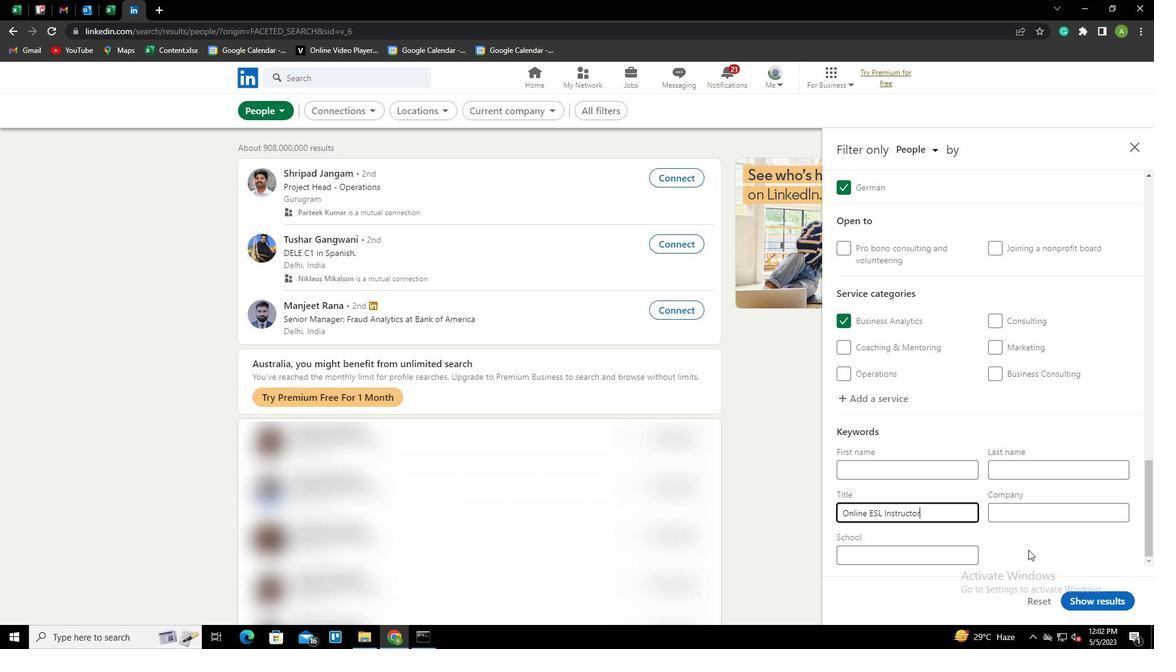 
Action: Mouse moved to (1101, 597)
Screenshot: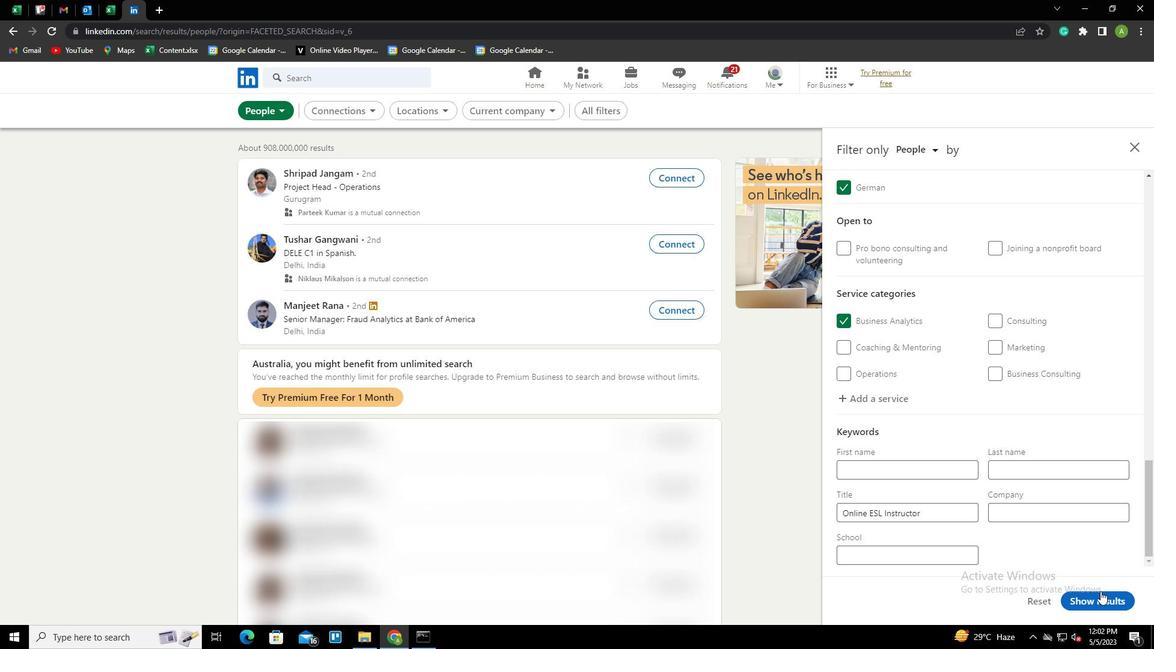 
Action: Mouse pressed left at (1101, 597)
Screenshot: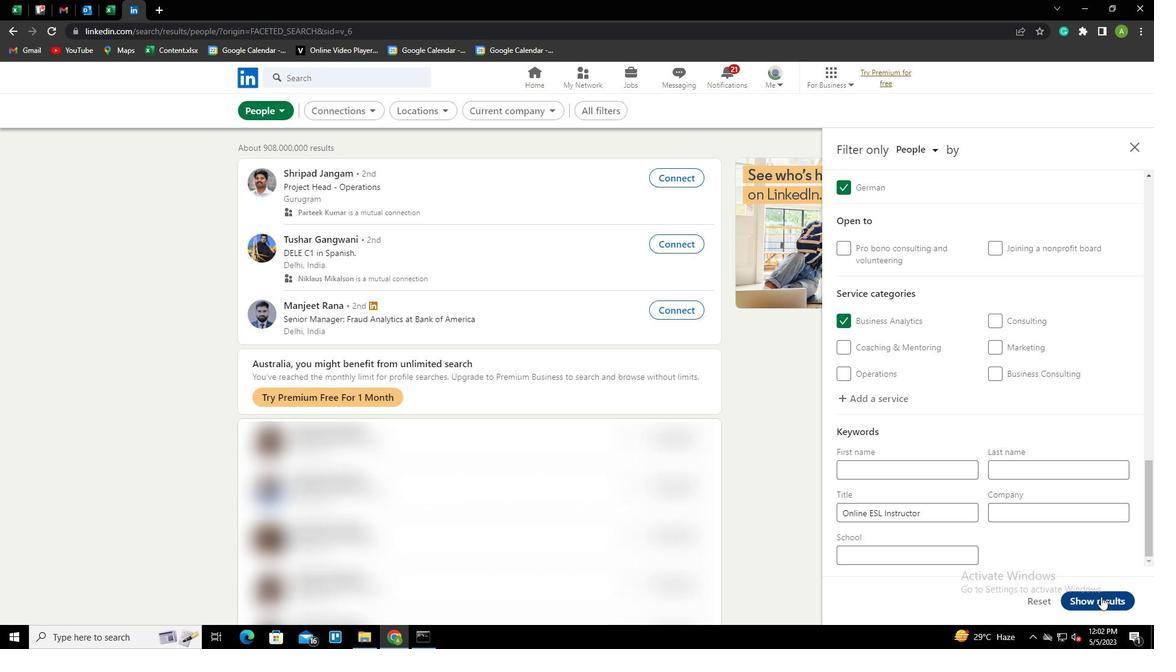 
